 Task: Find connections with filter location Porta Westfalica with filter topic #Trainerwith filter profile language French with filter current company Lowe's India with filter school Bright School - India with filter industry Nanotechnology Research with filter service category Nature Photography with filter keywords title Sales Manager
Action: Mouse moved to (545, 89)
Screenshot: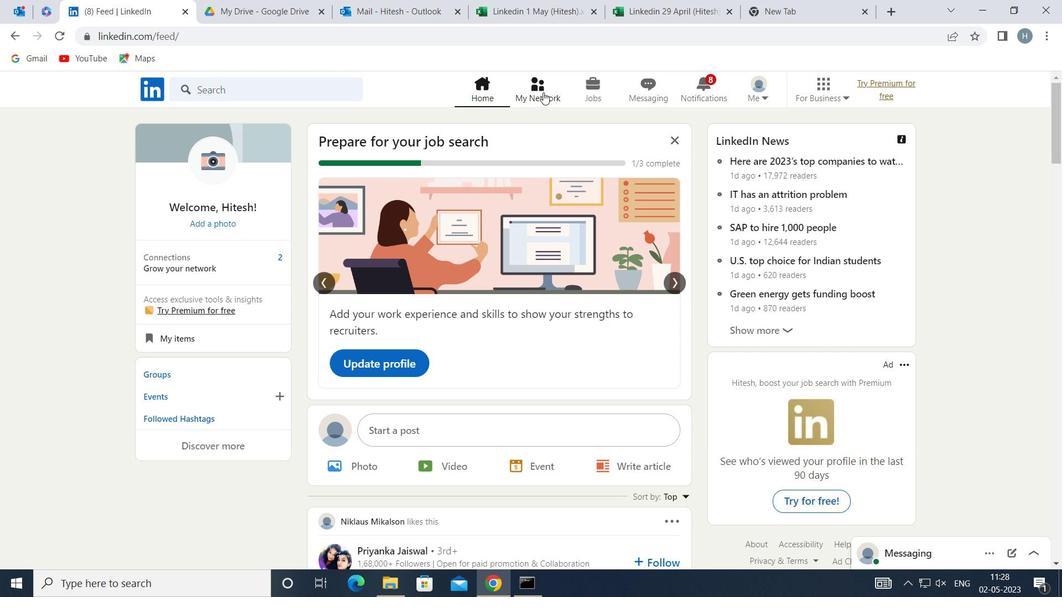 
Action: Mouse pressed left at (545, 89)
Screenshot: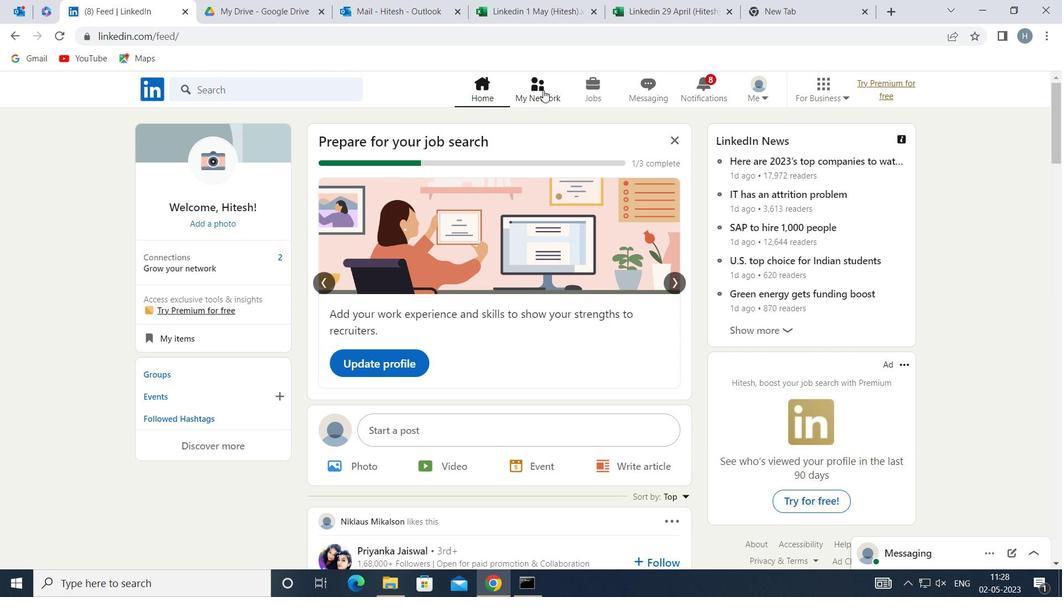 
Action: Mouse moved to (297, 159)
Screenshot: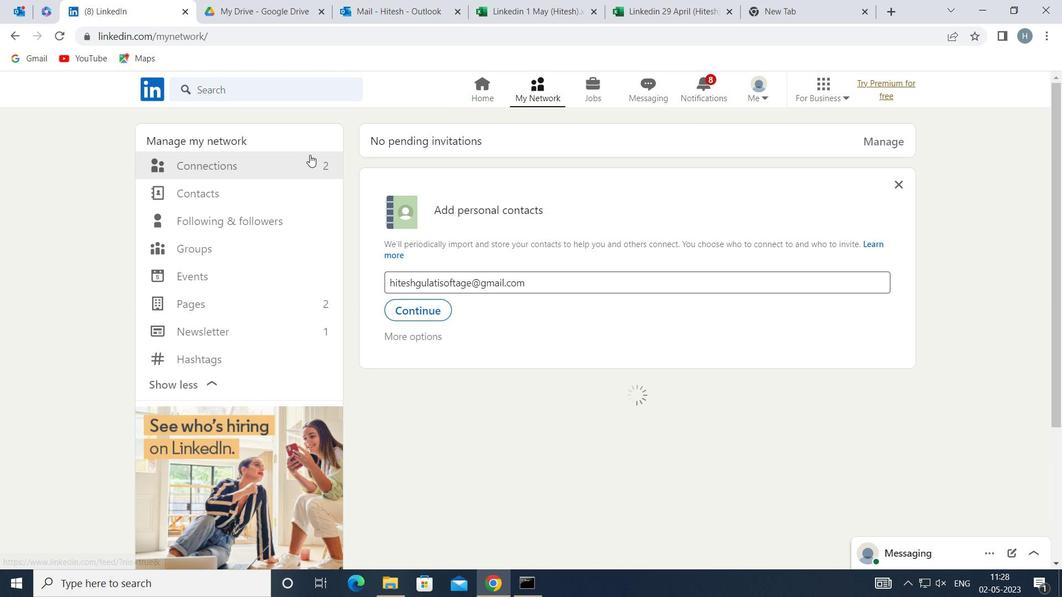 
Action: Mouse pressed left at (297, 159)
Screenshot: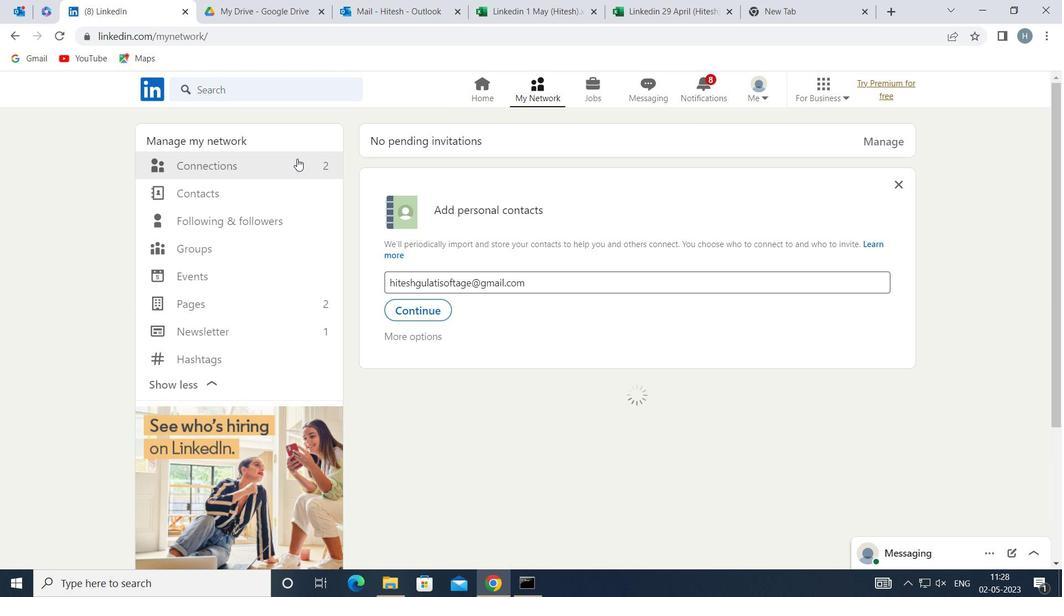 
Action: Mouse moved to (619, 167)
Screenshot: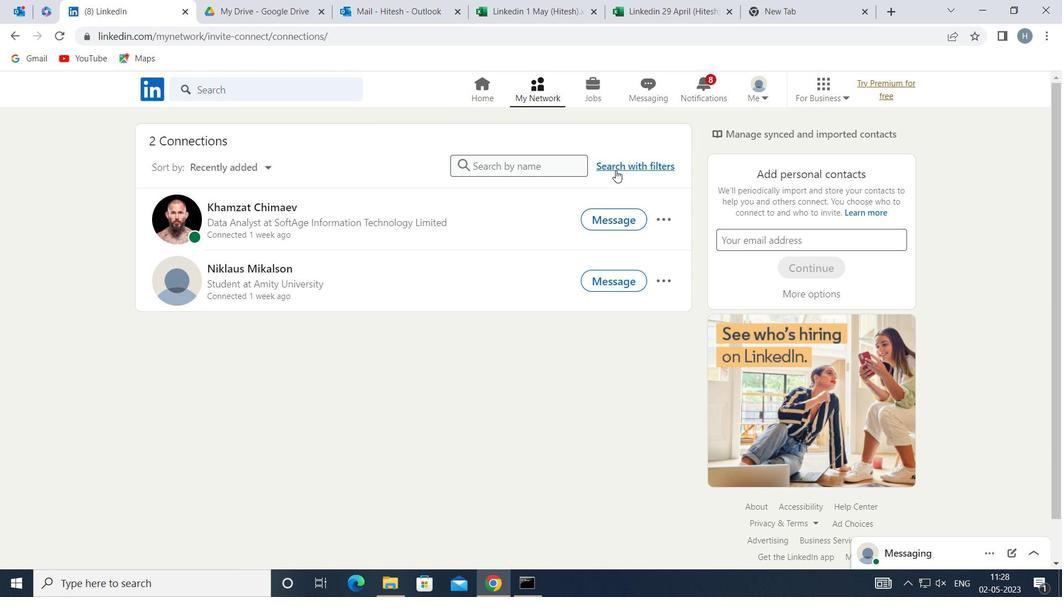 
Action: Mouse pressed left at (619, 167)
Screenshot: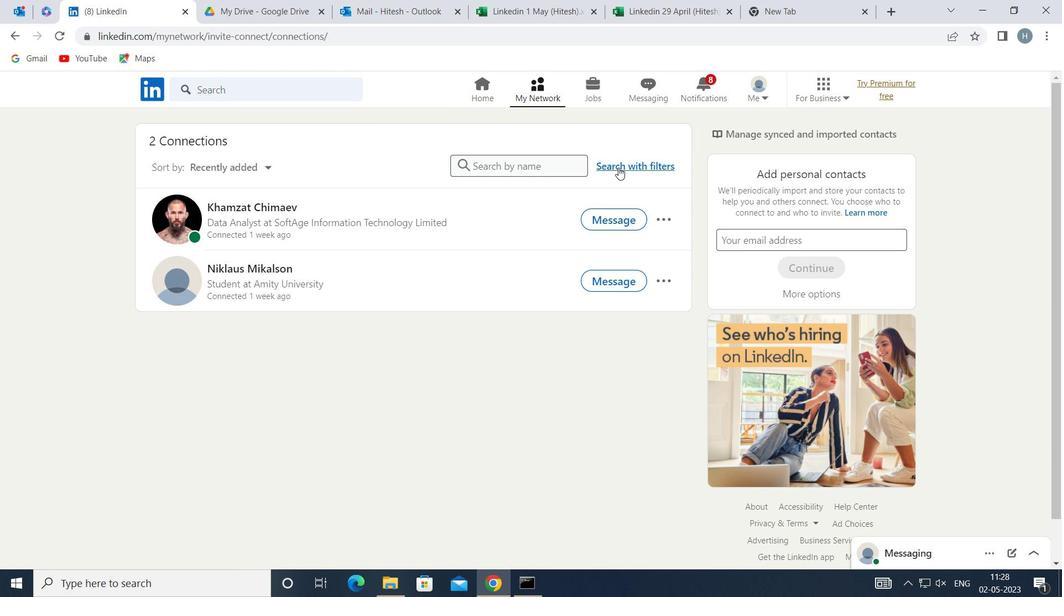 
Action: Mouse moved to (582, 127)
Screenshot: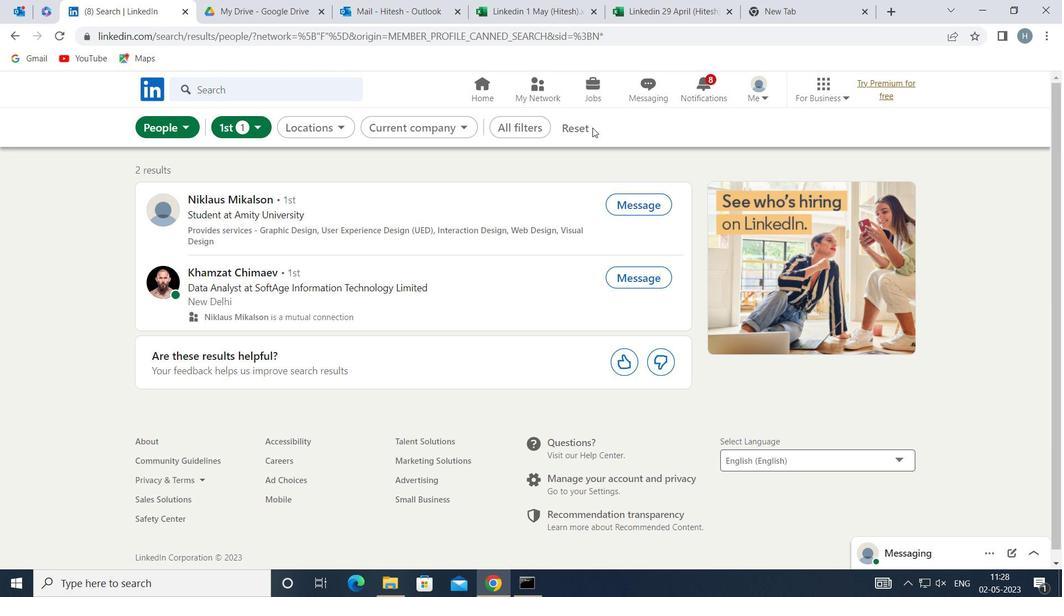
Action: Mouse pressed left at (582, 127)
Screenshot: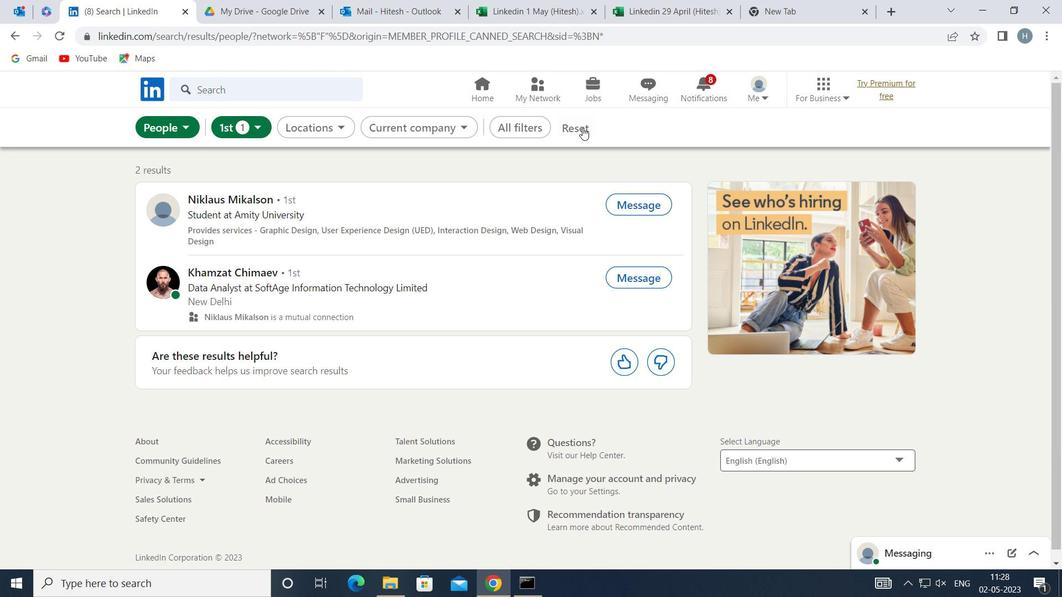 
Action: Mouse moved to (558, 128)
Screenshot: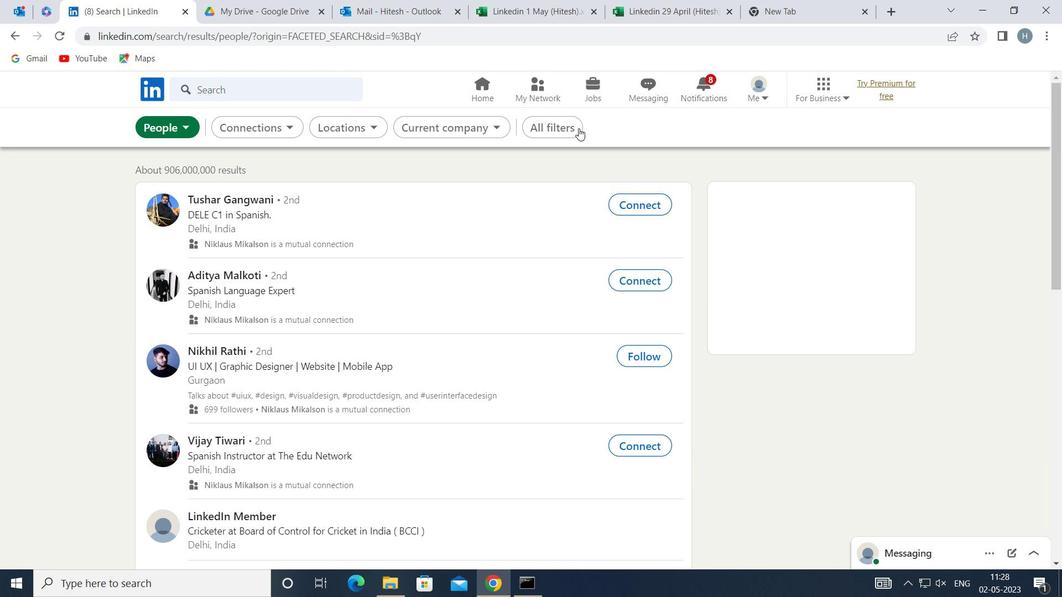 
Action: Mouse pressed left at (558, 128)
Screenshot: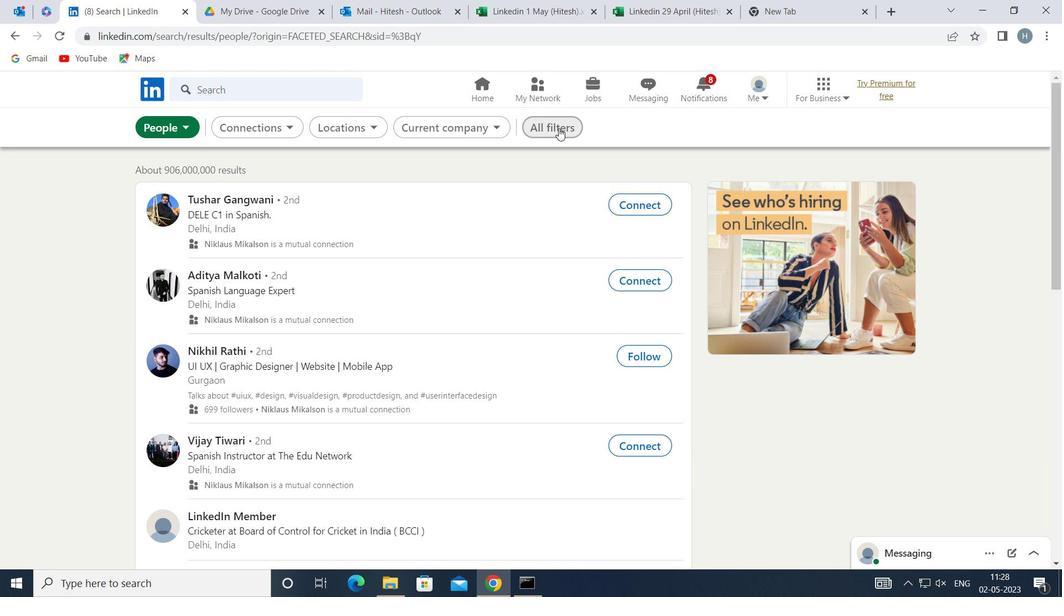 
Action: Mouse moved to (848, 272)
Screenshot: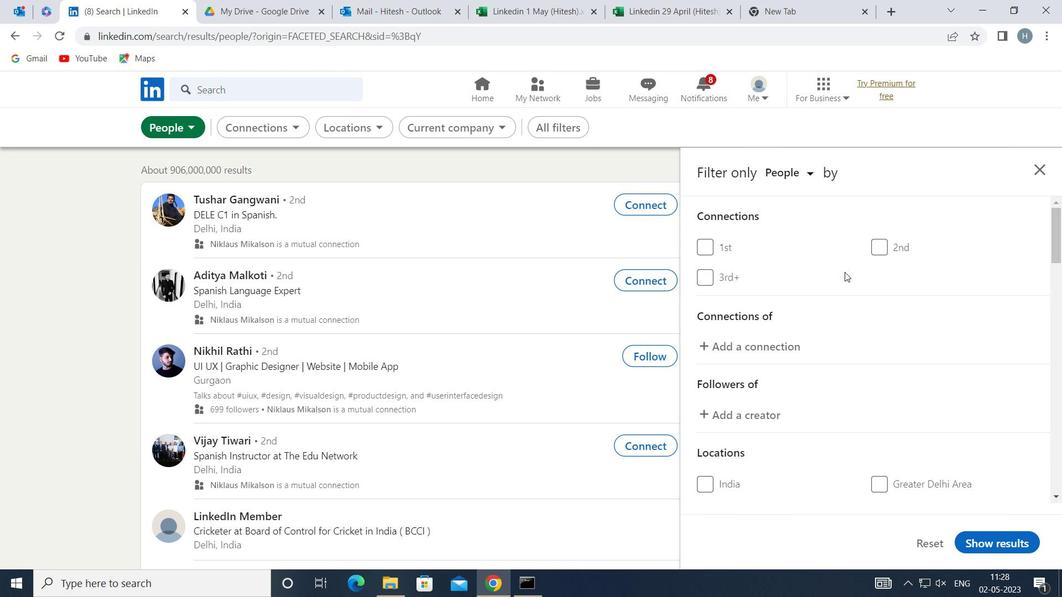 
Action: Mouse scrolled (848, 271) with delta (0, 0)
Screenshot: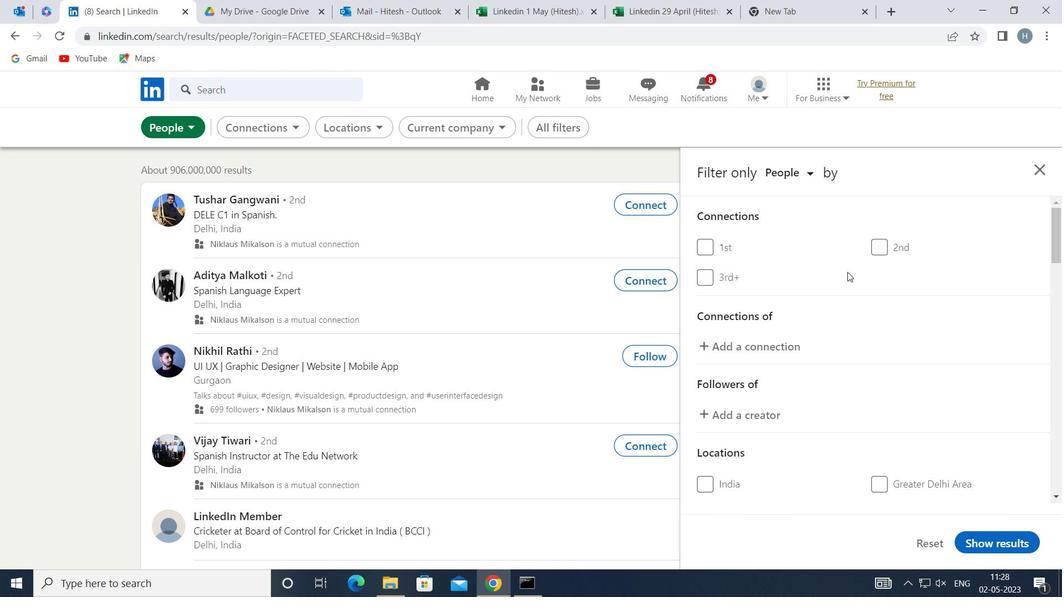 
Action: Mouse scrolled (848, 271) with delta (0, 0)
Screenshot: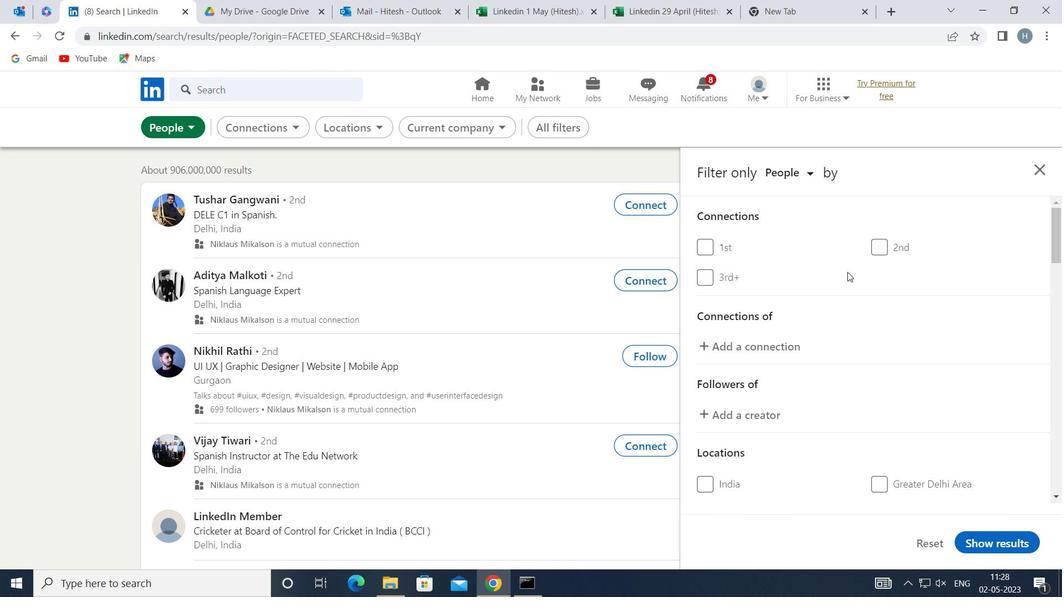 
Action: Mouse scrolled (848, 271) with delta (0, 0)
Screenshot: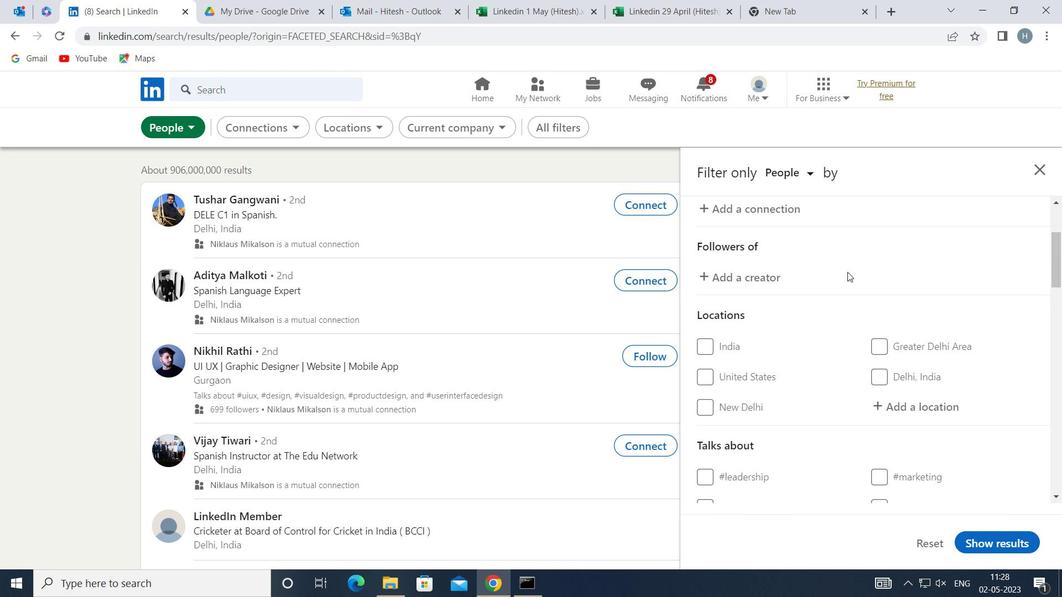 
Action: Mouse moved to (915, 337)
Screenshot: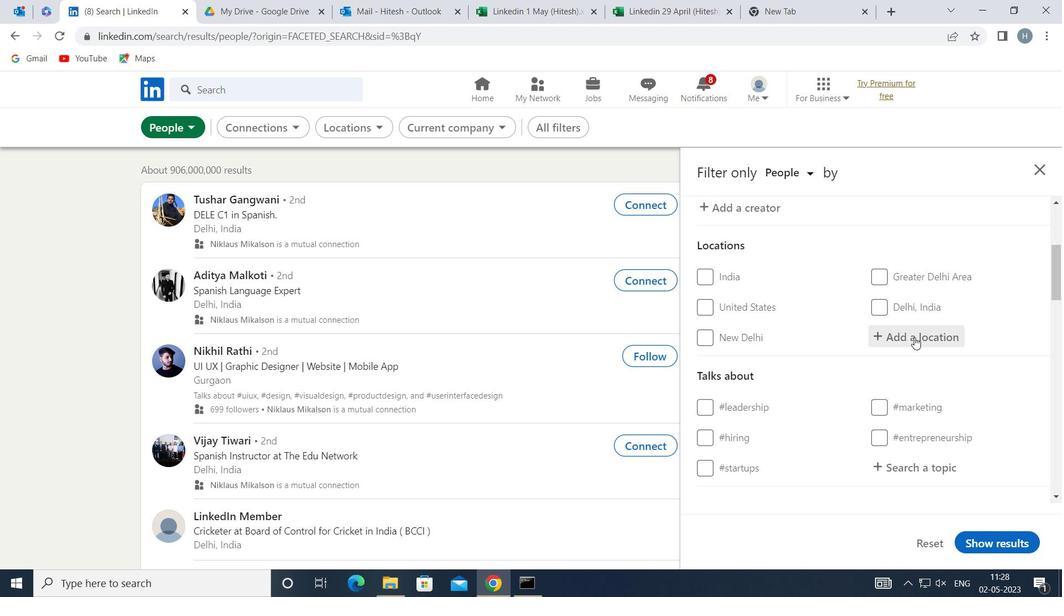 
Action: Mouse pressed left at (915, 337)
Screenshot: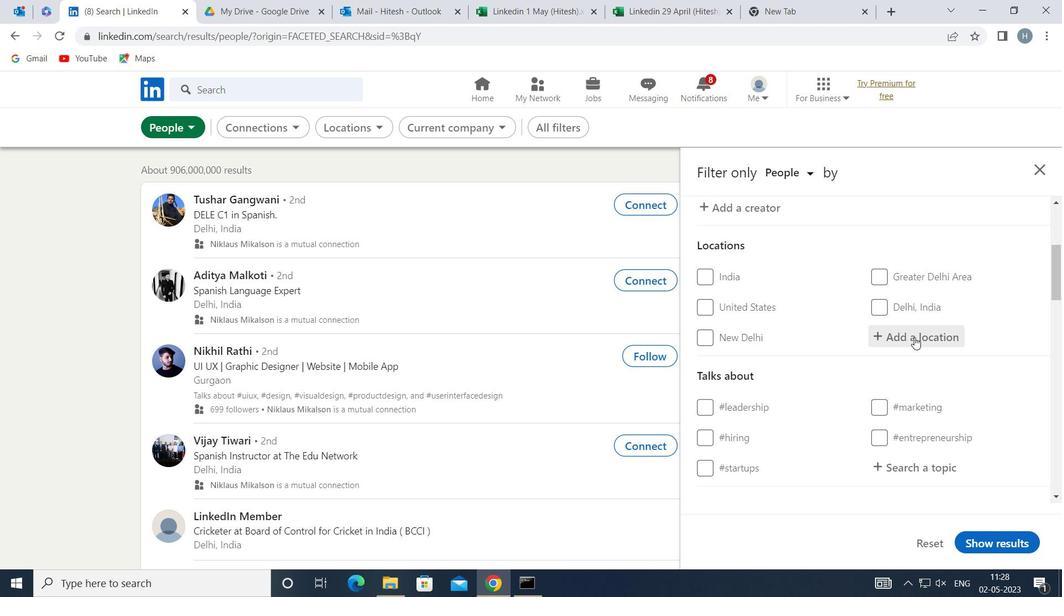 
Action: Mouse moved to (918, 335)
Screenshot: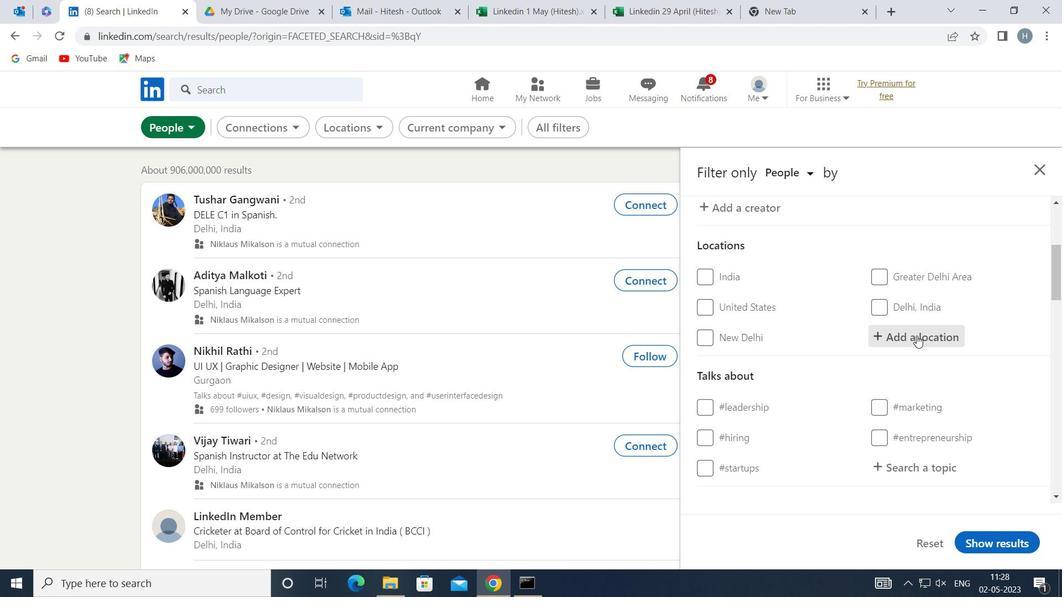 
Action: Key pressed <Key.shift>PORTA<Key.space><Key.shift>WESTFALICA
Screenshot: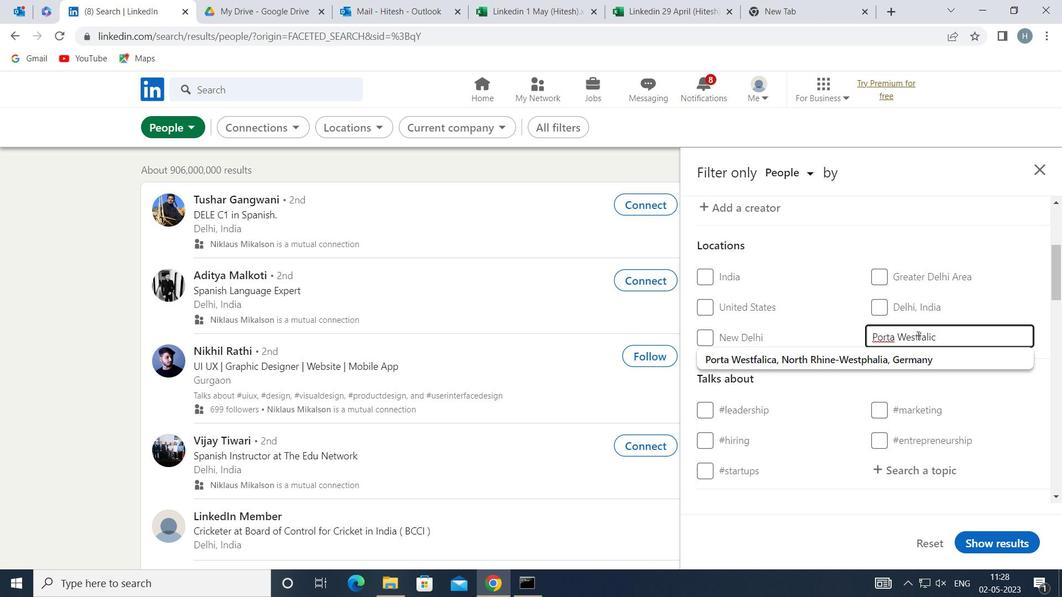 
Action: Mouse moved to (932, 353)
Screenshot: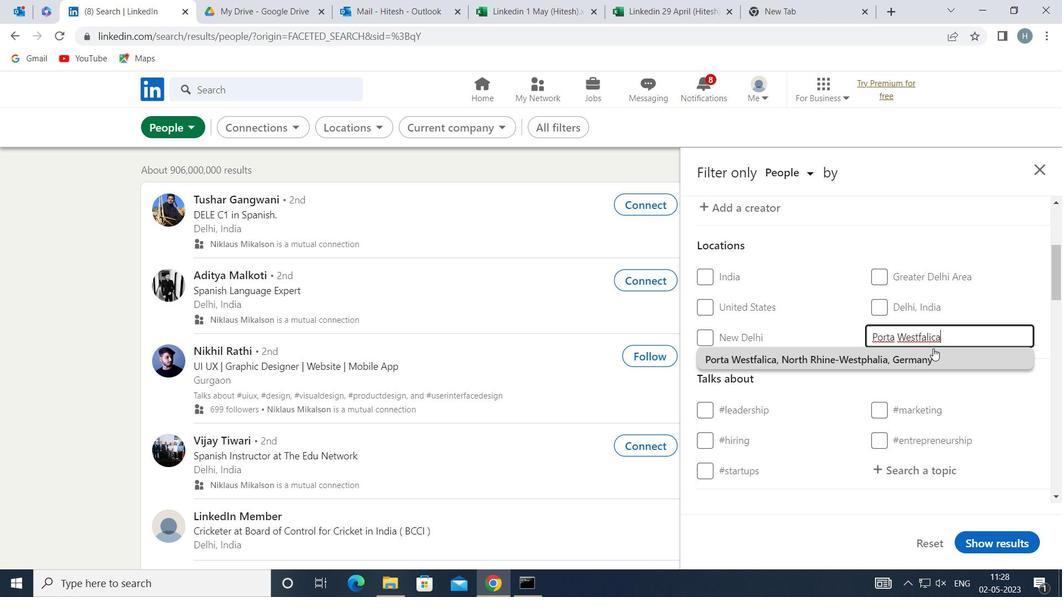 
Action: Mouse pressed left at (932, 353)
Screenshot: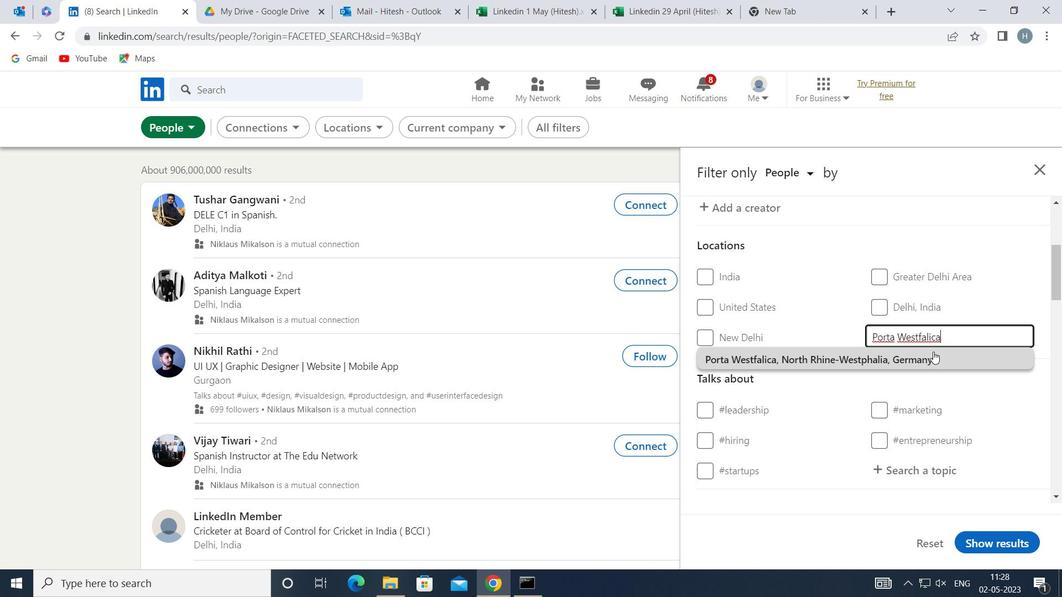 
Action: Mouse moved to (920, 353)
Screenshot: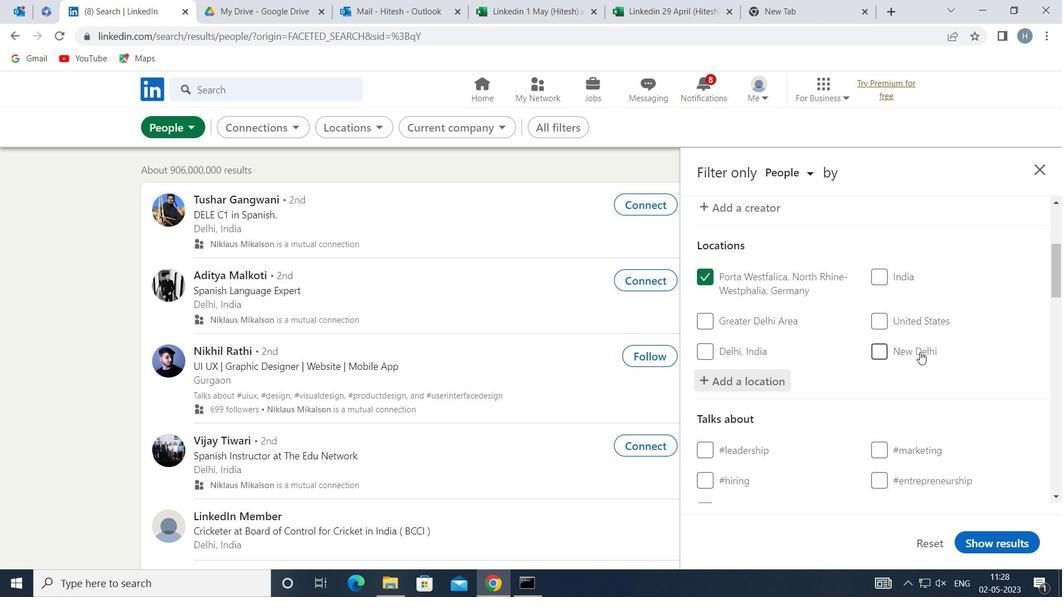 
Action: Mouse scrolled (920, 352) with delta (0, 0)
Screenshot: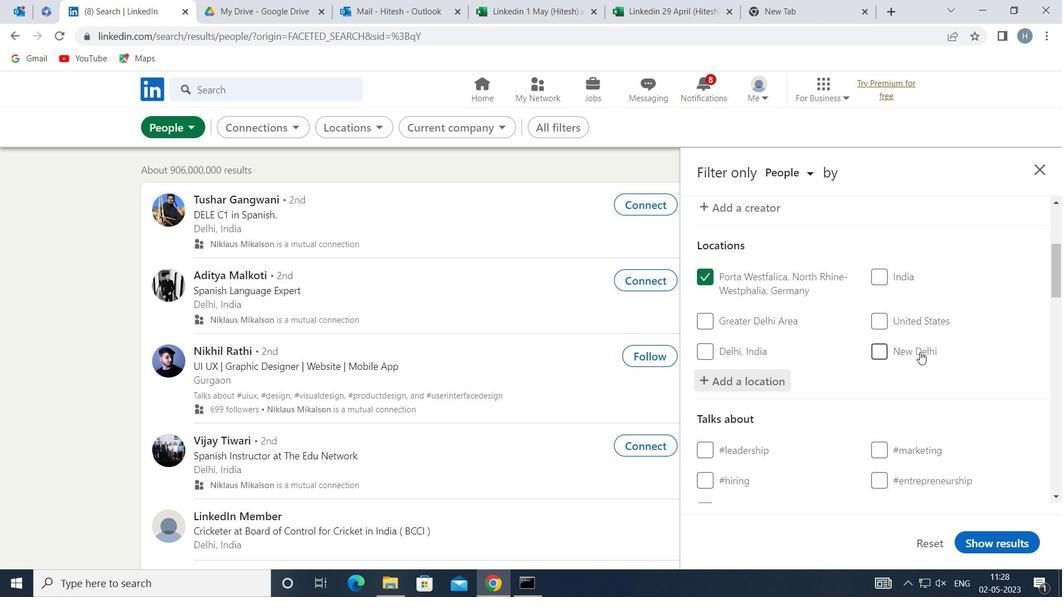 
Action: Mouse moved to (915, 357)
Screenshot: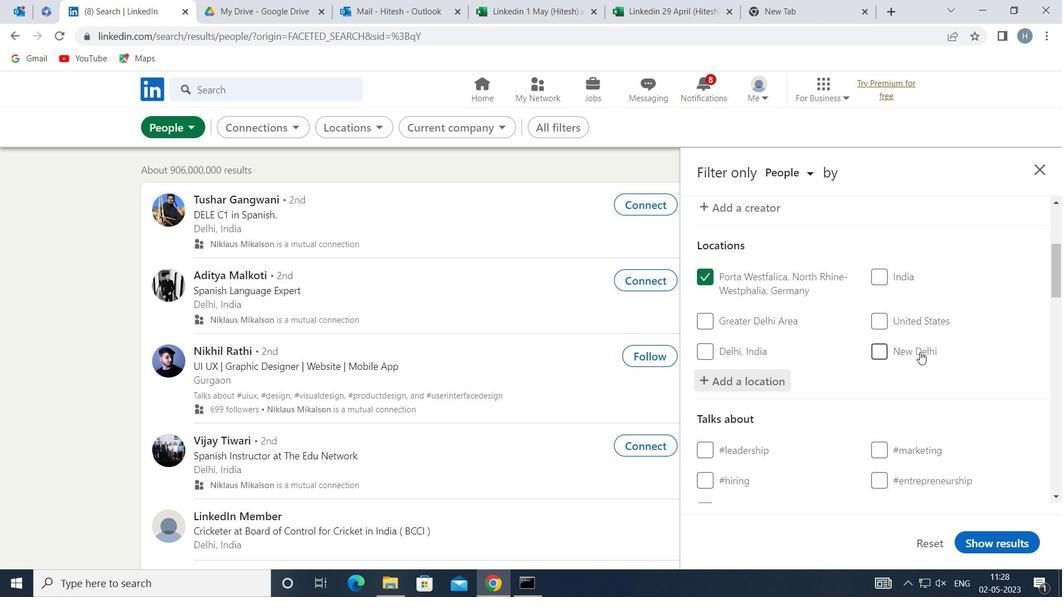 
Action: Mouse scrolled (915, 356) with delta (0, 0)
Screenshot: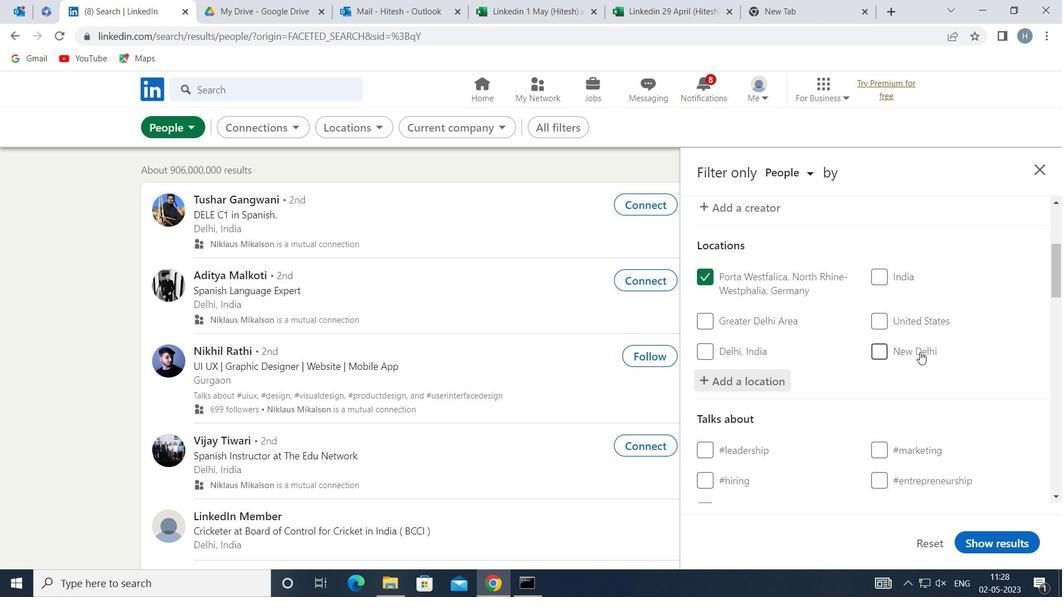 
Action: Mouse moved to (906, 362)
Screenshot: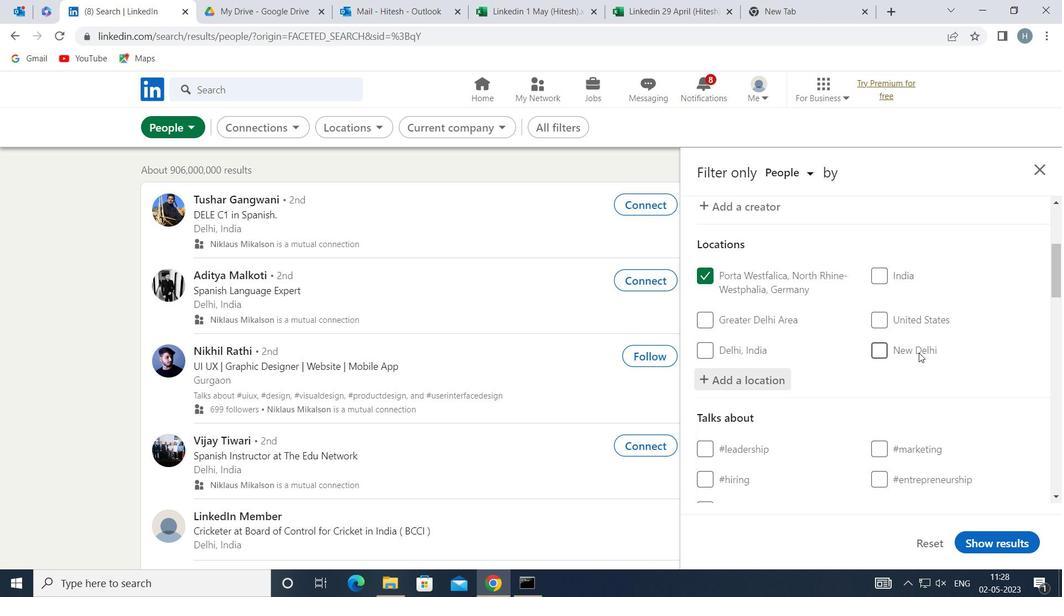 
Action: Mouse scrolled (906, 361) with delta (0, 0)
Screenshot: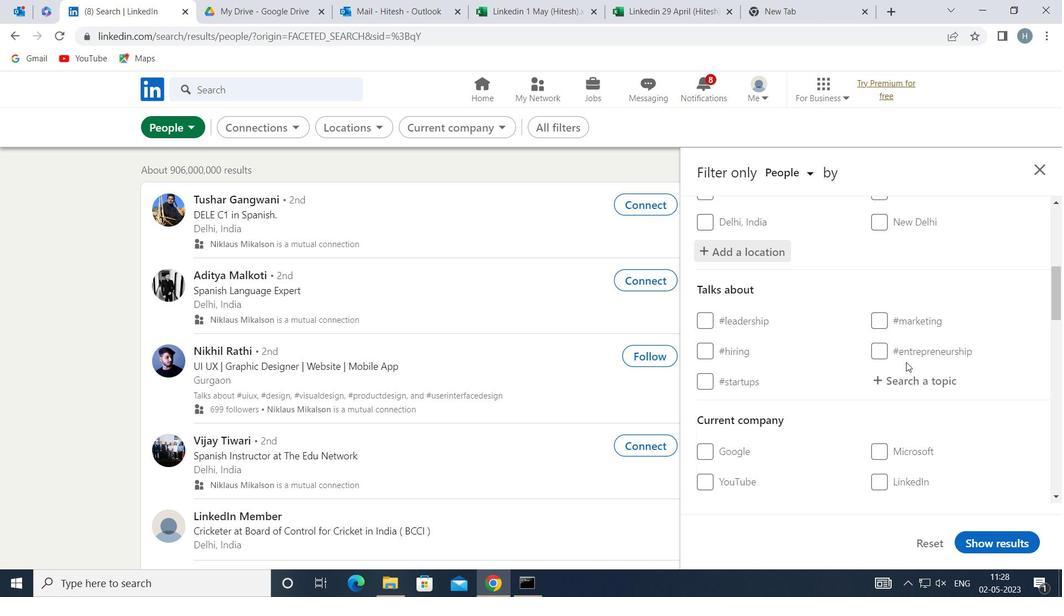 
Action: Mouse moved to (934, 304)
Screenshot: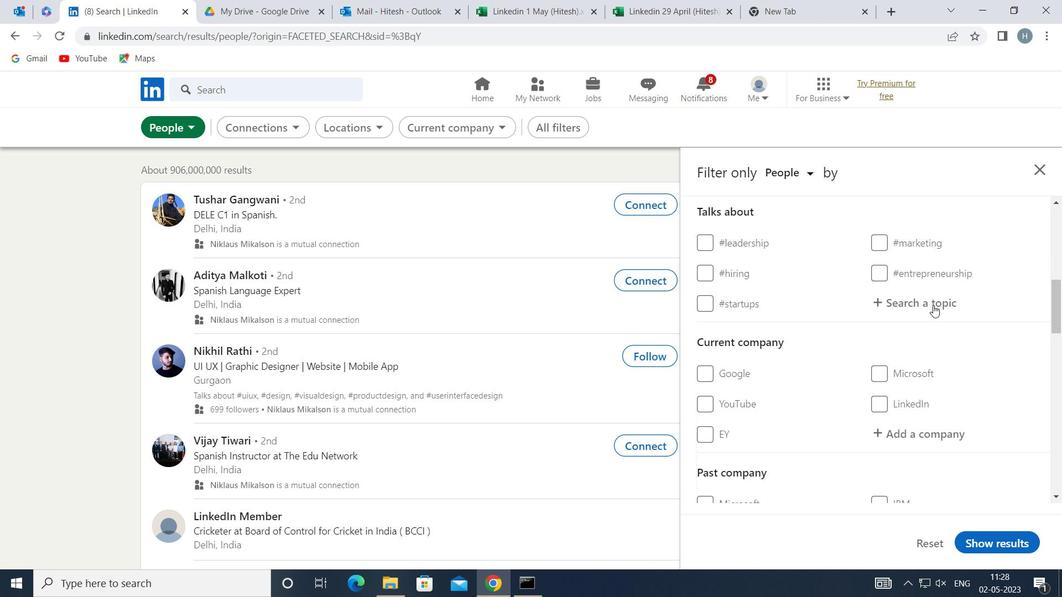 
Action: Mouse pressed left at (934, 304)
Screenshot: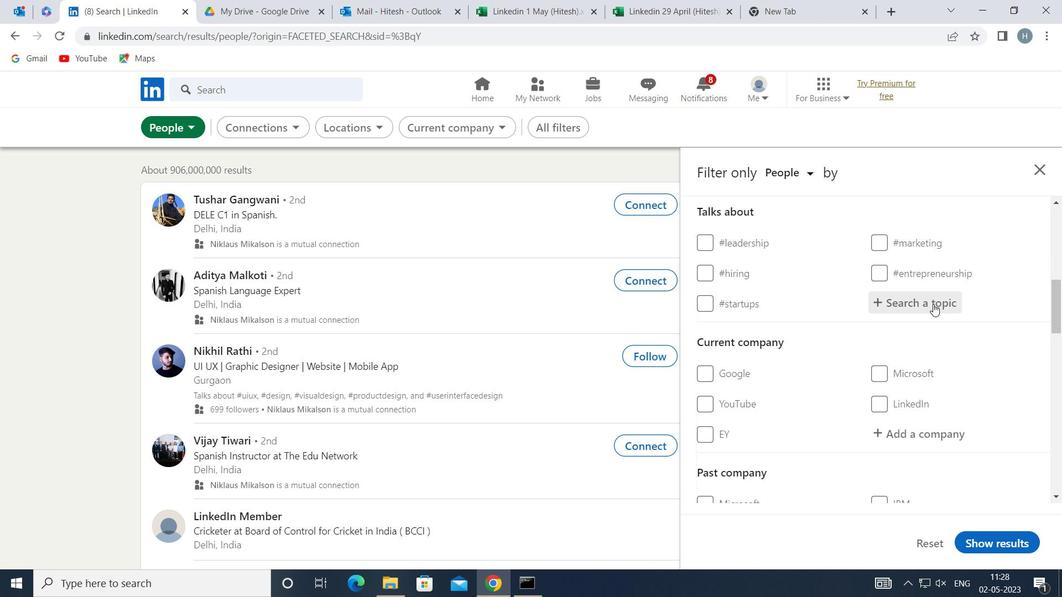 
Action: Key pressed <Key.shift>TRAINE
Screenshot: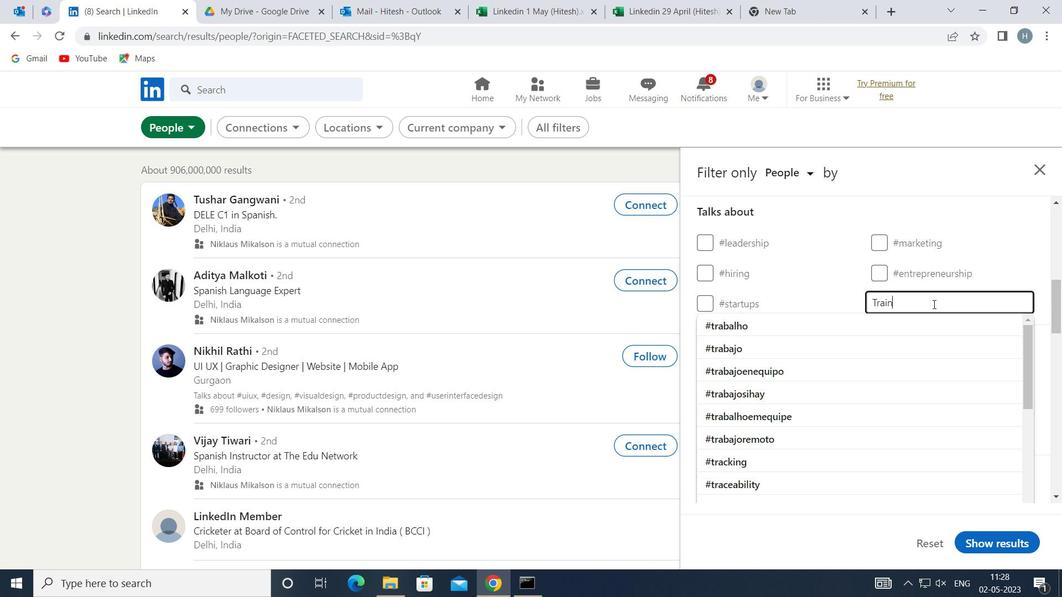
Action: Mouse moved to (888, 321)
Screenshot: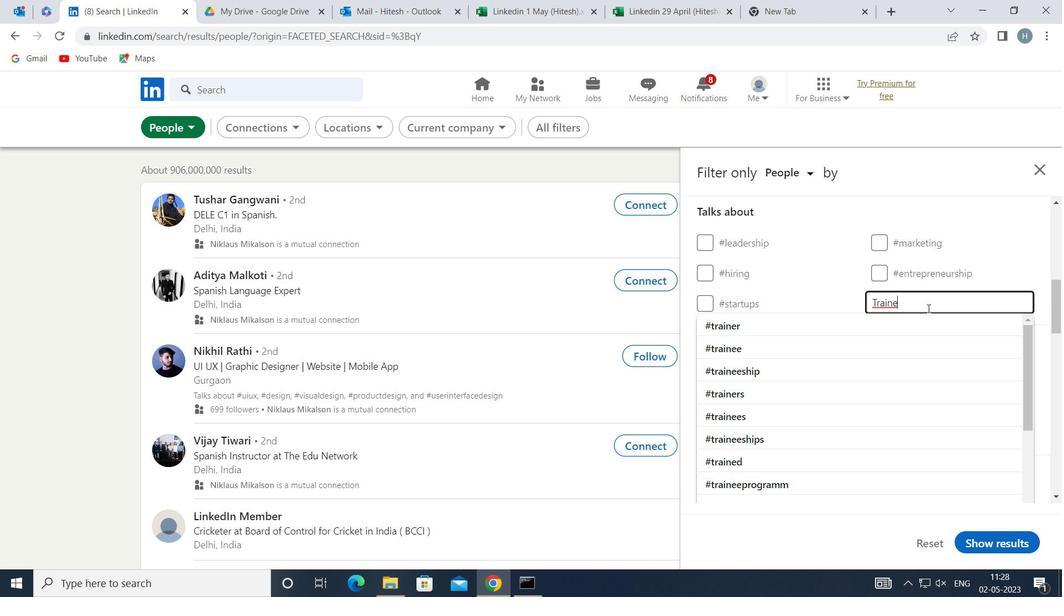 
Action: Mouse pressed left at (888, 321)
Screenshot: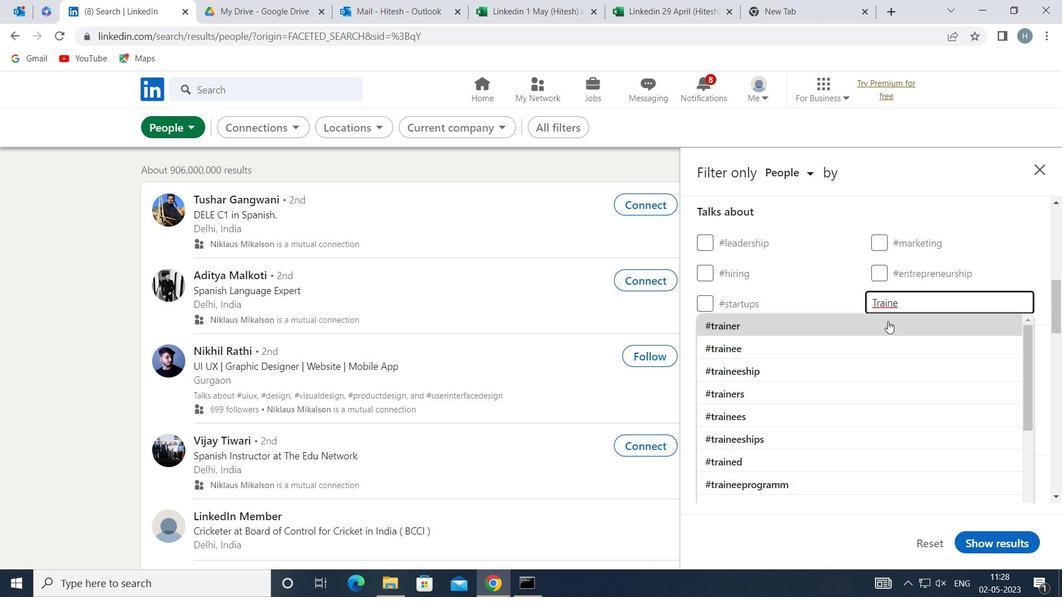
Action: Mouse moved to (863, 328)
Screenshot: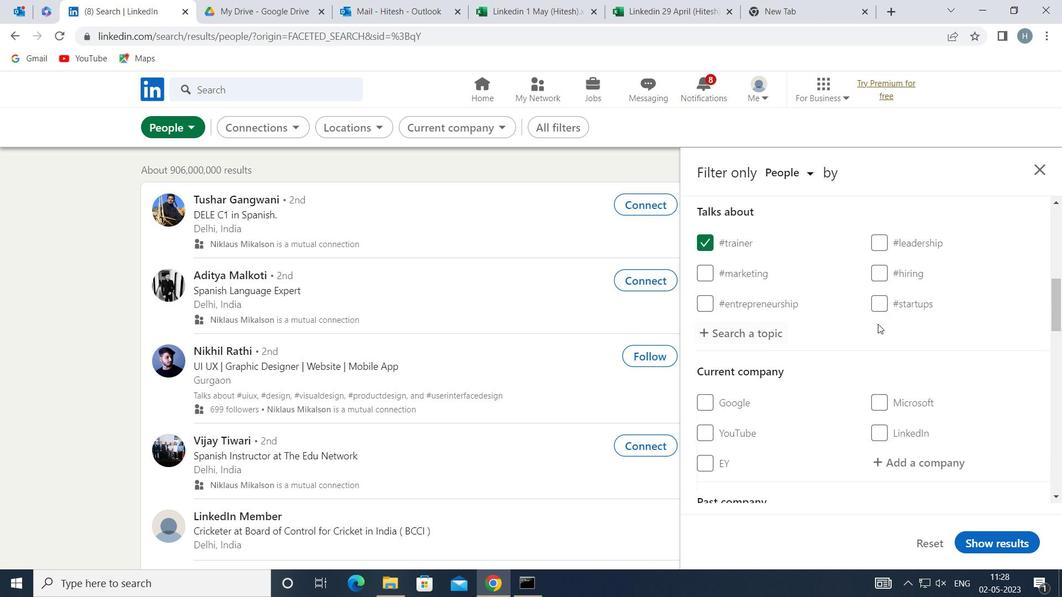 
Action: Mouse scrolled (863, 327) with delta (0, 0)
Screenshot: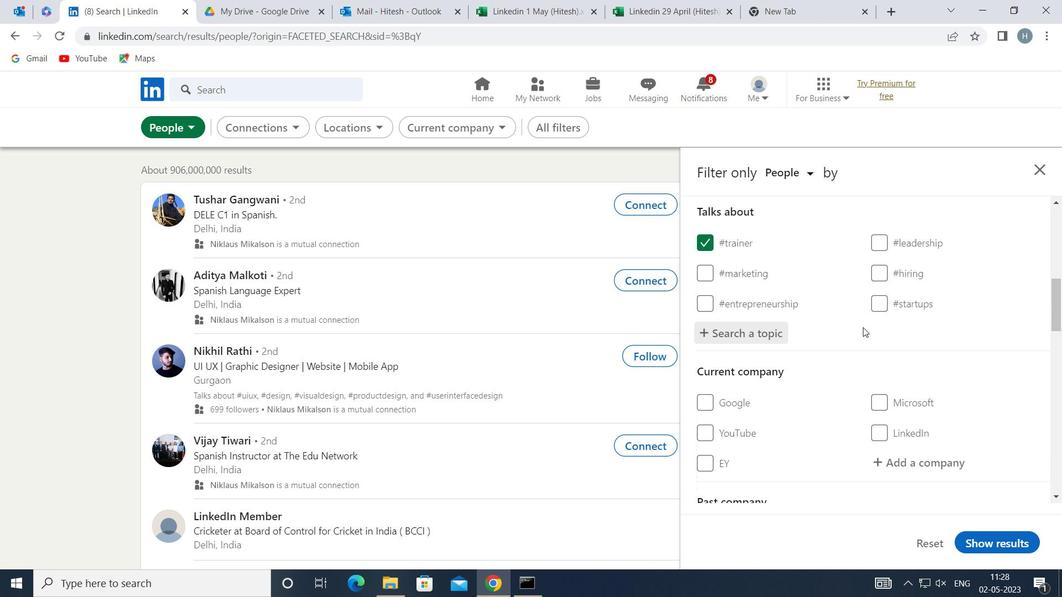 
Action: Mouse moved to (862, 328)
Screenshot: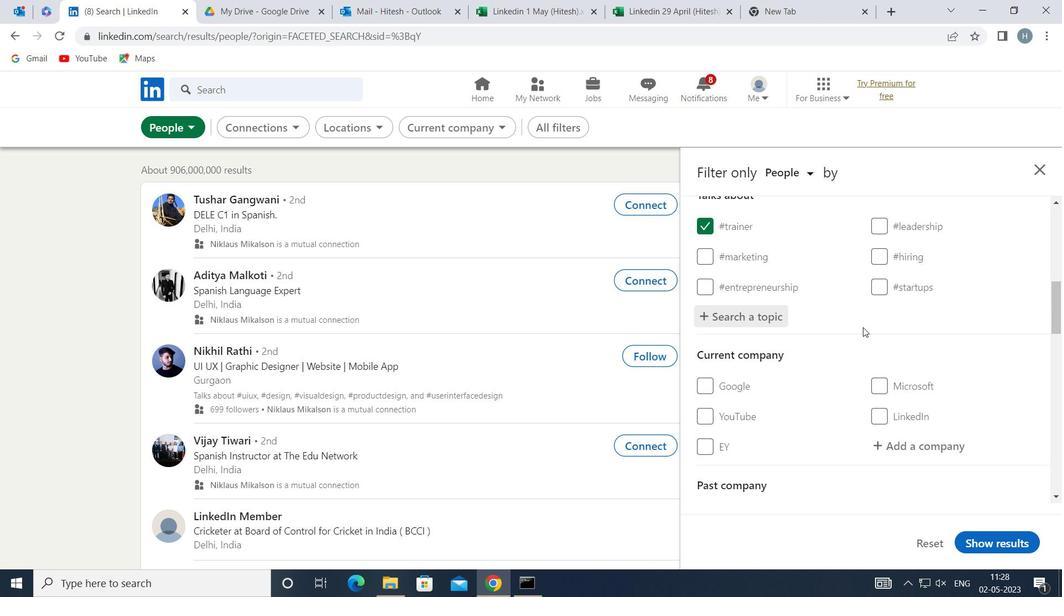 
Action: Mouse scrolled (862, 328) with delta (0, 0)
Screenshot: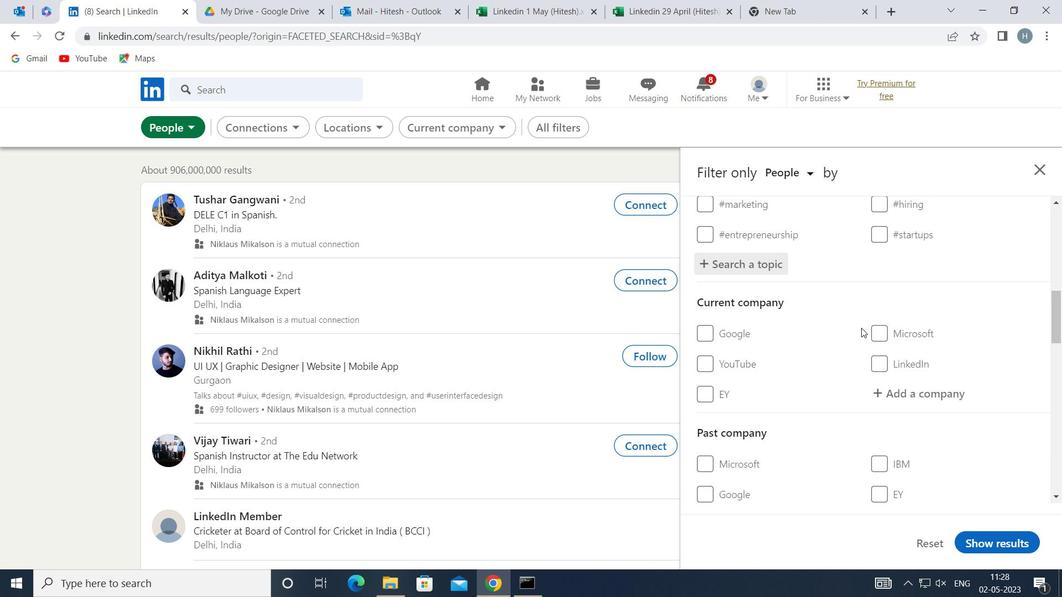 
Action: Mouse moved to (858, 328)
Screenshot: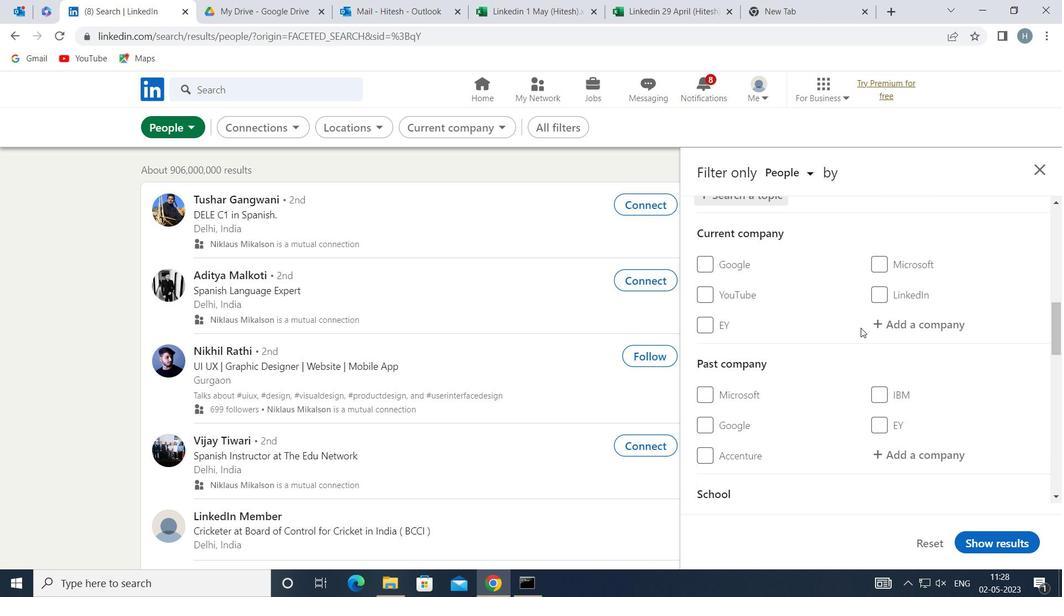 
Action: Mouse scrolled (858, 327) with delta (0, 0)
Screenshot: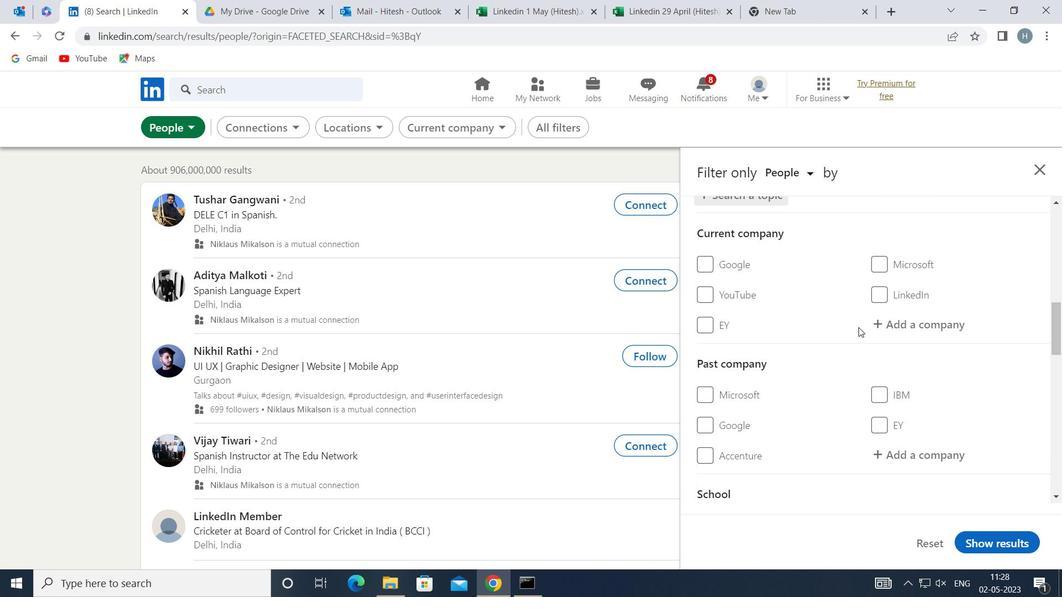
Action: Mouse scrolled (858, 327) with delta (0, 0)
Screenshot: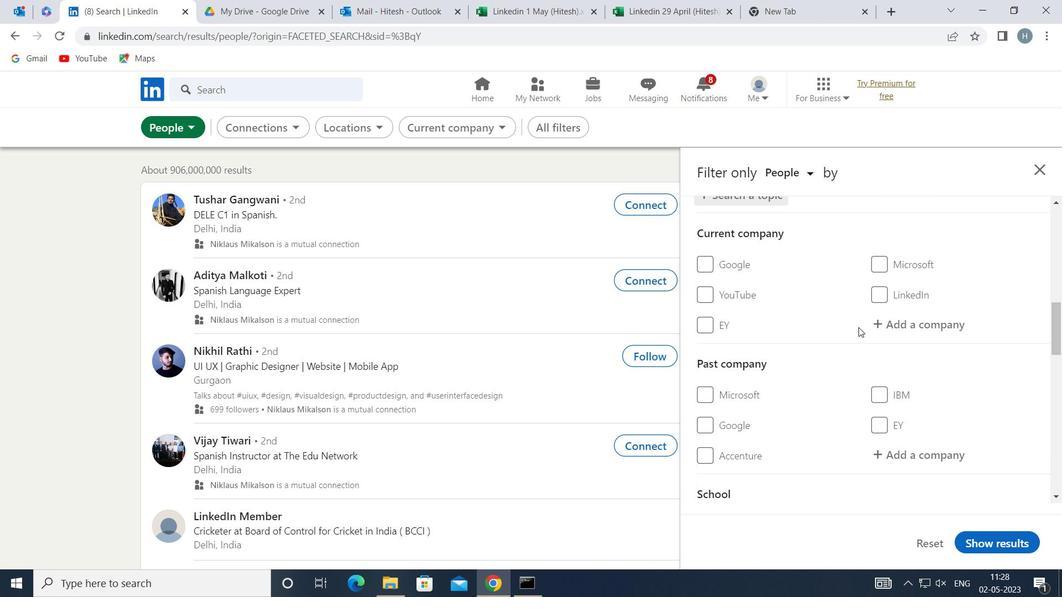 
Action: Mouse scrolled (858, 327) with delta (0, 0)
Screenshot: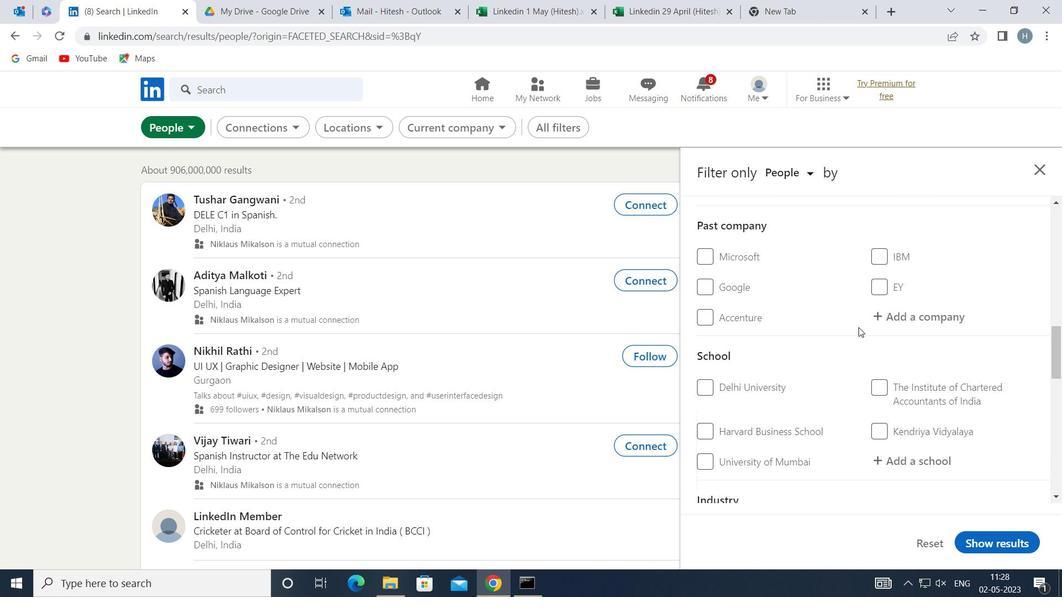 
Action: Mouse scrolled (858, 327) with delta (0, 0)
Screenshot: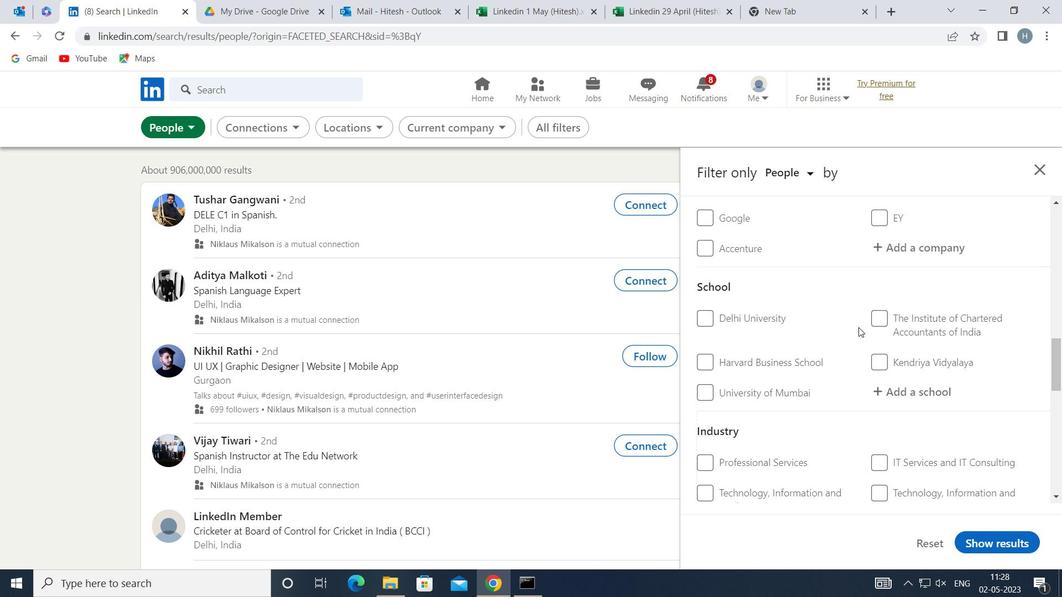 
Action: Mouse scrolled (858, 327) with delta (0, 0)
Screenshot: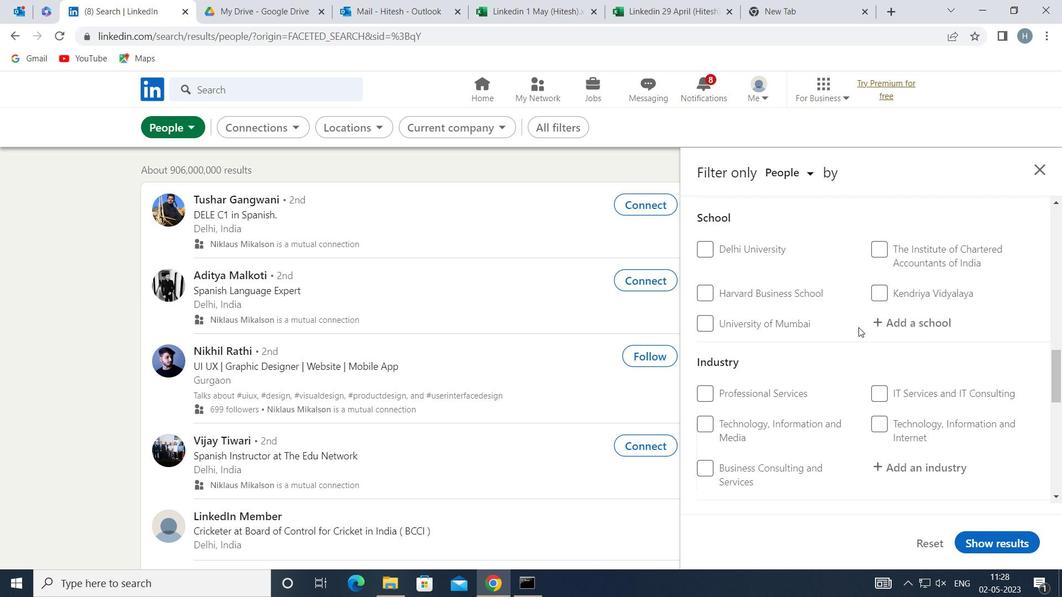
Action: Mouse moved to (858, 327)
Screenshot: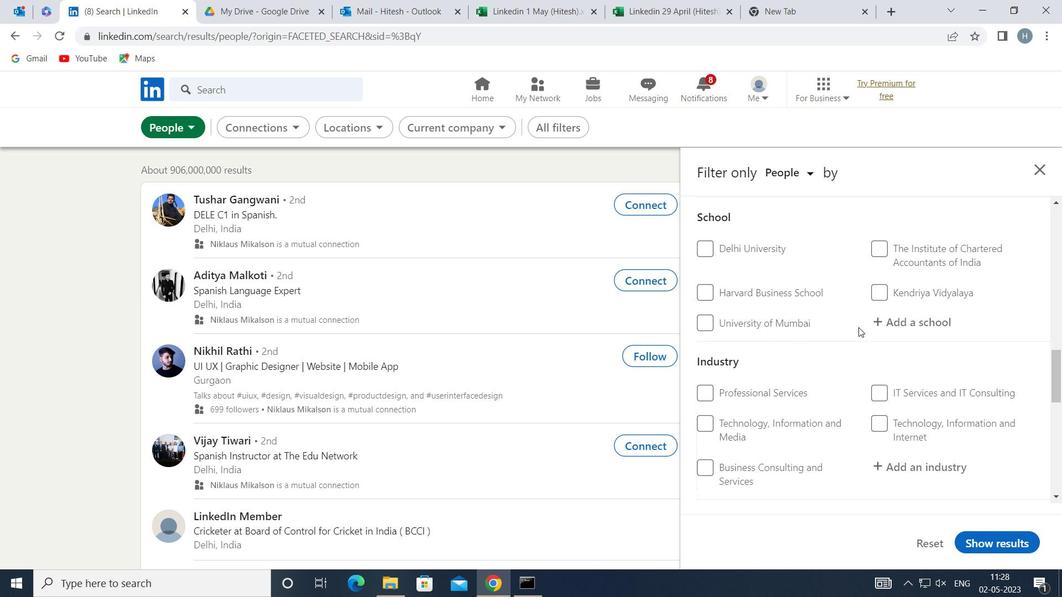 
Action: Mouse scrolled (858, 326) with delta (0, 0)
Screenshot: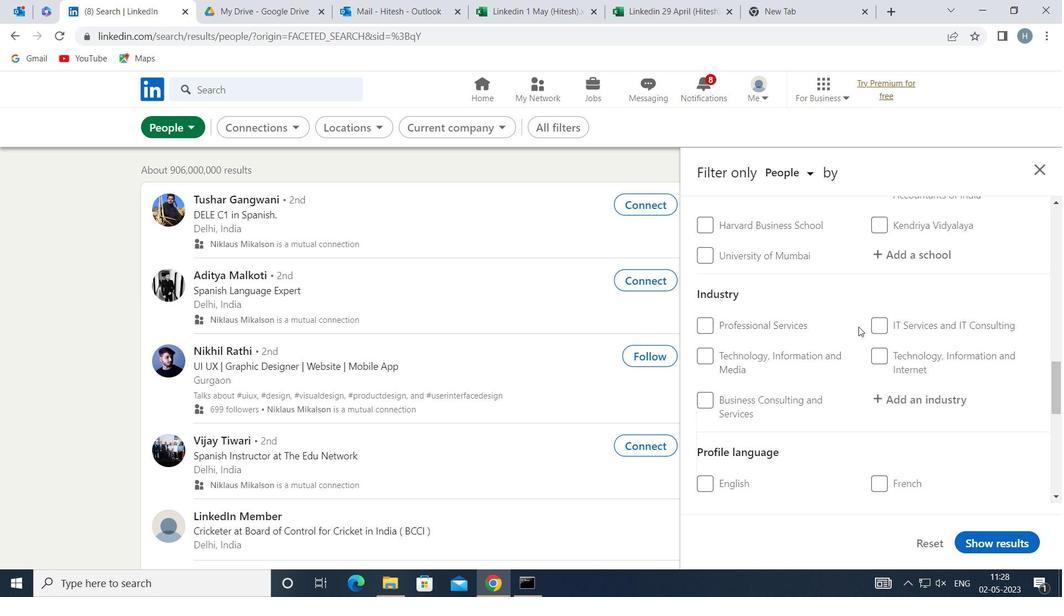 
Action: Mouse moved to (879, 409)
Screenshot: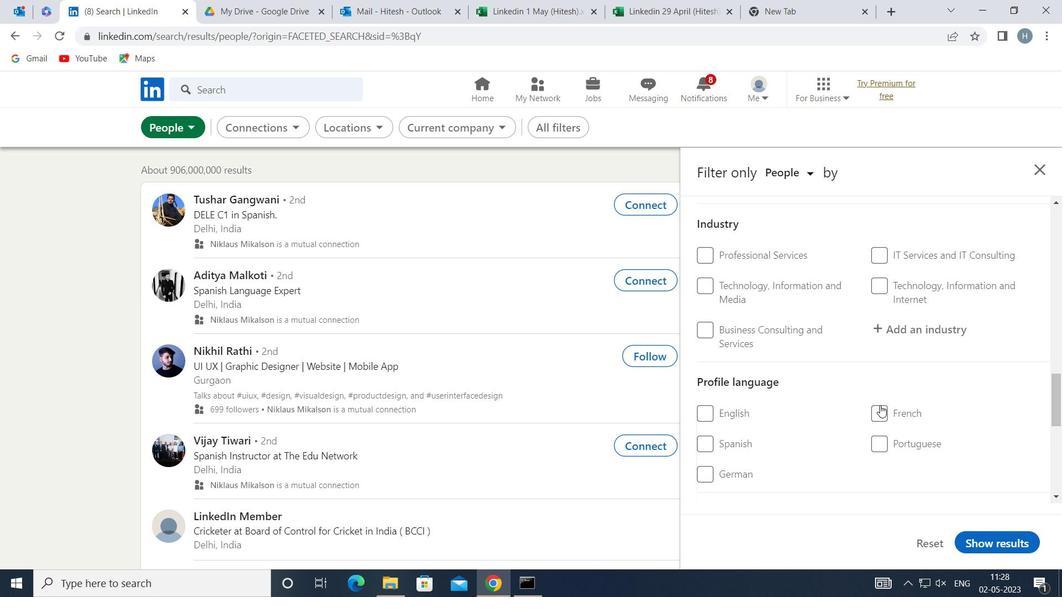 
Action: Mouse pressed left at (879, 409)
Screenshot: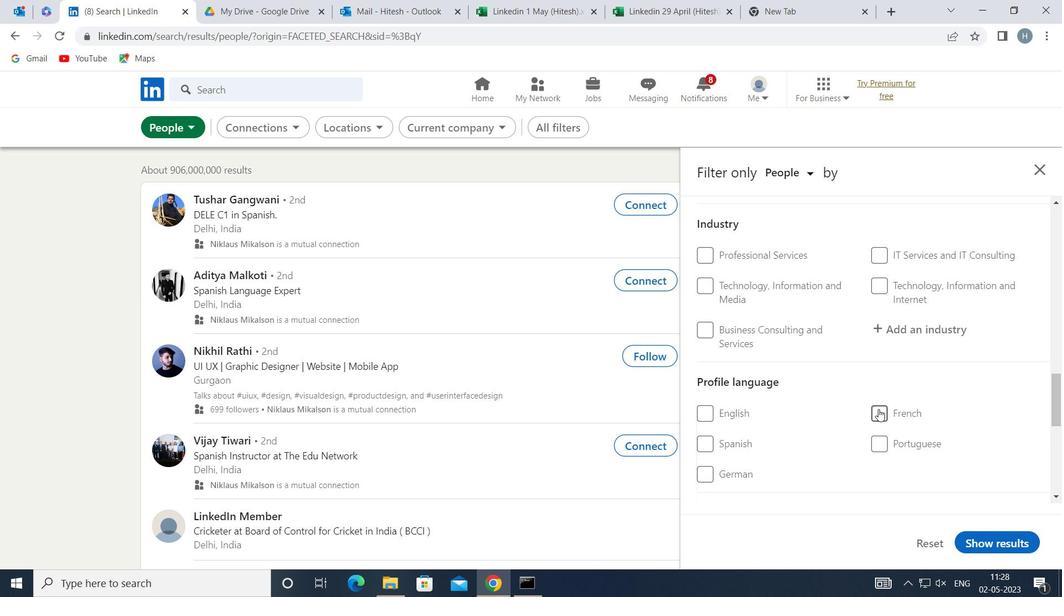 
Action: Mouse moved to (828, 381)
Screenshot: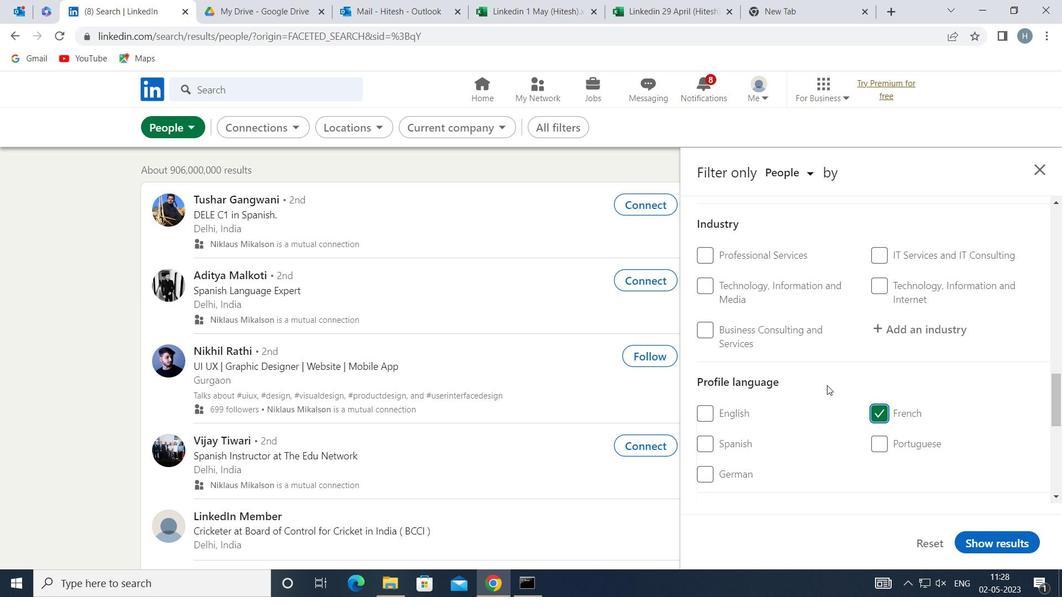 
Action: Mouse scrolled (828, 381) with delta (0, 0)
Screenshot: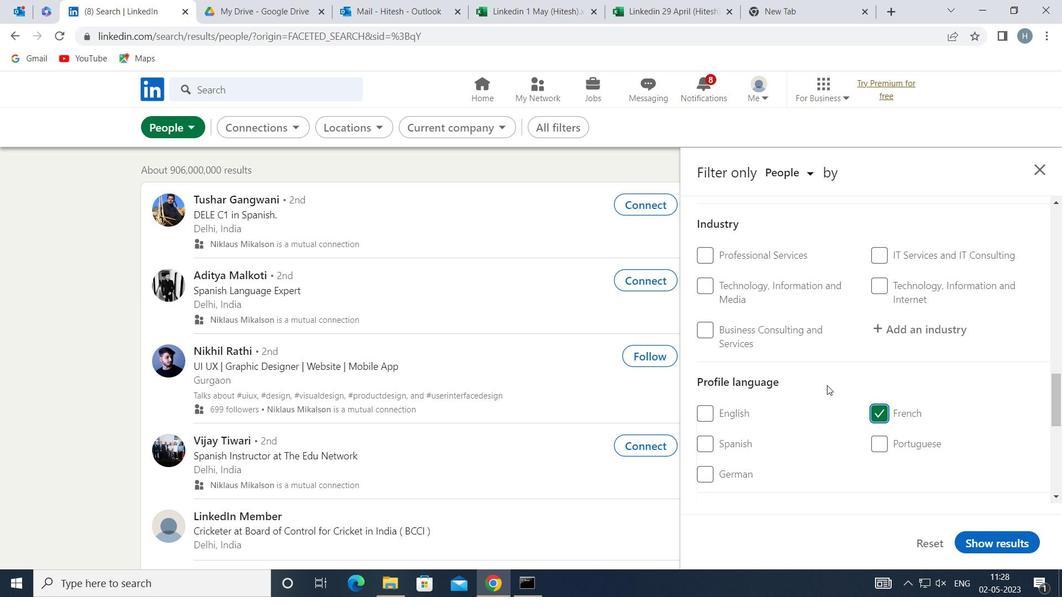
Action: Mouse moved to (830, 379)
Screenshot: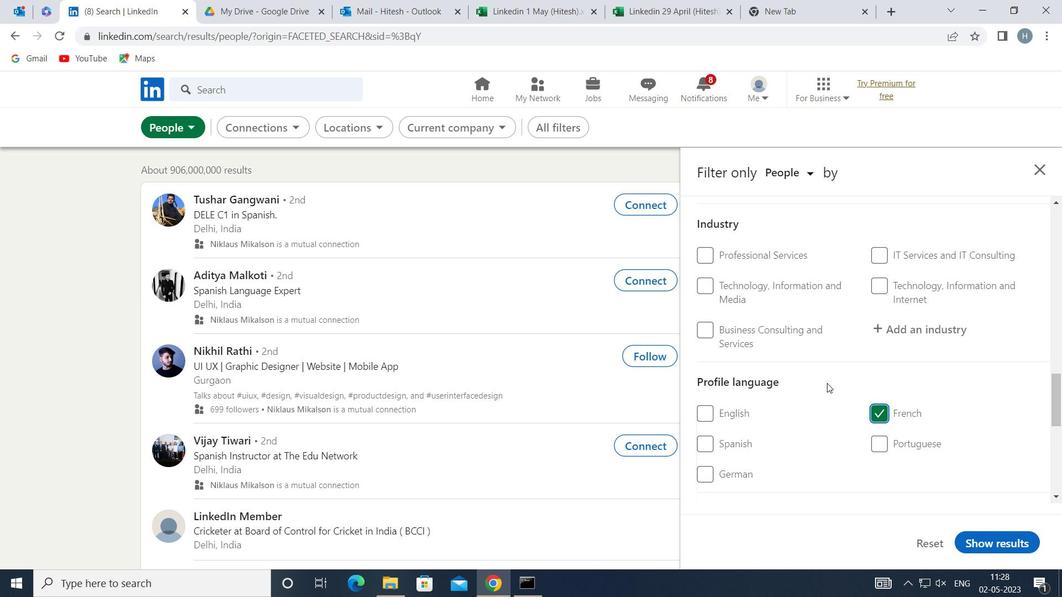 
Action: Mouse scrolled (830, 380) with delta (0, 0)
Screenshot: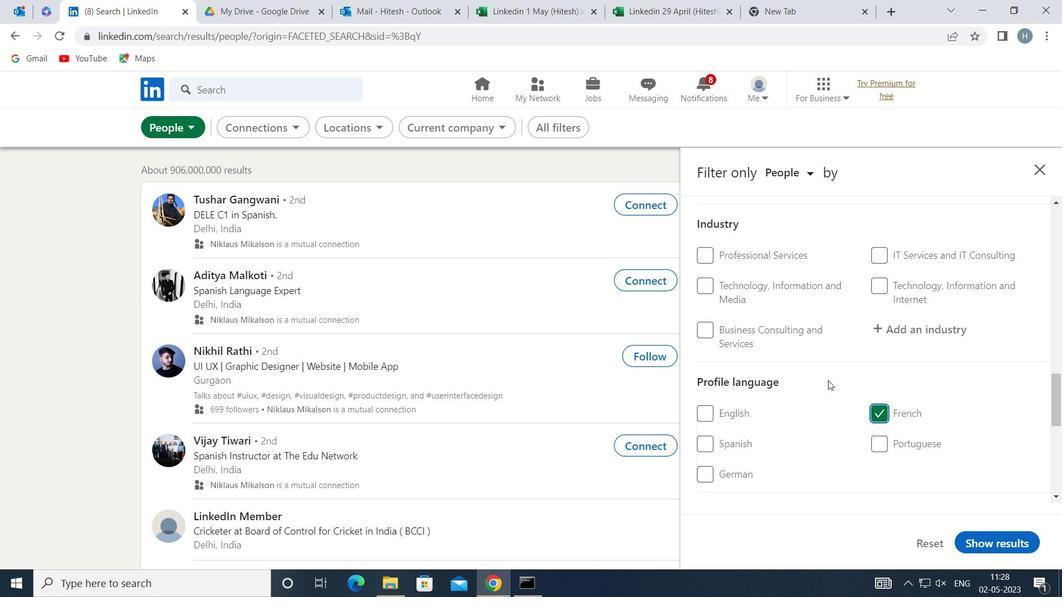 
Action: Mouse moved to (835, 367)
Screenshot: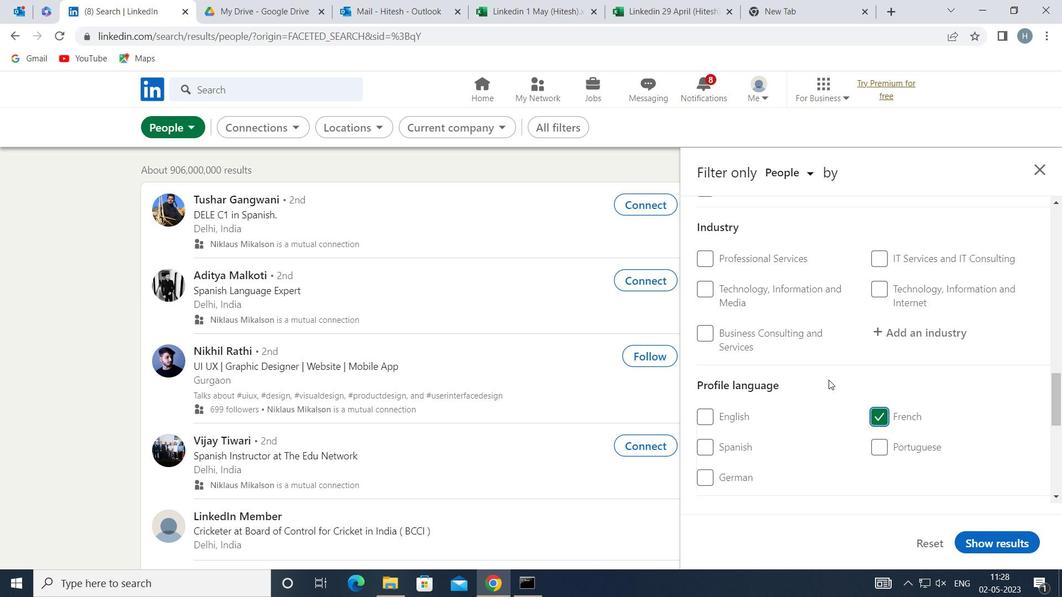 
Action: Mouse scrolled (835, 368) with delta (0, 0)
Screenshot: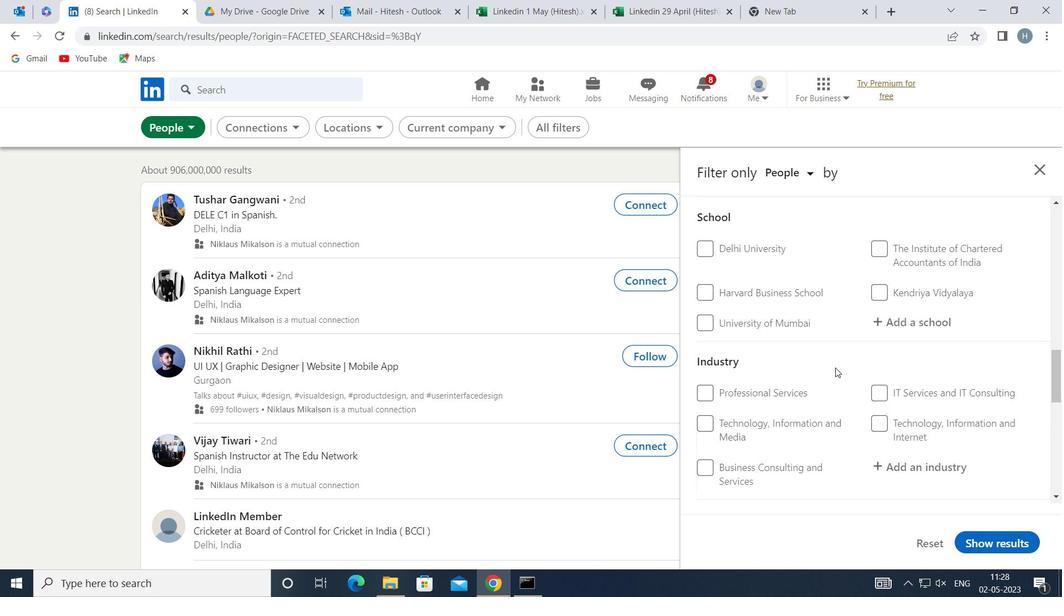 
Action: Mouse scrolled (835, 368) with delta (0, 0)
Screenshot: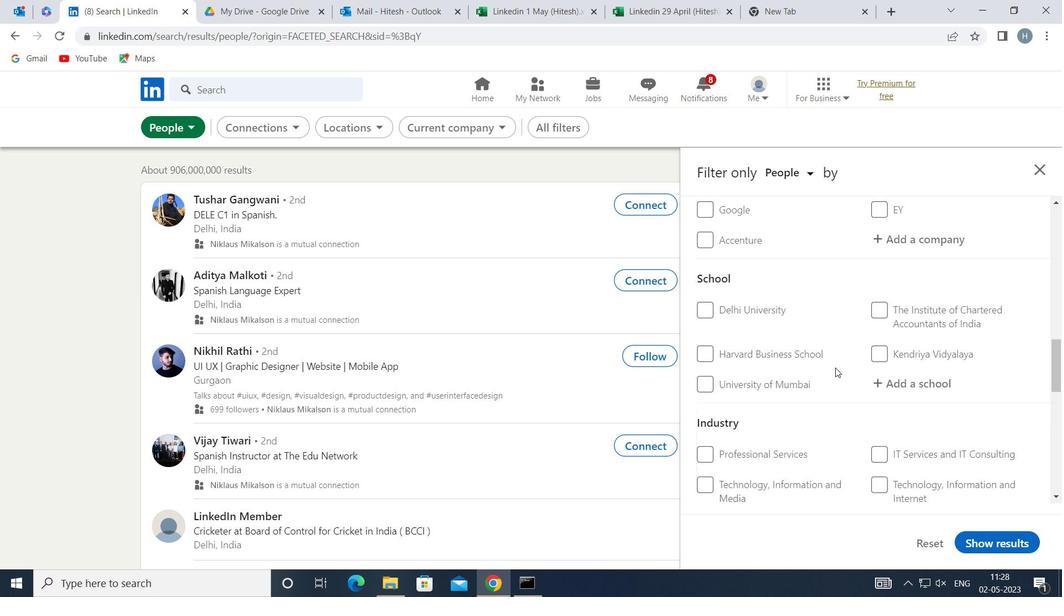 
Action: Mouse scrolled (835, 368) with delta (0, 0)
Screenshot: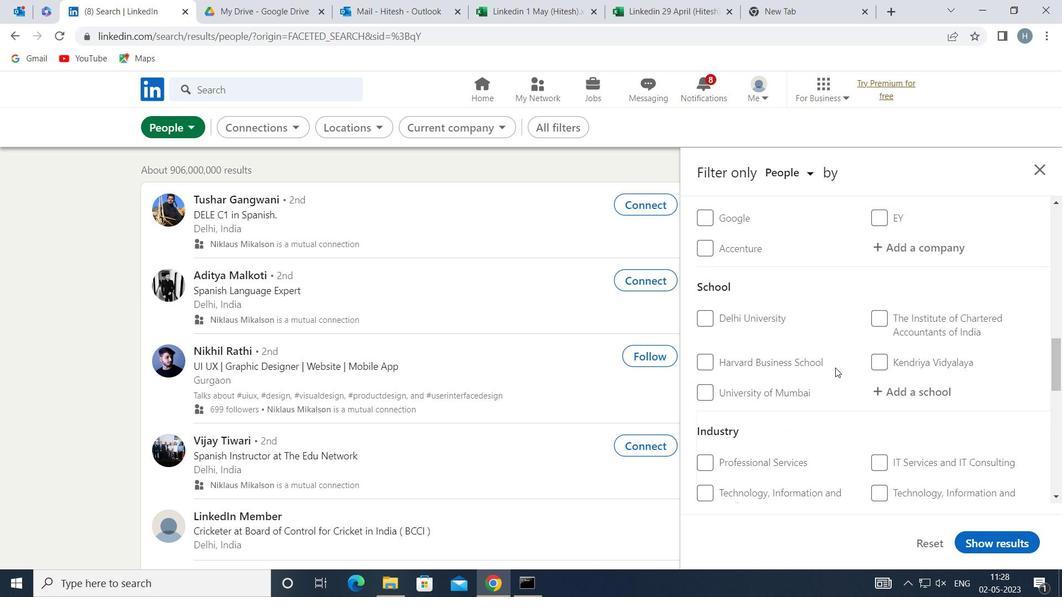 
Action: Mouse scrolled (835, 368) with delta (0, 0)
Screenshot: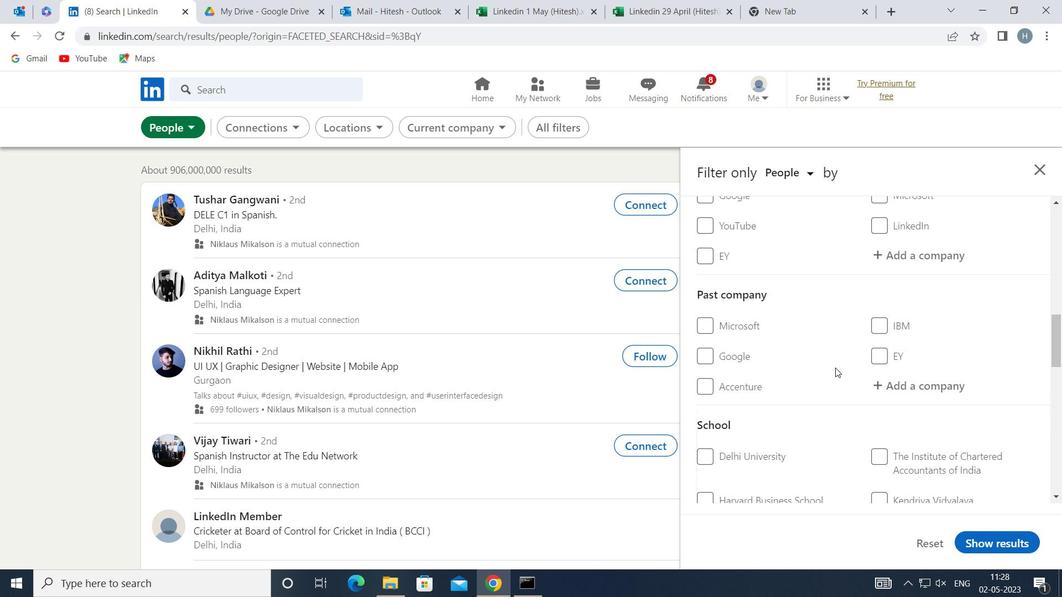 
Action: Mouse scrolled (835, 368) with delta (0, 0)
Screenshot: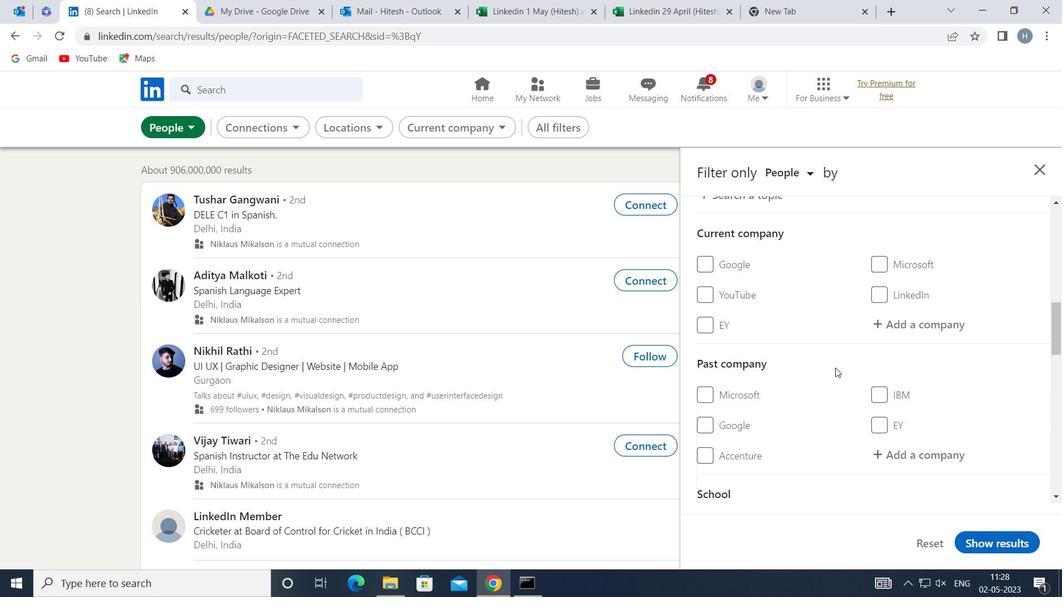 
Action: Mouse moved to (908, 392)
Screenshot: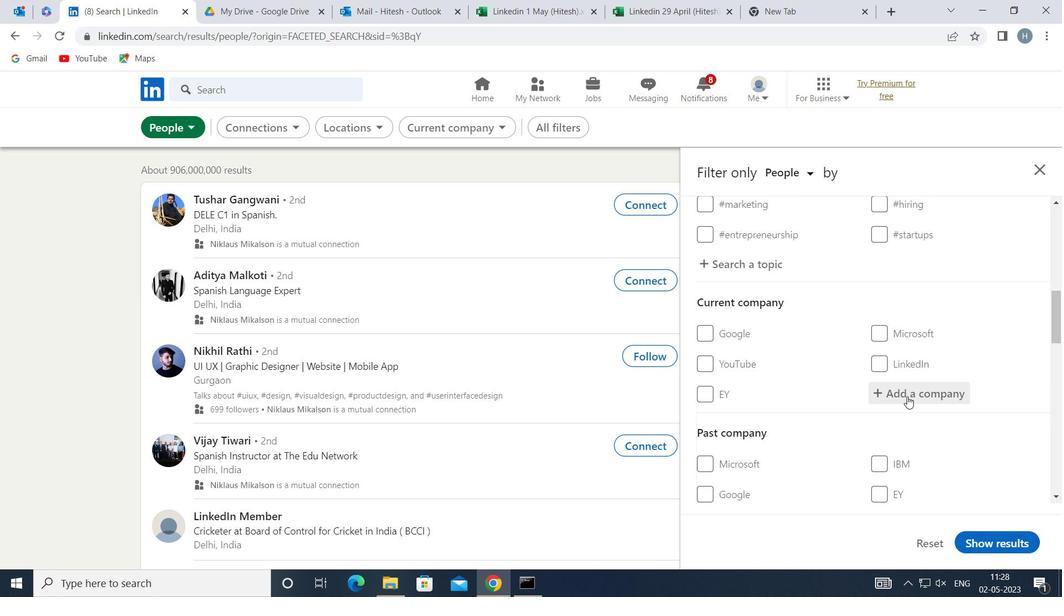 
Action: Mouse pressed left at (908, 392)
Screenshot: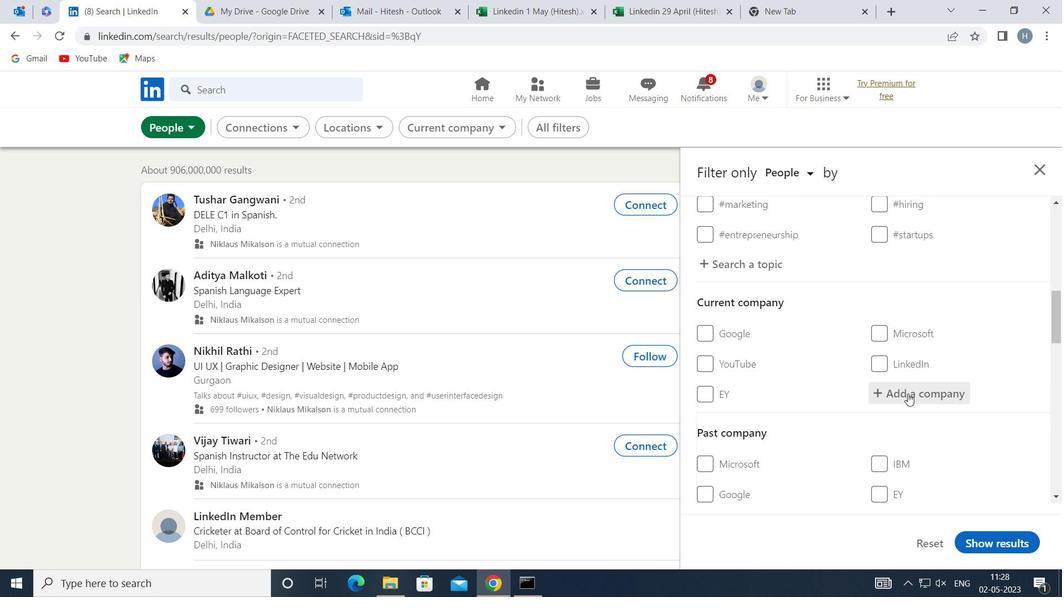
Action: Key pressed <Key.shift>LOWE'S
Screenshot: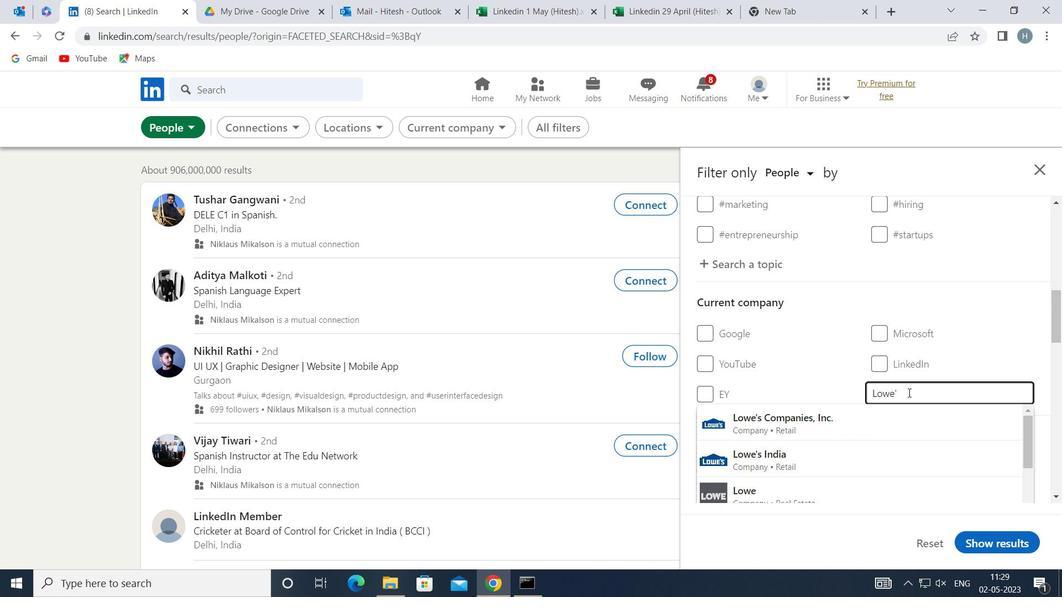
Action: Mouse moved to (863, 451)
Screenshot: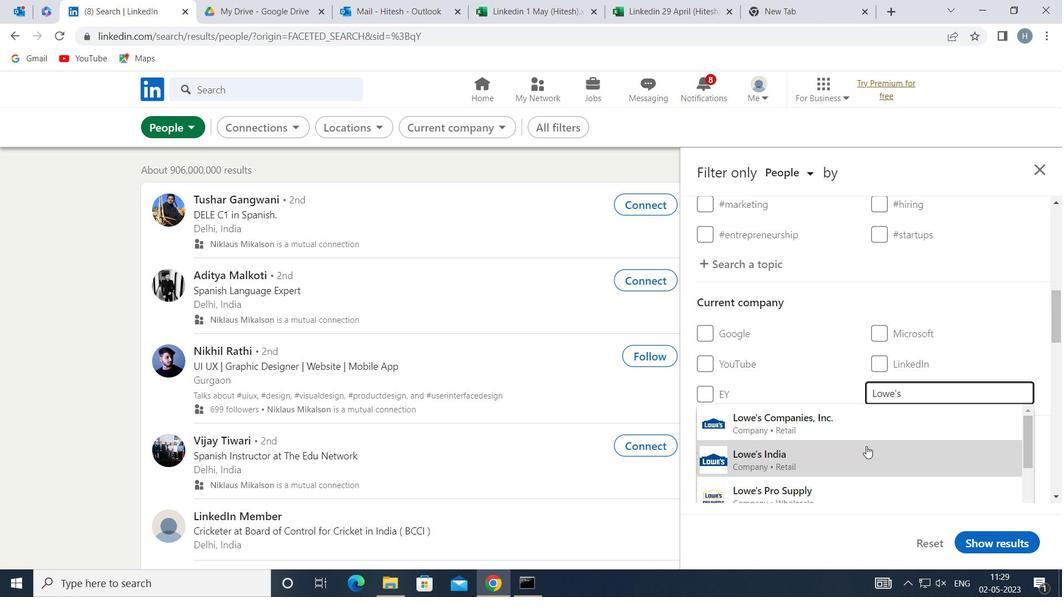 
Action: Mouse pressed left at (863, 451)
Screenshot: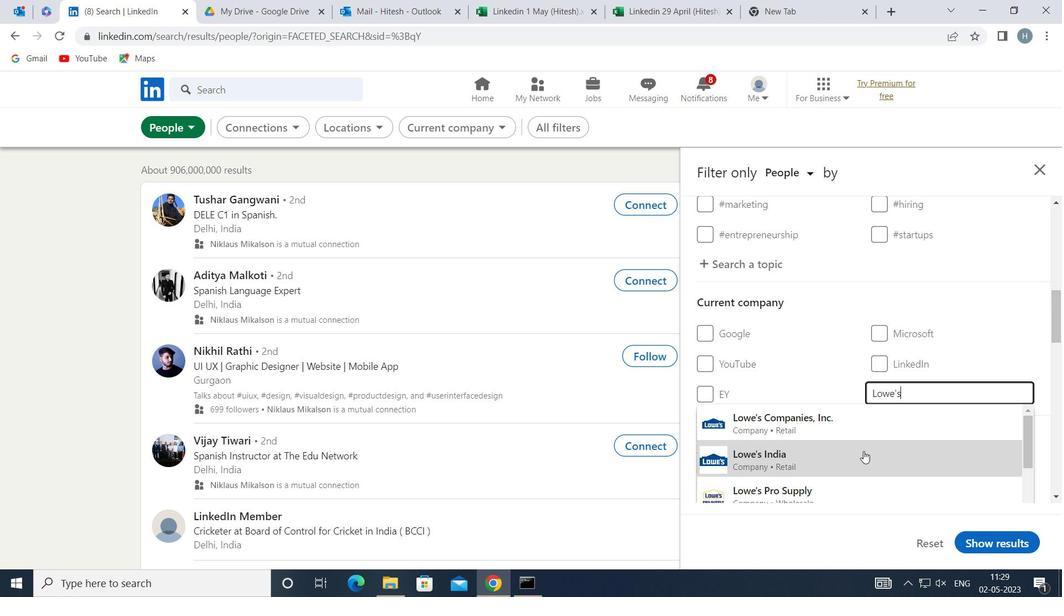 
Action: Mouse moved to (862, 439)
Screenshot: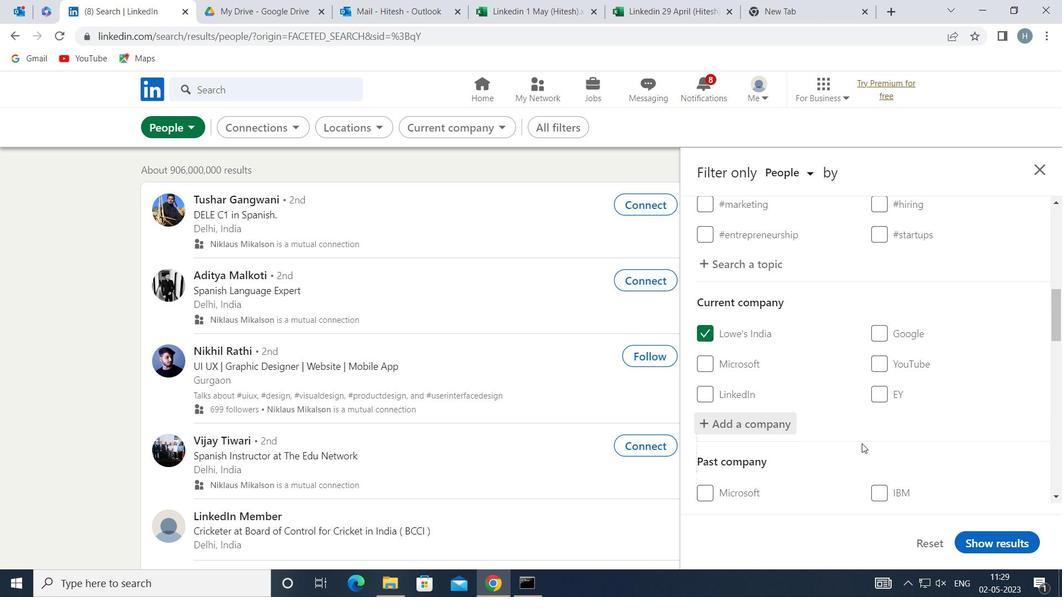 
Action: Mouse scrolled (862, 439) with delta (0, 0)
Screenshot: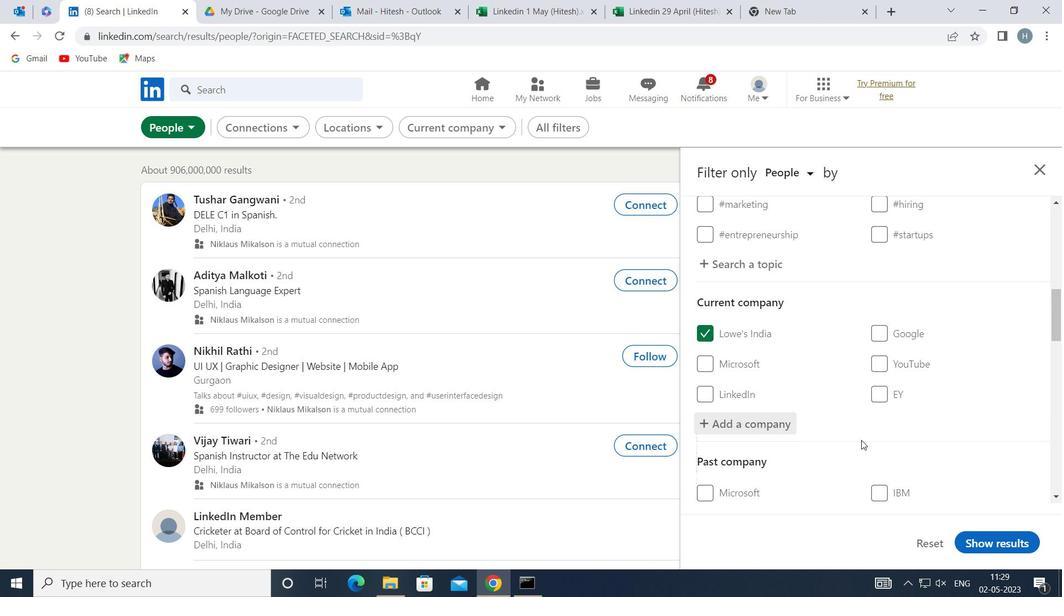 
Action: Mouse scrolled (862, 439) with delta (0, 0)
Screenshot: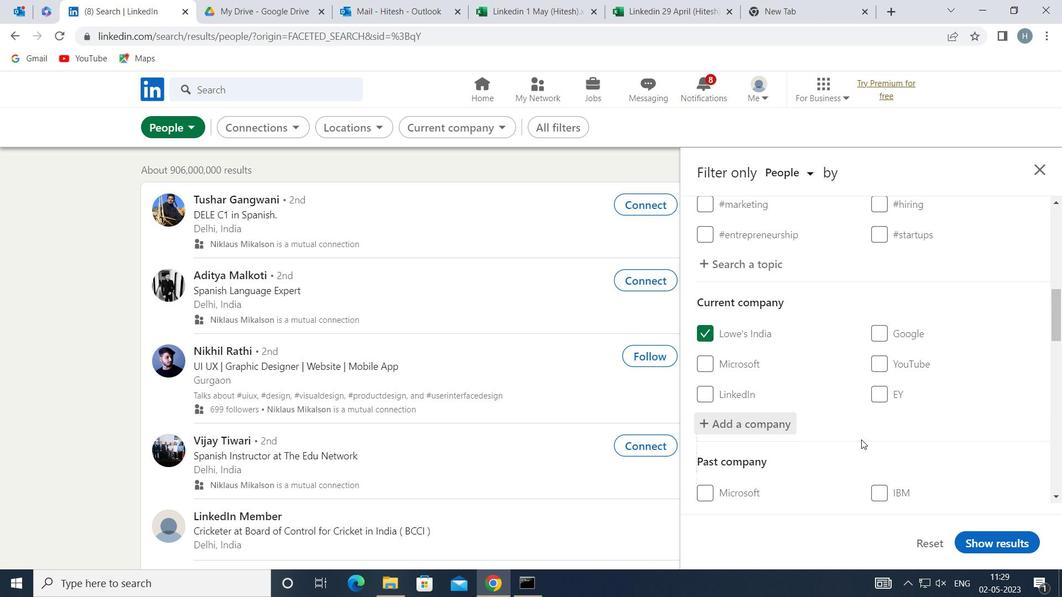
Action: Mouse scrolled (862, 439) with delta (0, 0)
Screenshot: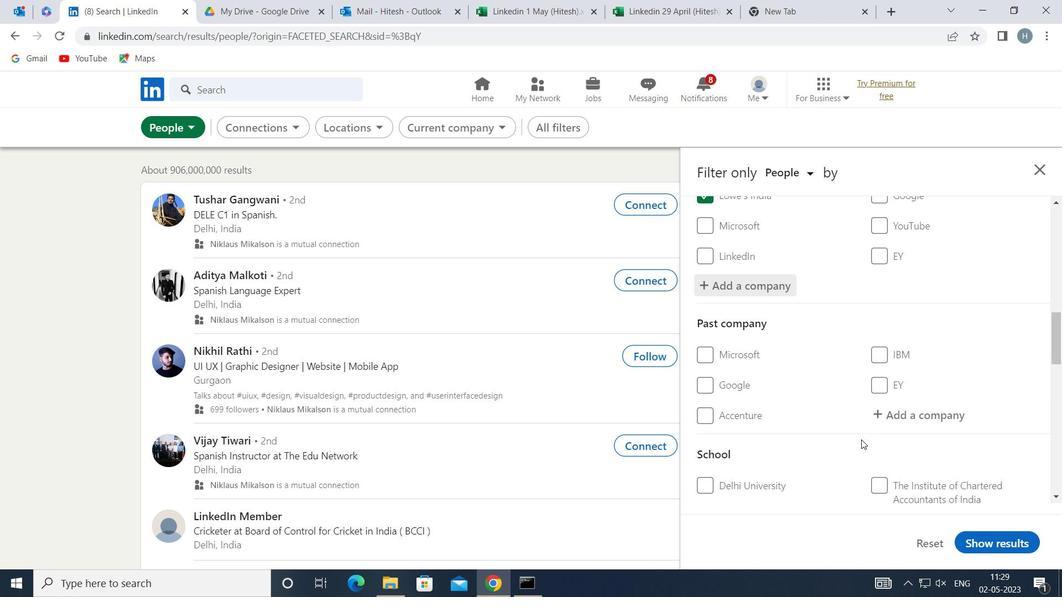 
Action: Mouse moved to (900, 465)
Screenshot: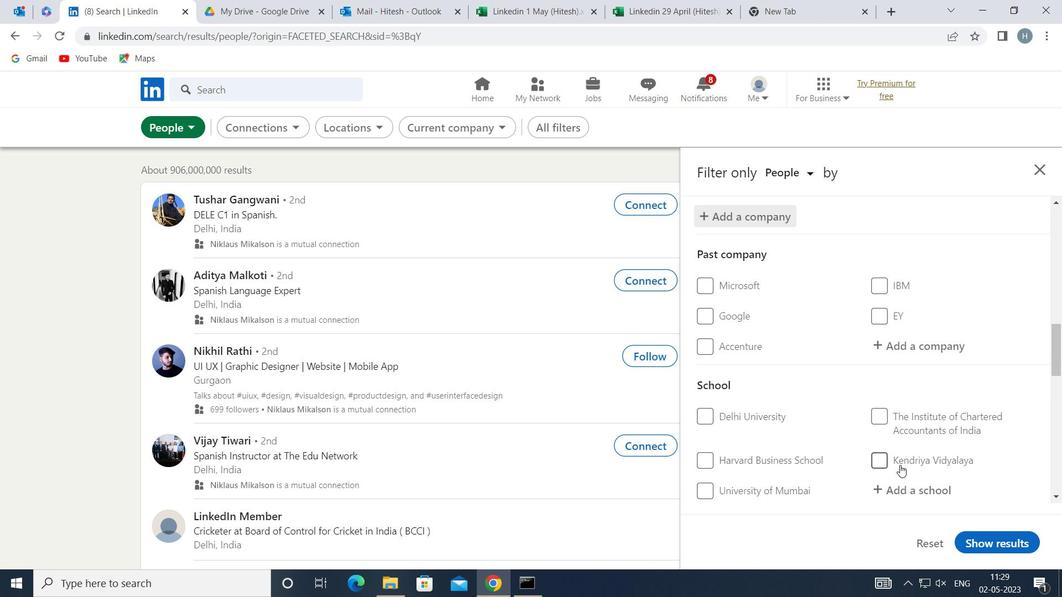 
Action: Mouse scrolled (900, 464) with delta (0, 0)
Screenshot: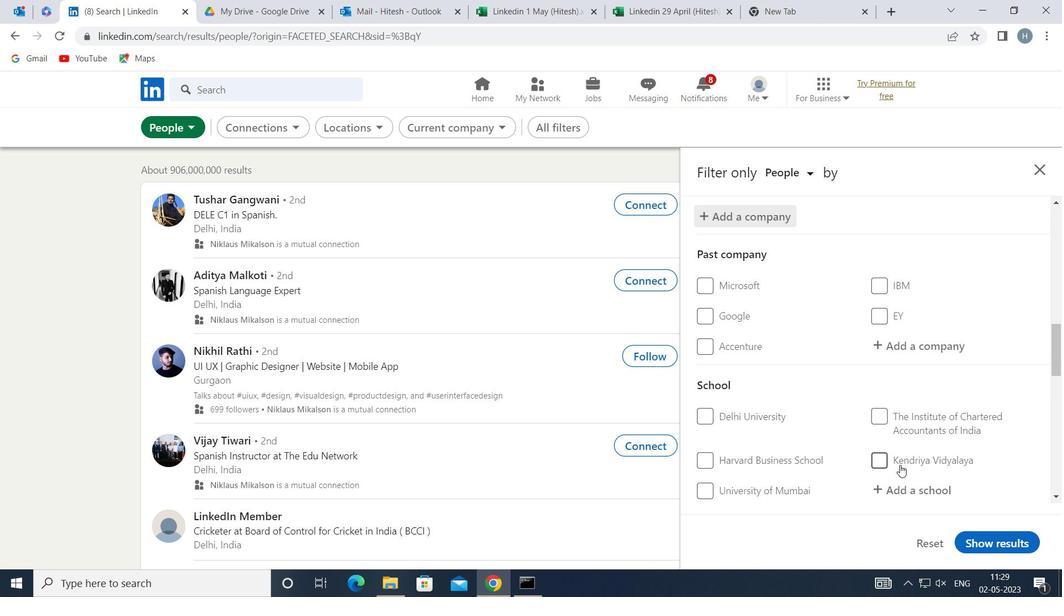 
Action: Mouse moved to (919, 422)
Screenshot: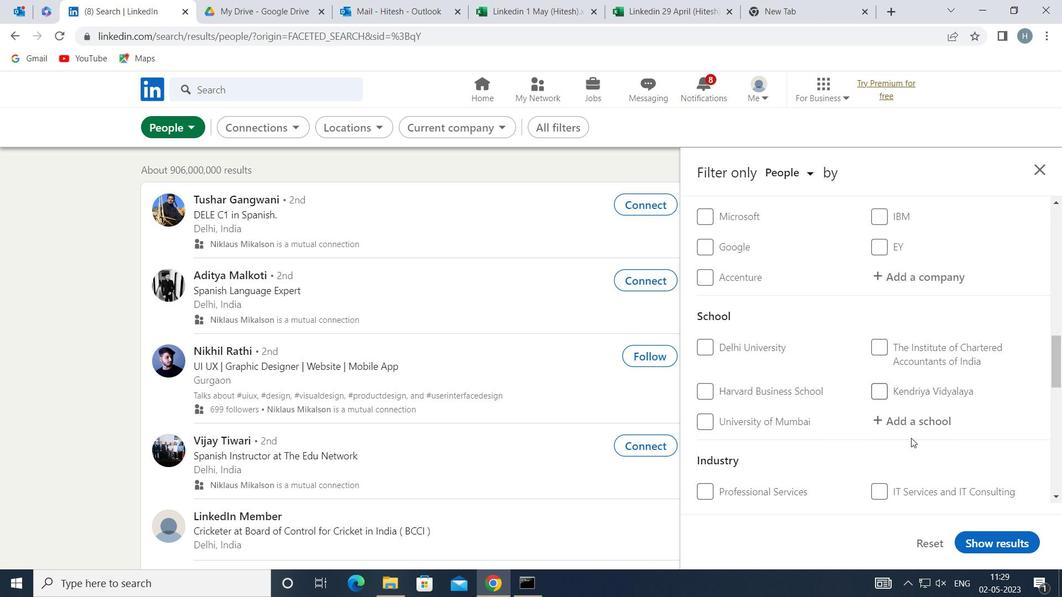 
Action: Mouse pressed left at (919, 422)
Screenshot: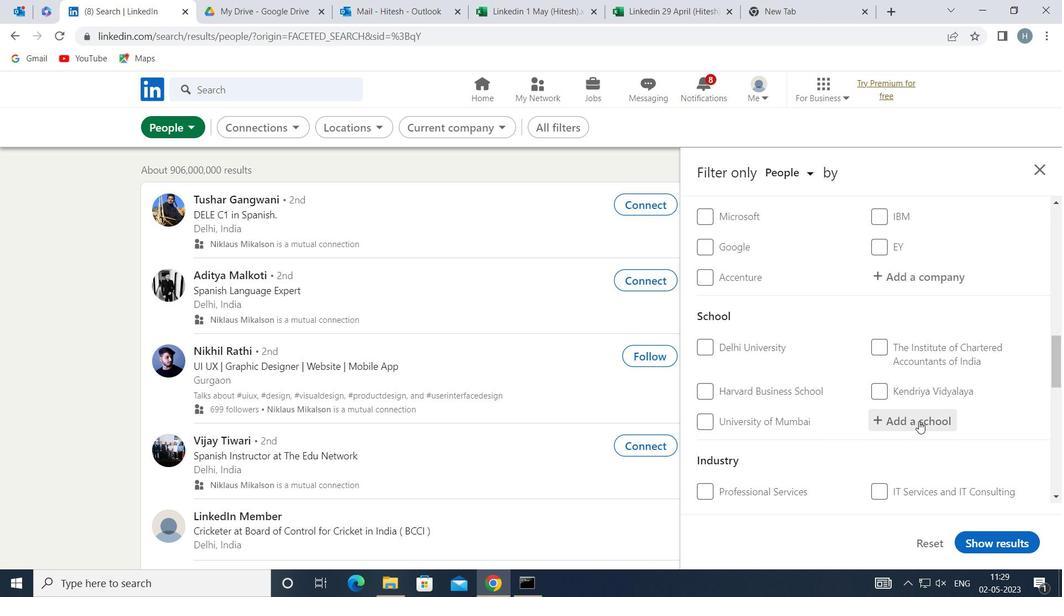 
Action: Key pressed <Key.shift>BRIGHT
Screenshot: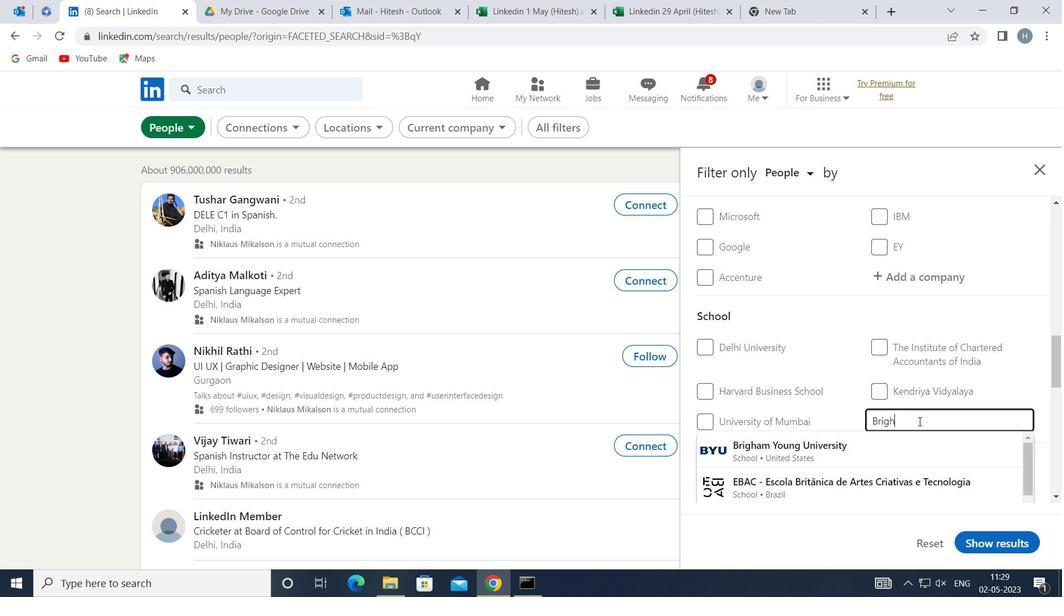 
Action: Mouse moved to (872, 442)
Screenshot: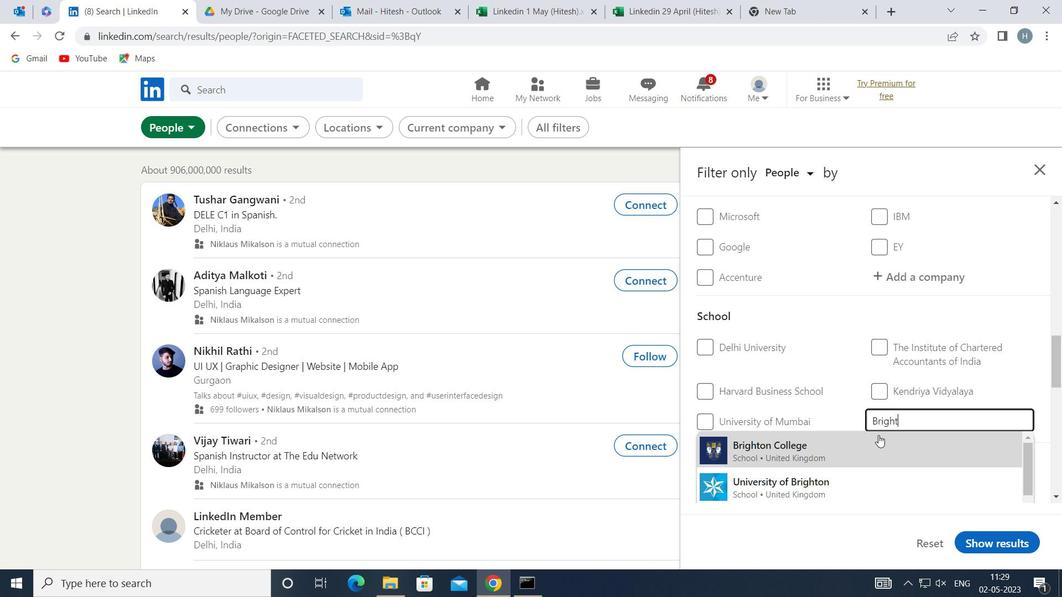 
Action: Key pressed <Key.space>
Screenshot: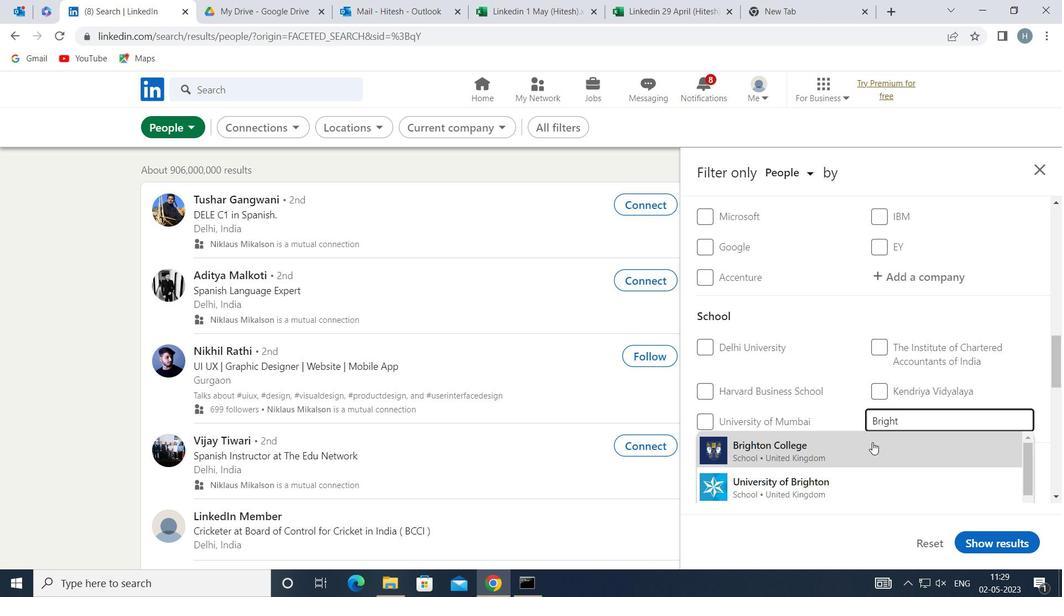 
Action: Mouse moved to (872, 443)
Screenshot: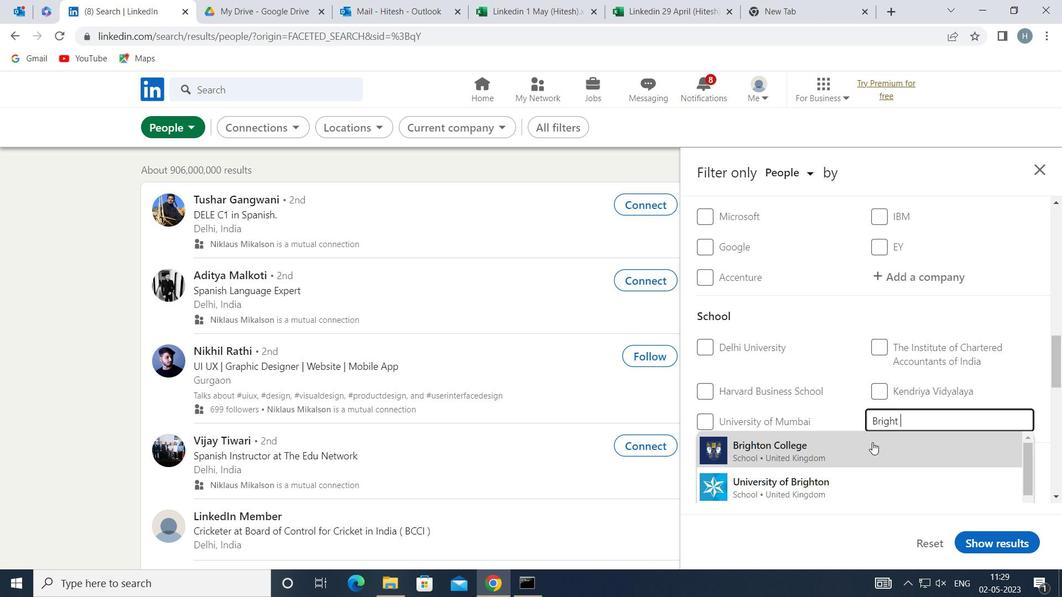 
Action: Key pressed <Key.shift>S
Screenshot: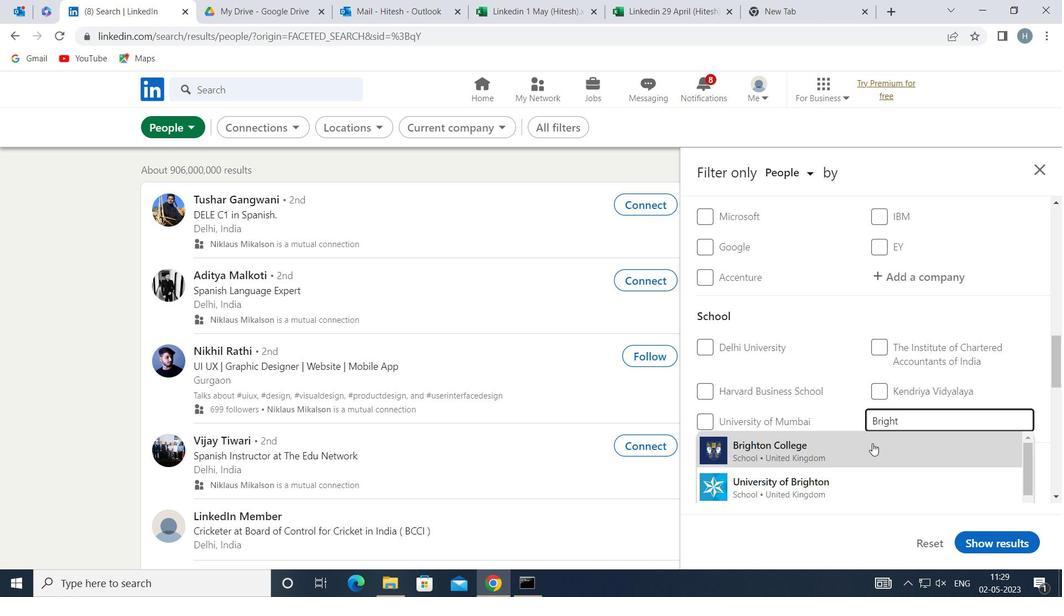 
Action: Mouse moved to (872, 443)
Screenshot: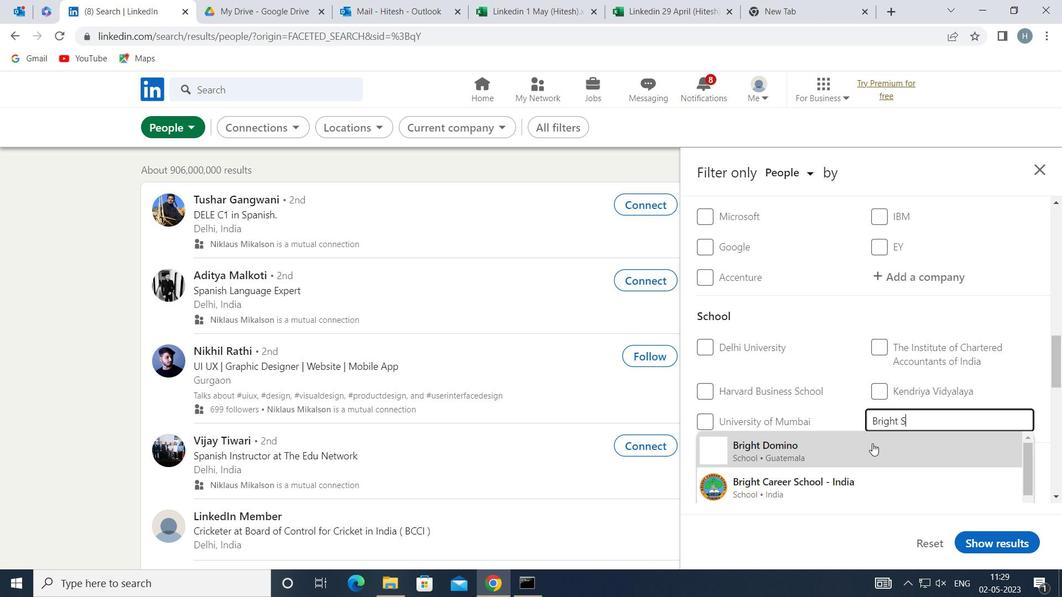 
Action: Key pressed C
Screenshot: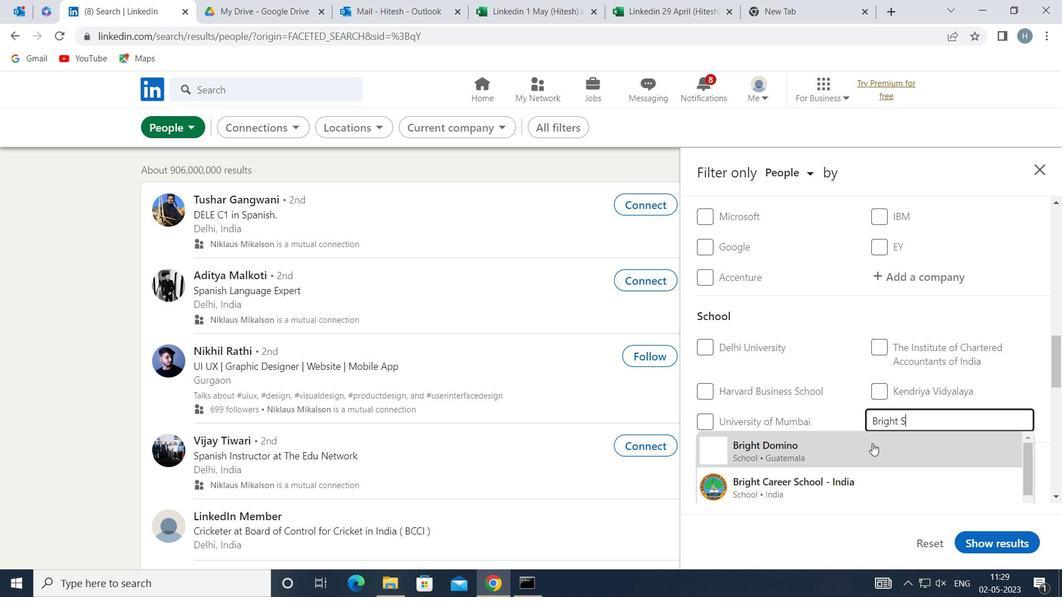 
Action: Mouse moved to (844, 449)
Screenshot: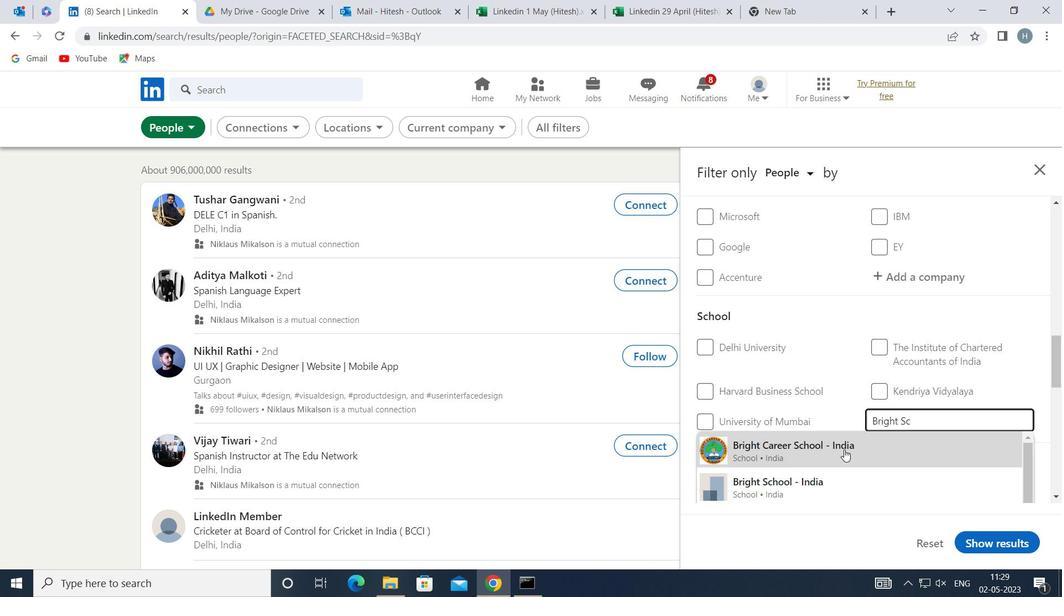 
Action: Mouse scrolled (844, 448) with delta (0, 0)
Screenshot: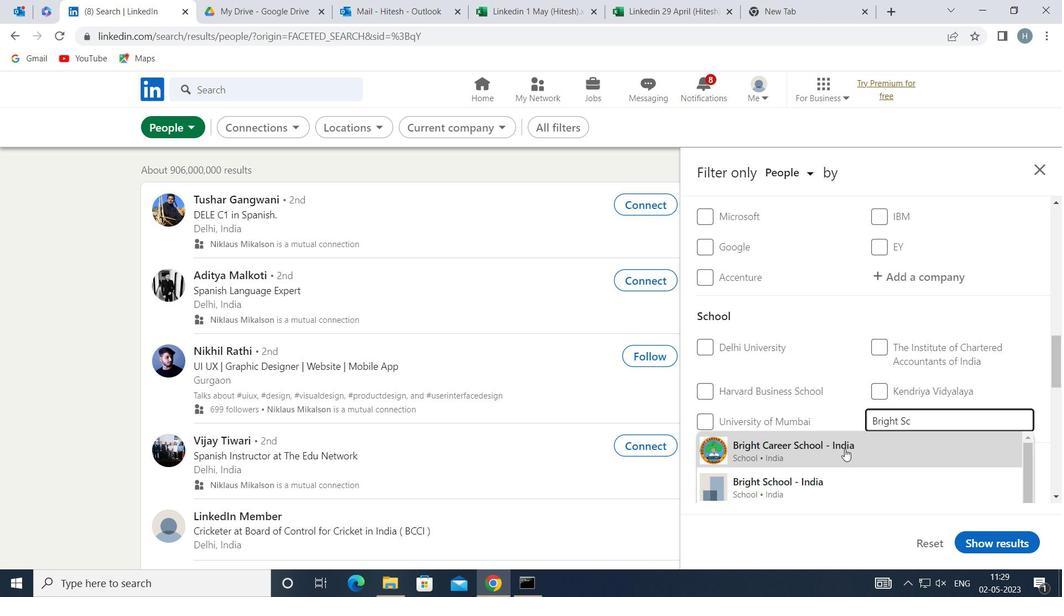 
Action: Mouse moved to (867, 450)
Screenshot: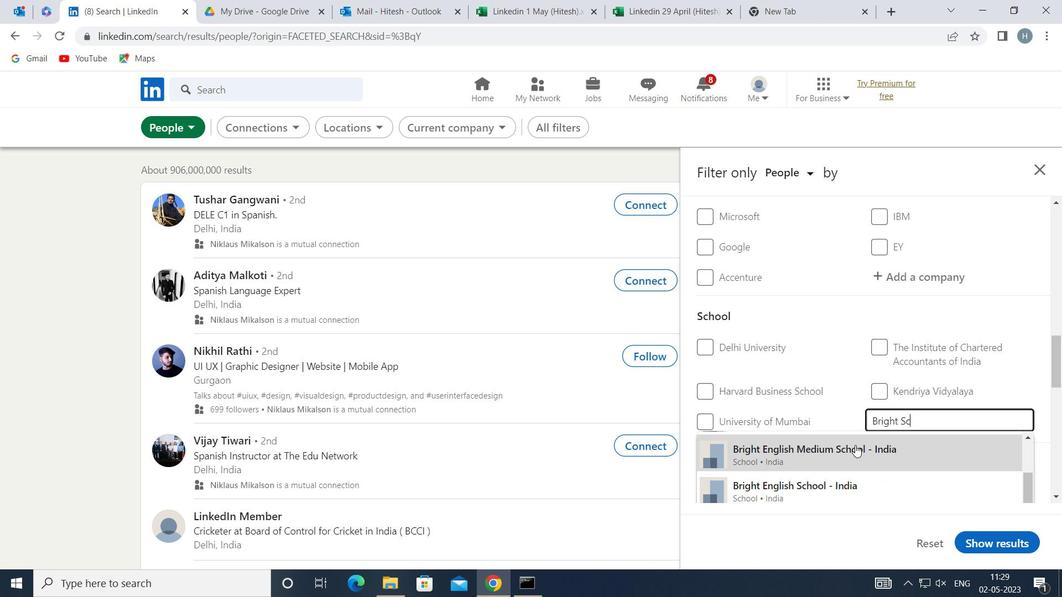 
Action: Mouse scrolled (867, 450) with delta (0, 0)
Screenshot: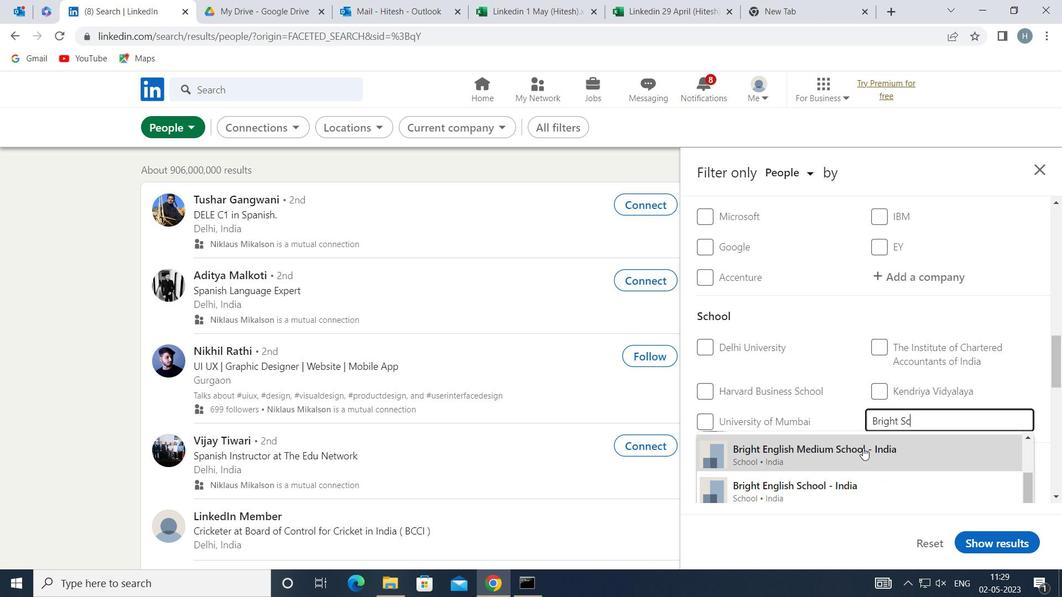 
Action: Mouse scrolled (867, 450) with delta (0, 0)
Screenshot: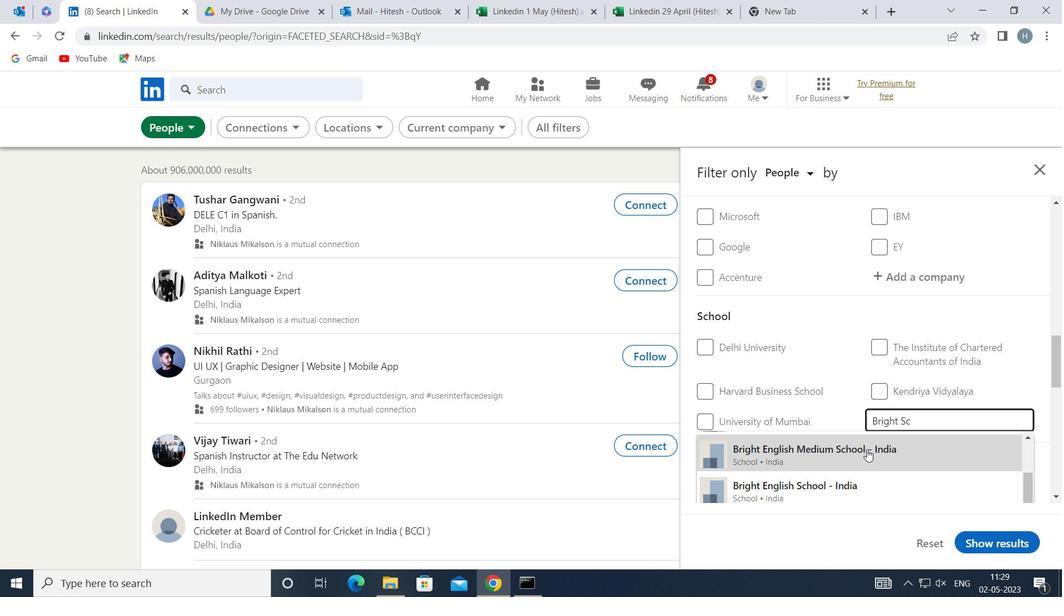 
Action: Mouse moved to (858, 457)
Screenshot: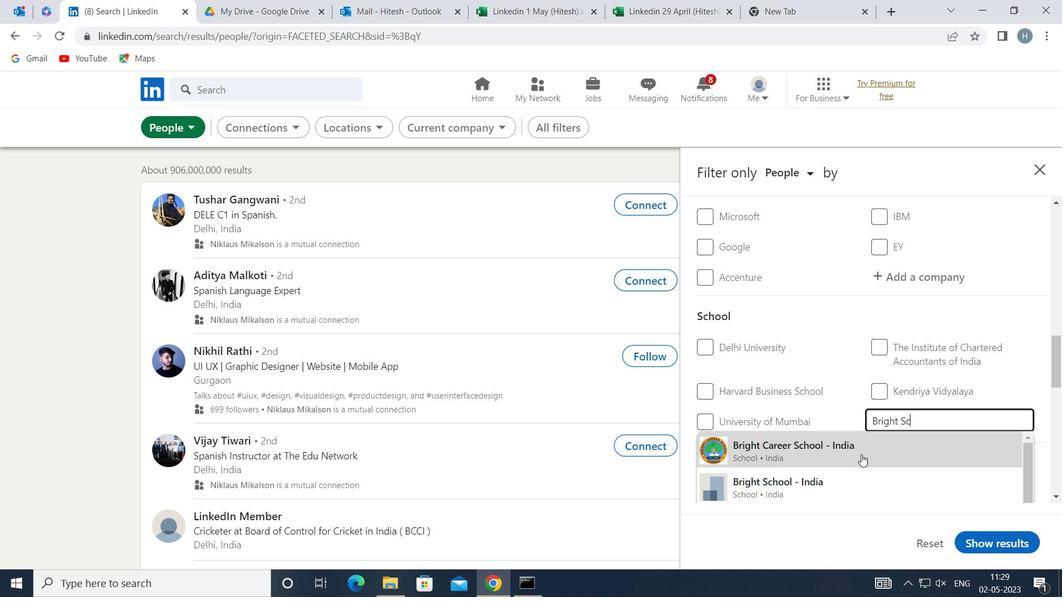
Action: Mouse scrolled (858, 456) with delta (0, 0)
Screenshot: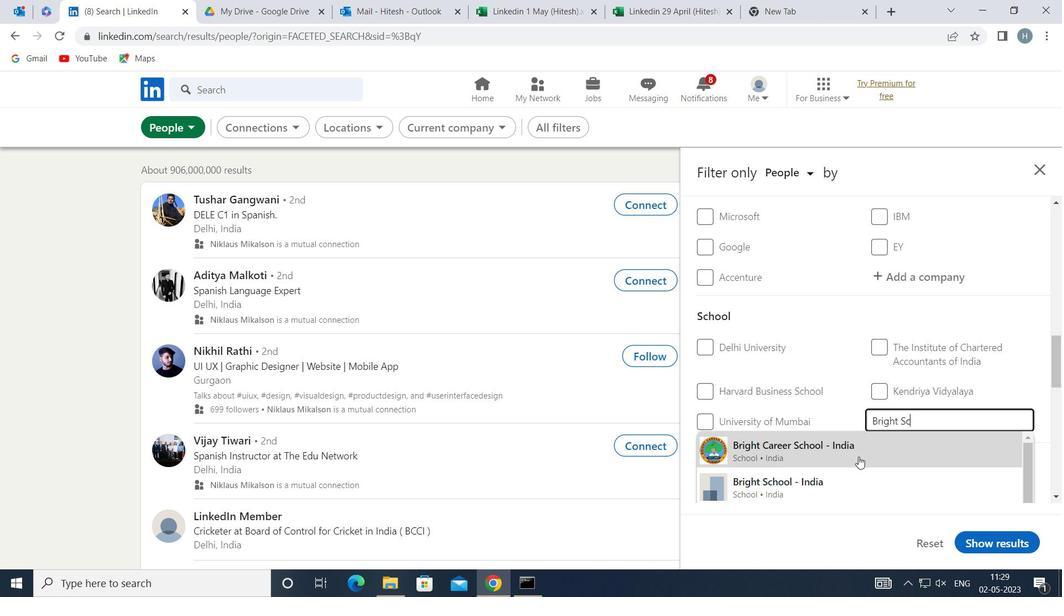 
Action: Mouse moved to (857, 455)
Screenshot: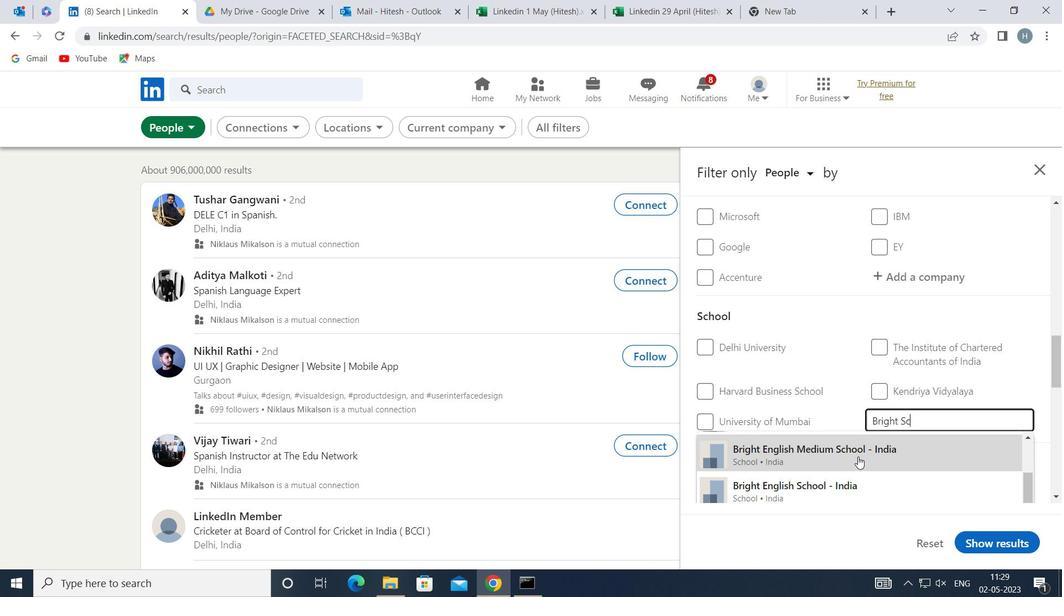 
Action: Mouse scrolled (857, 456) with delta (0, 0)
Screenshot: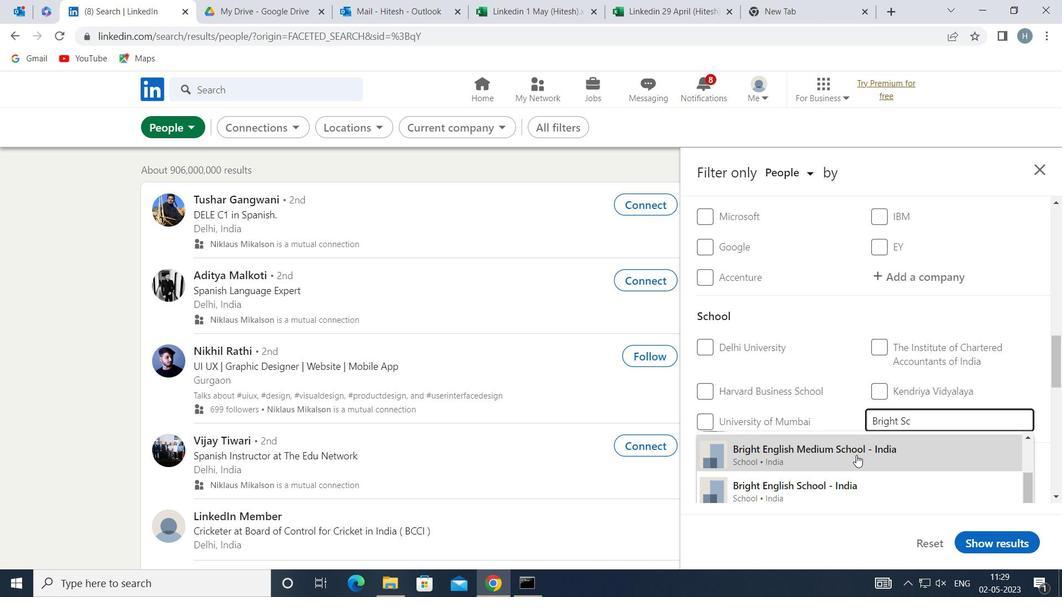 
Action: Mouse moved to (847, 475)
Screenshot: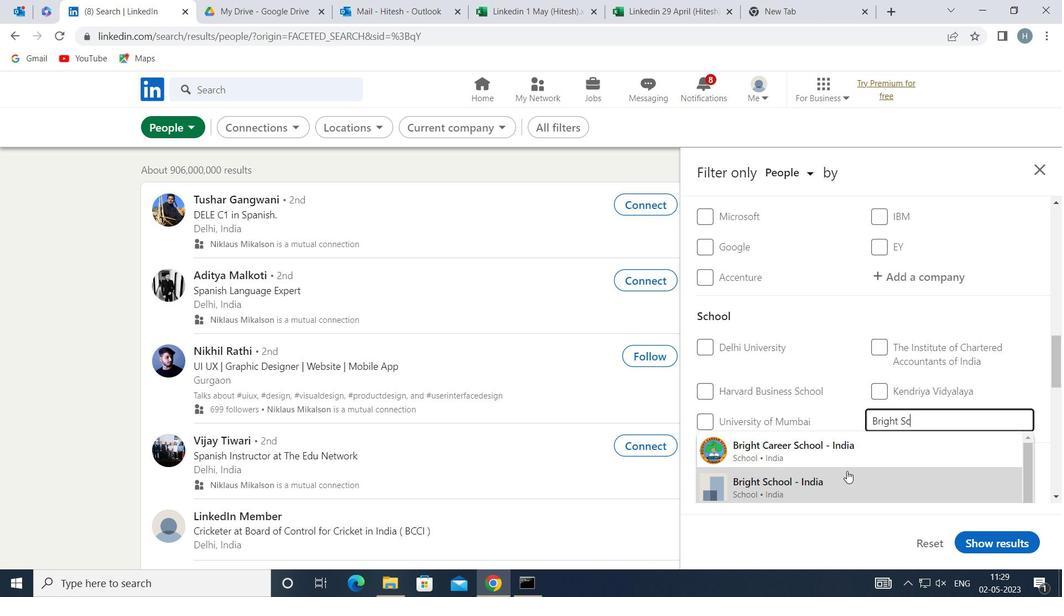 
Action: Mouse pressed left at (847, 475)
Screenshot: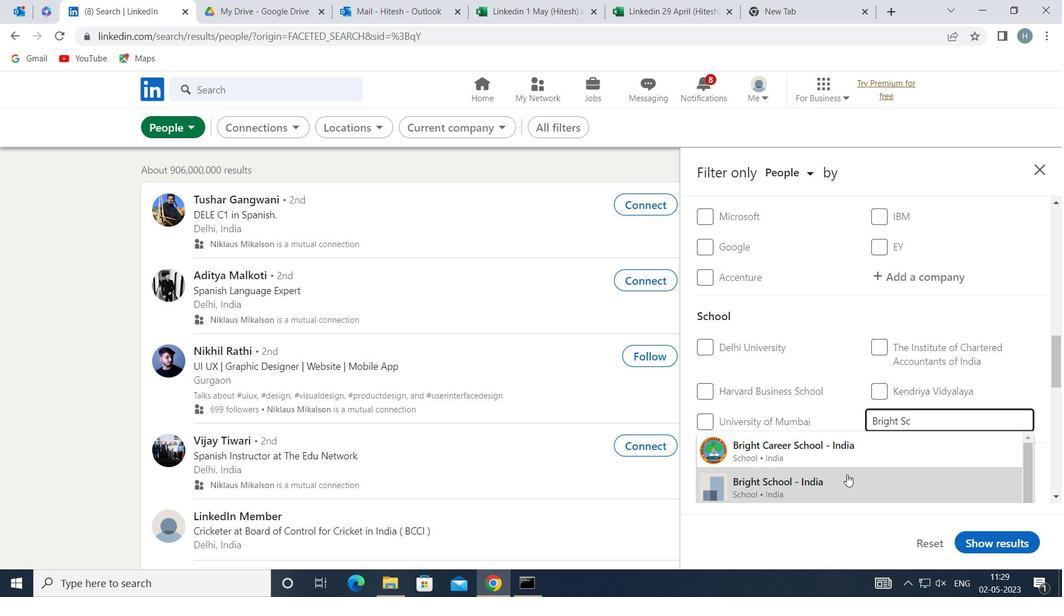 
Action: Mouse moved to (834, 408)
Screenshot: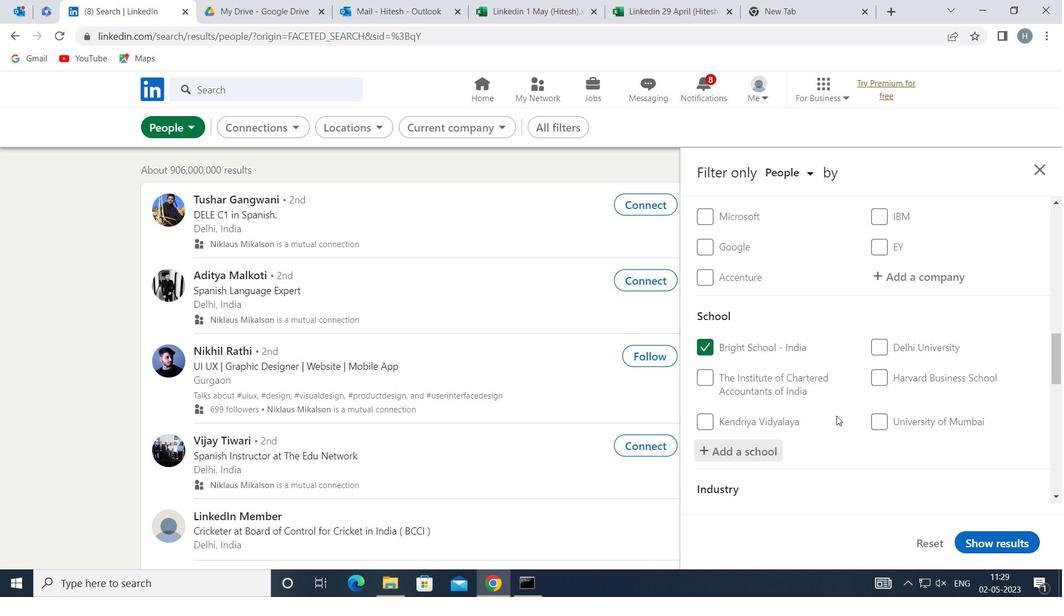 
Action: Mouse scrolled (834, 407) with delta (0, 0)
Screenshot: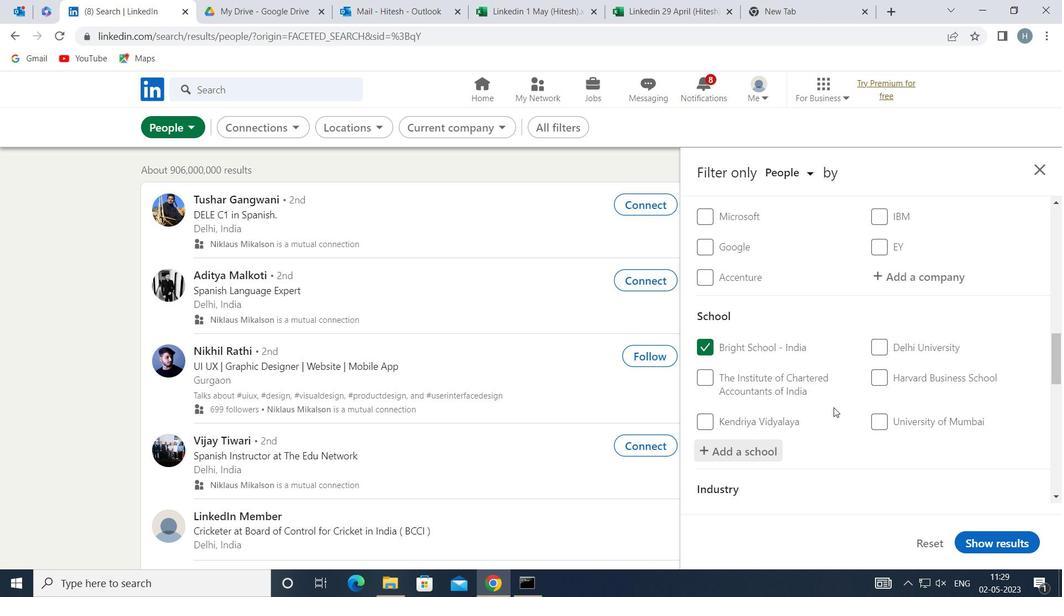 
Action: Mouse scrolled (834, 407) with delta (0, 0)
Screenshot: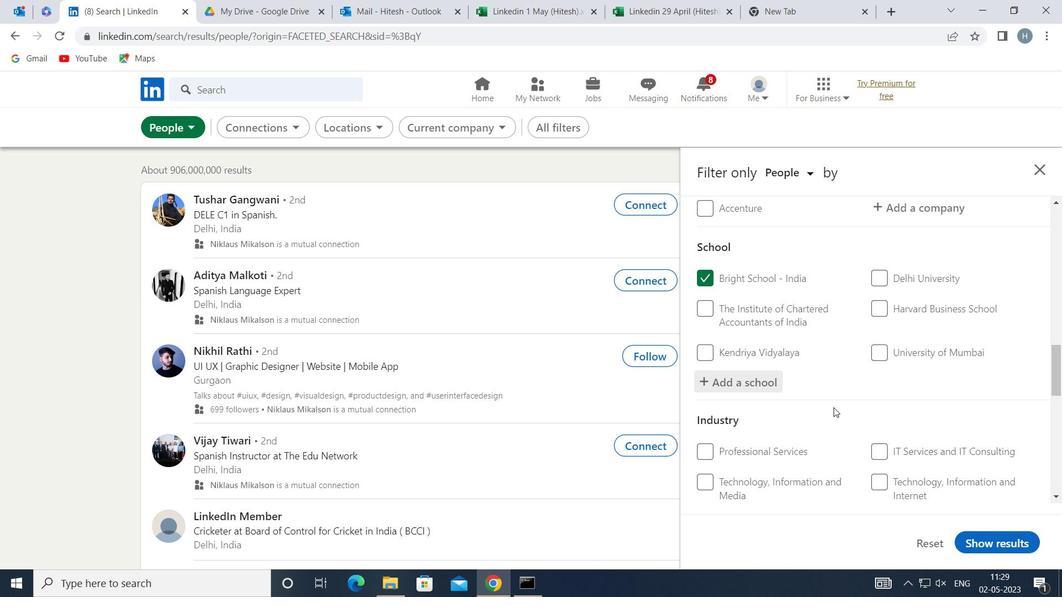
Action: Mouse moved to (834, 408)
Screenshot: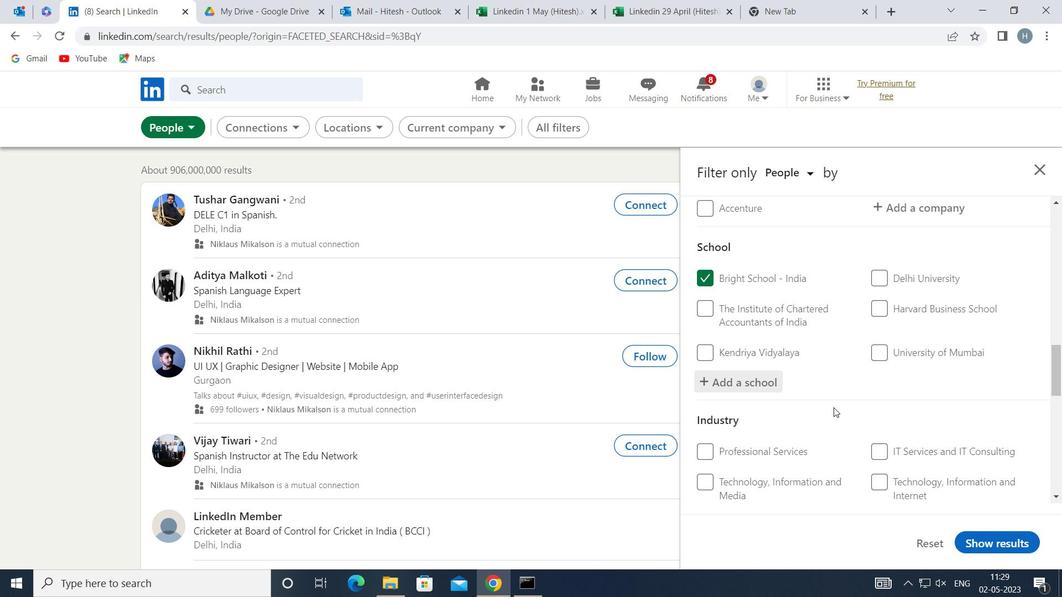 
Action: Mouse scrolled (834, 407) with delta (0, 0)
Screenshot: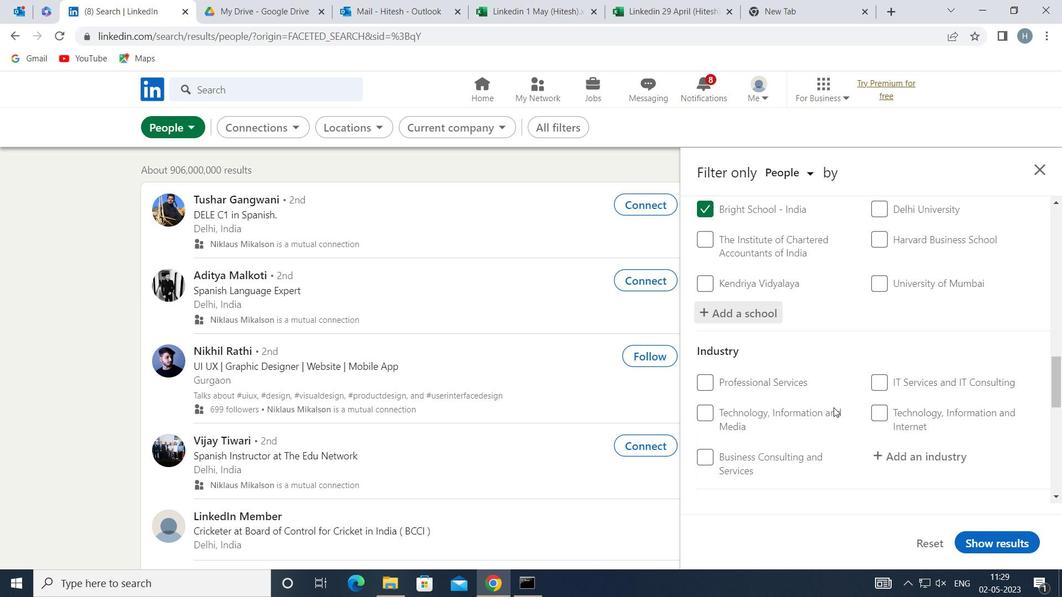 
Action: Mouse moved to (903, 384)
Screenshot: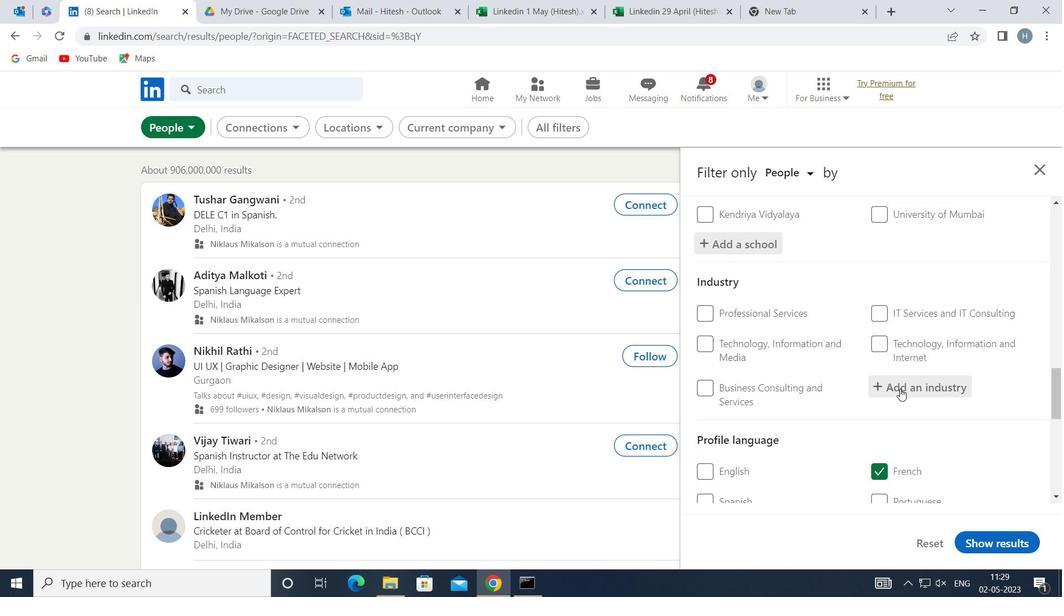 
Action: Mouse pressed left at (903, 384)
Screenshot: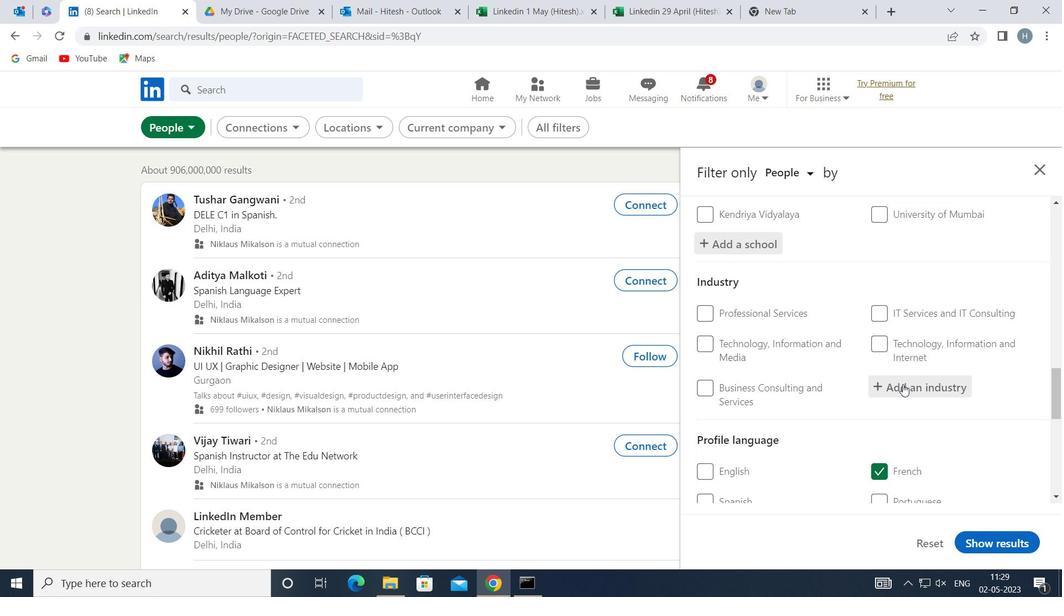 
Action: Key pressed <Key.shift>NANOT
Screenshot: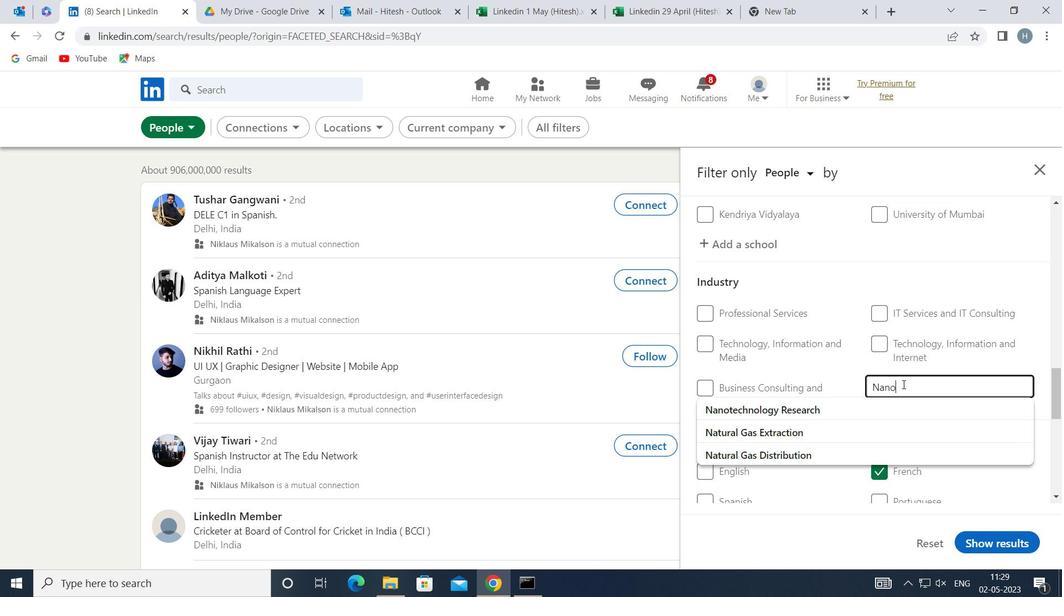 
Action: Mouse moved to (889, 403)
Screenshot: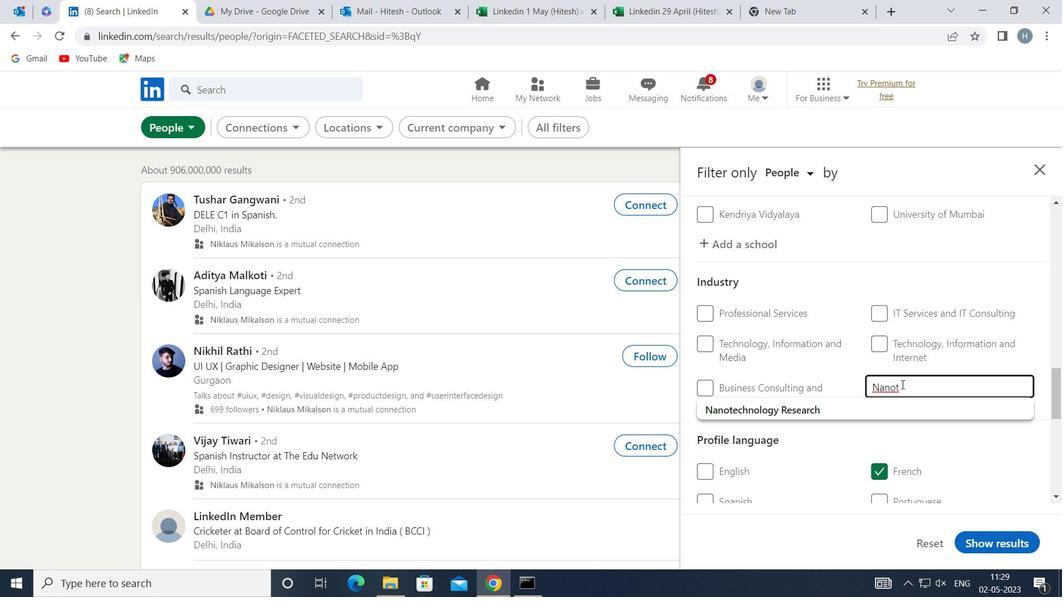 
Action: Mouse pressed left at (889, 403)
Screenshot: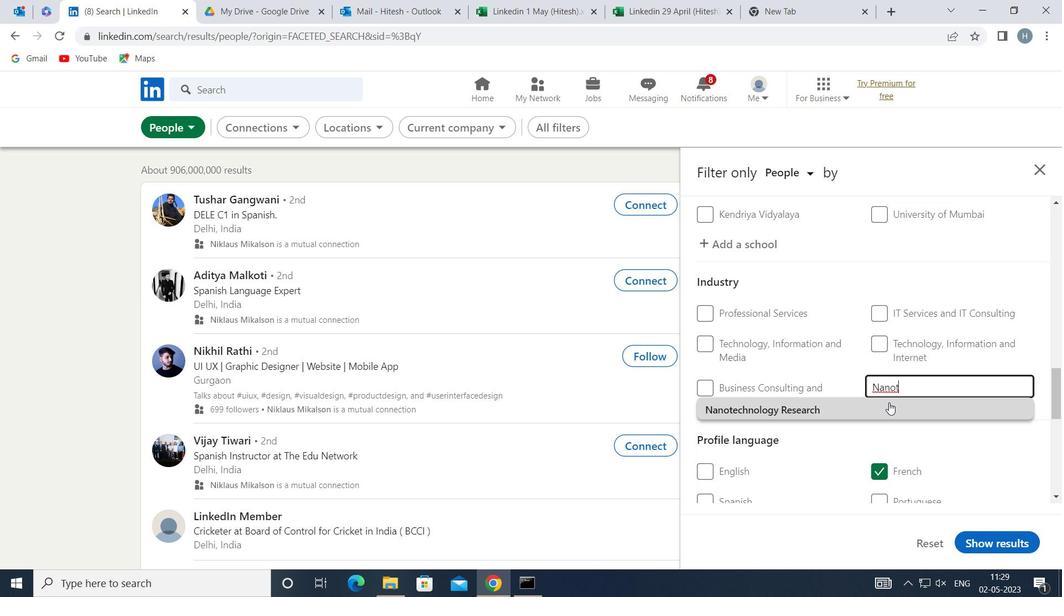 
Action: Mouse moved to (861, 403)
Screenshot: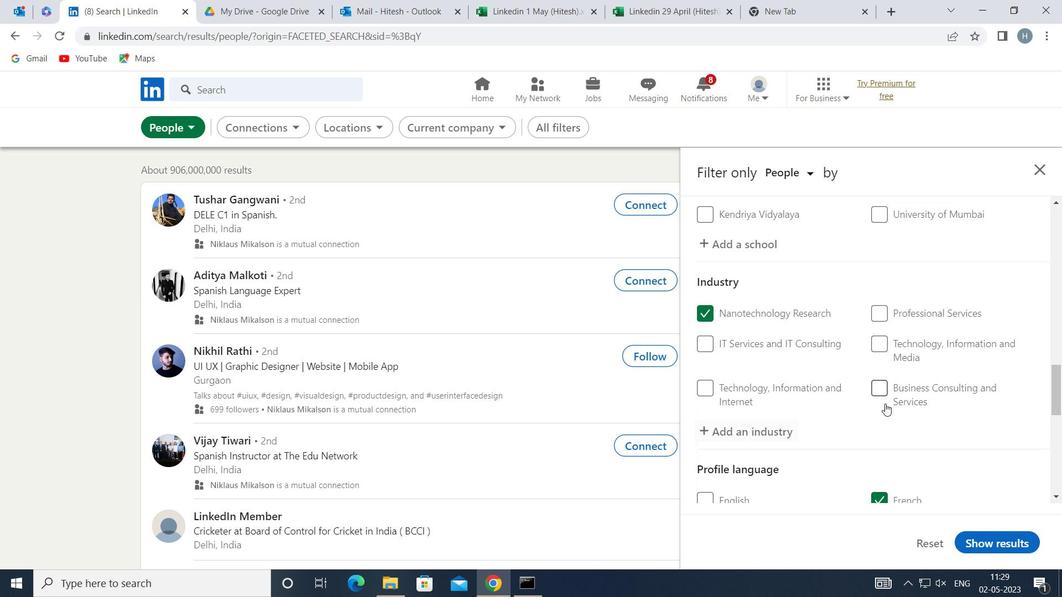 
Action: Mouse scrolled (861, 403) with delta (0, 0)
Screenshot: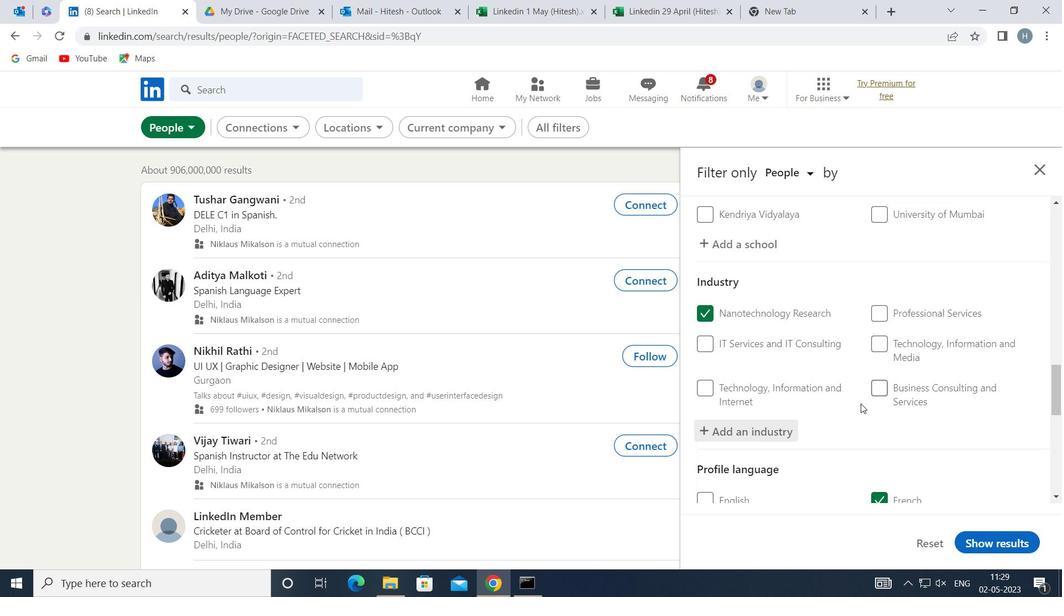 
Action: Mouse scrolled (861, 403) with delta (0, 0)
Screenshot: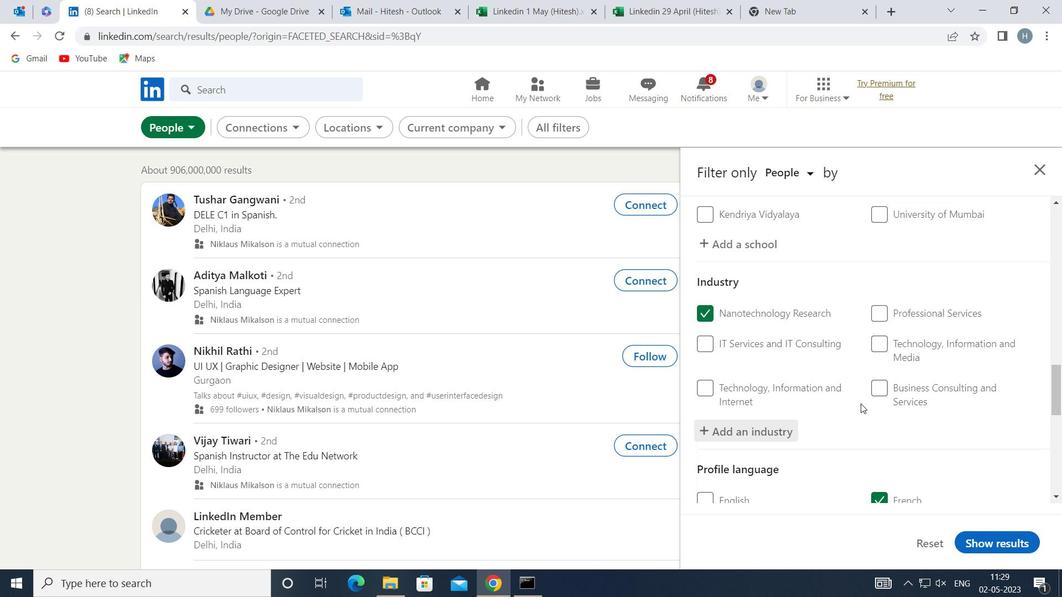
Action: Mouse moved to (853, 398)
Screenshot: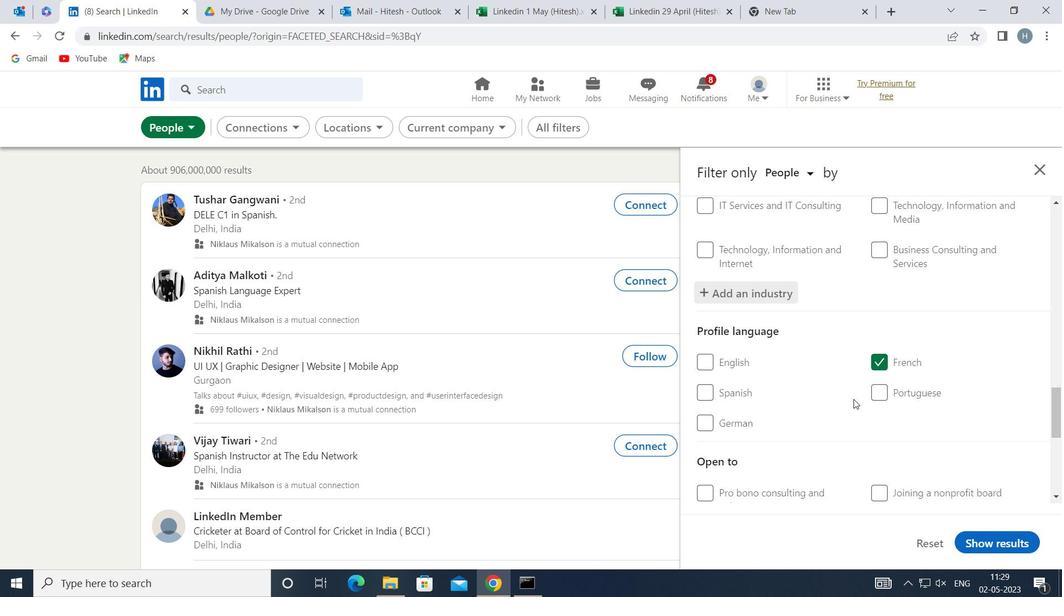 
Action: Mouse scrolled (853, 397) with delta (0, 0)
Screenshot: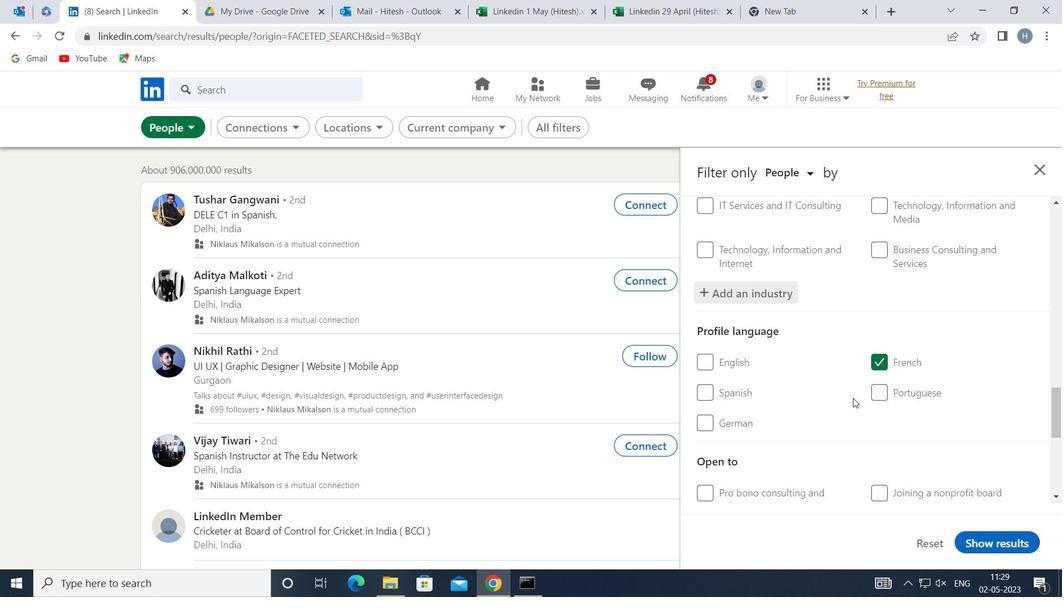 
Action: Mouse scrolled (853, 397) with delta (0, 0)
Screenshot: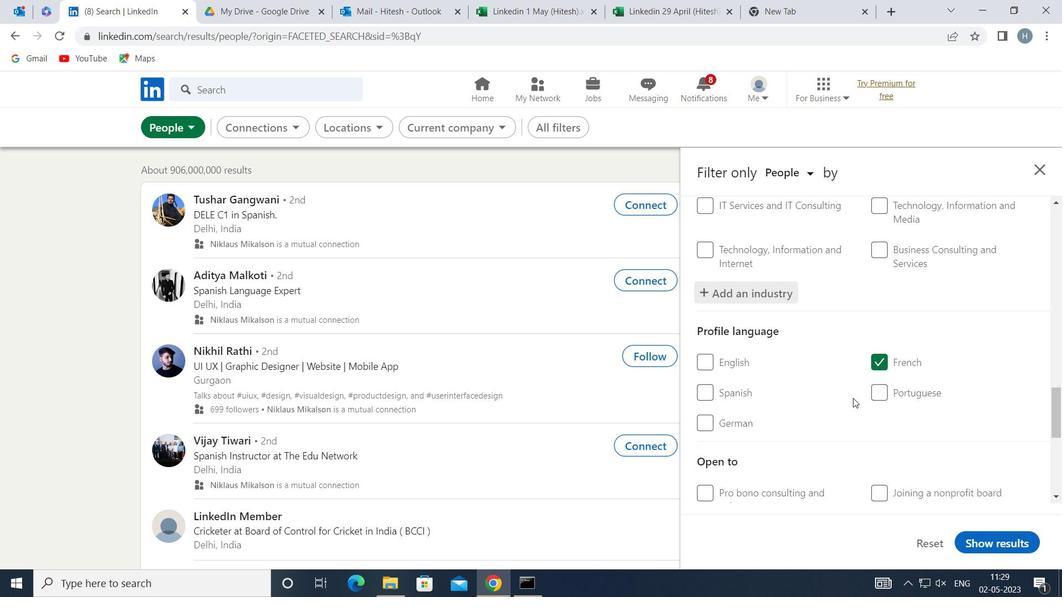 
Action: Mouse scrolled (853, 397) with delta (0, 0)
Screenshot: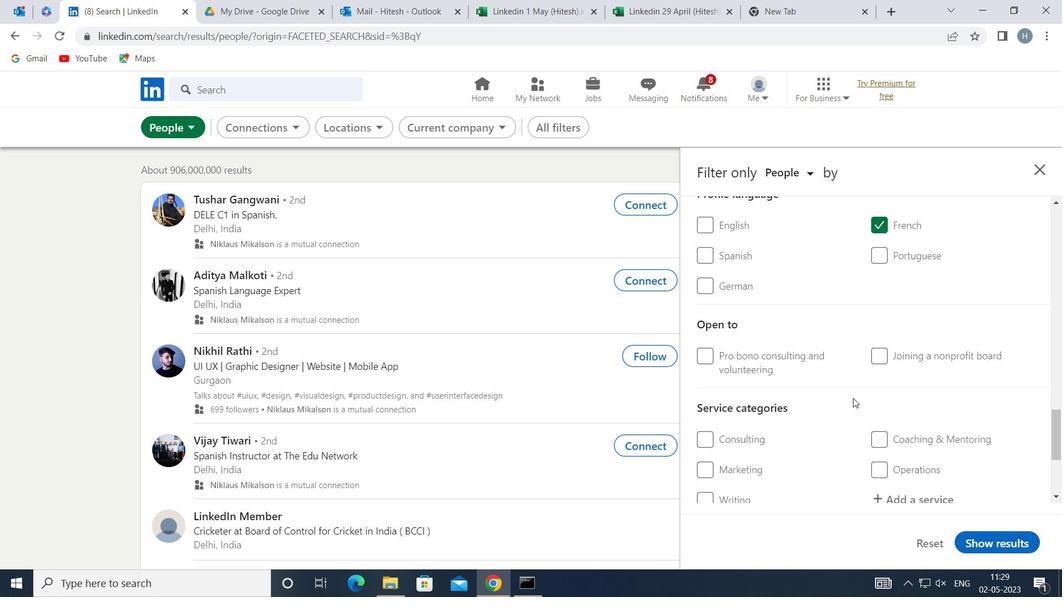 
Action: Mouse moved to (892, 420)
Screenshot: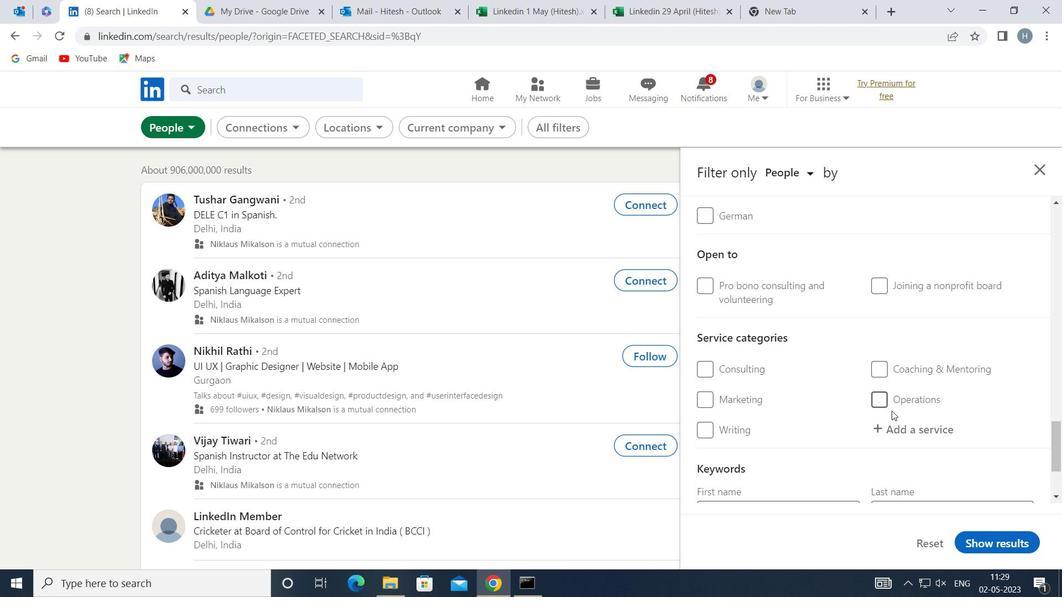 
Action: Mouse pressed left at (892, 420)
Screenshot: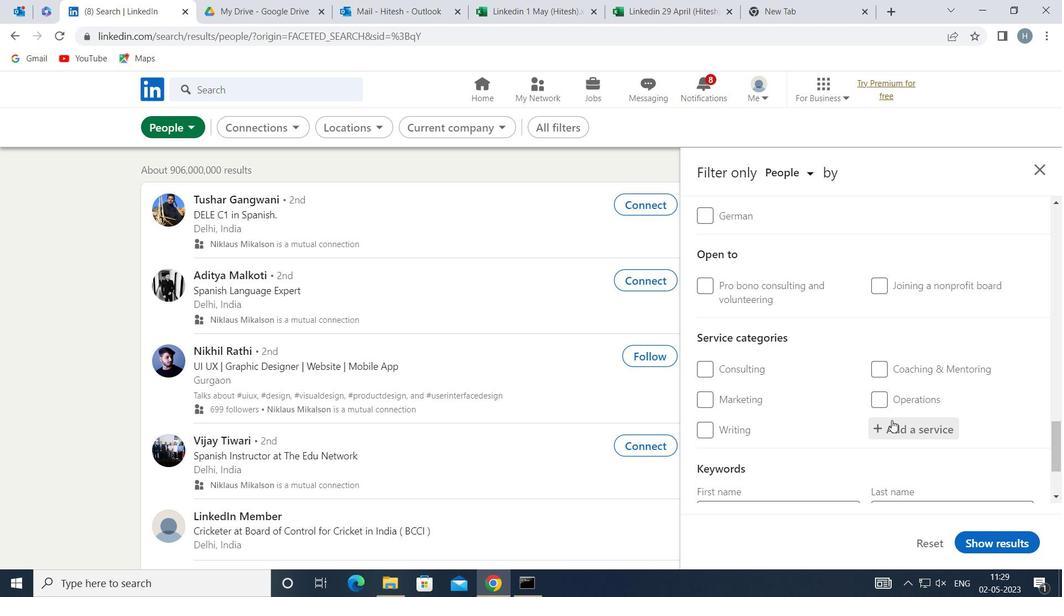 
Action: Mouse moved to (891, 420)
Screenshot: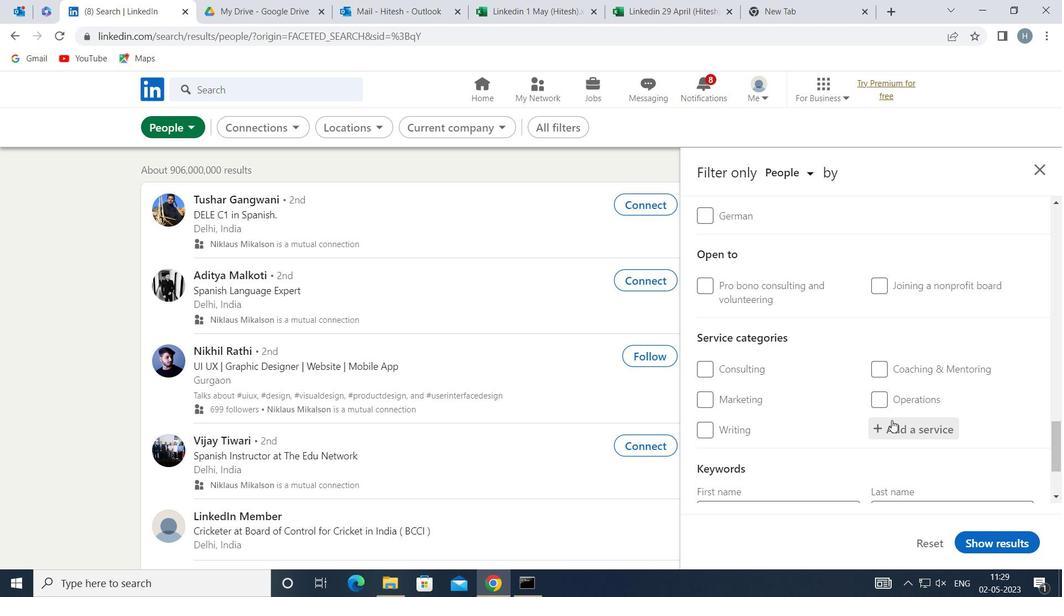 
Action: Key pressed <Key.shift>NATURE<Key.space>
Screenshot: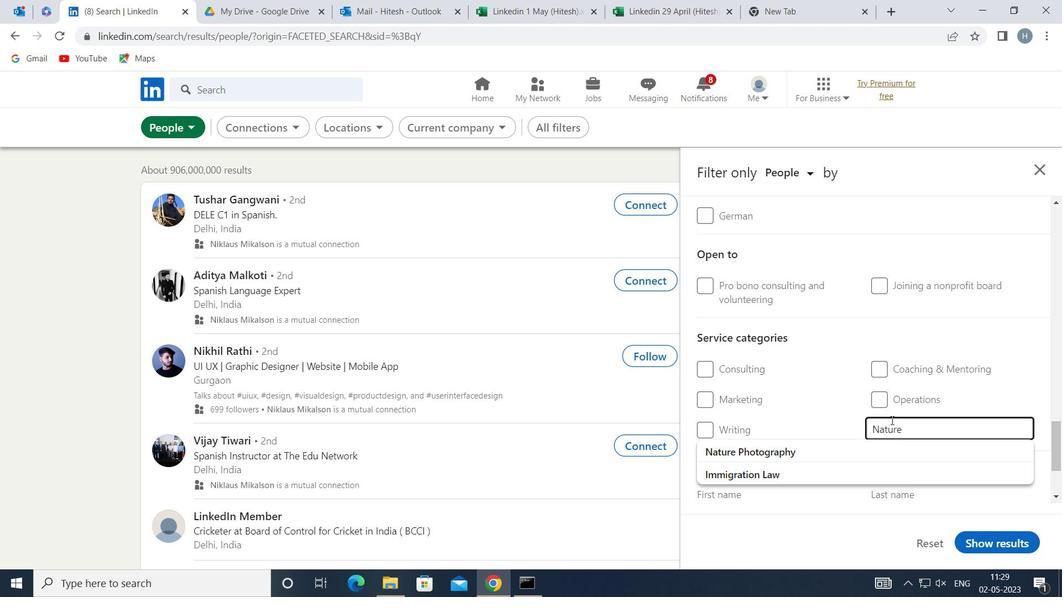 
Action: Mouse moved to (820, 447)
Screenshot: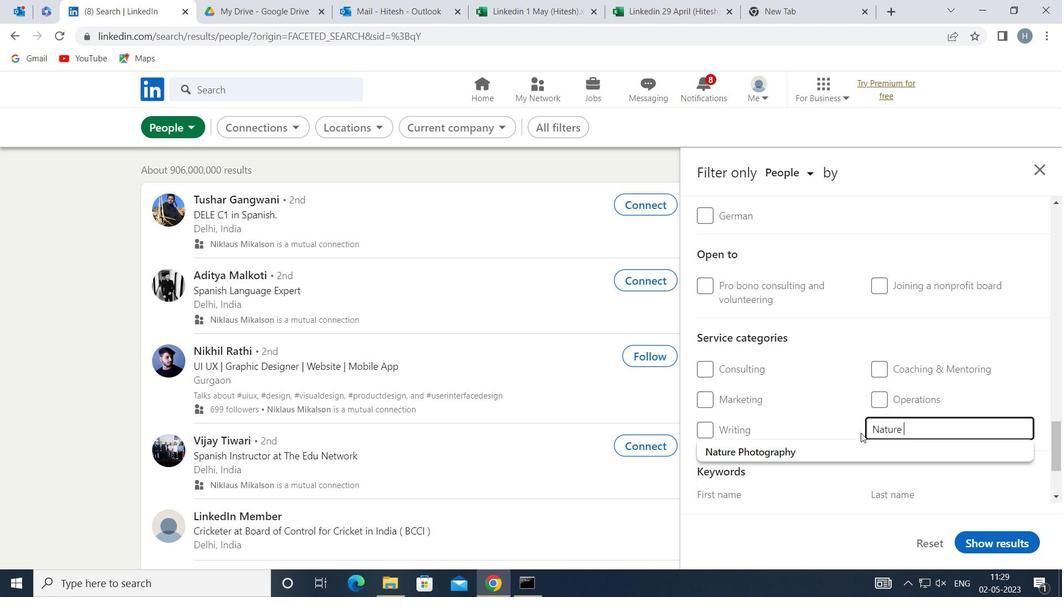 
Action: Mouse pressed left at (820, 447)
Screenshot: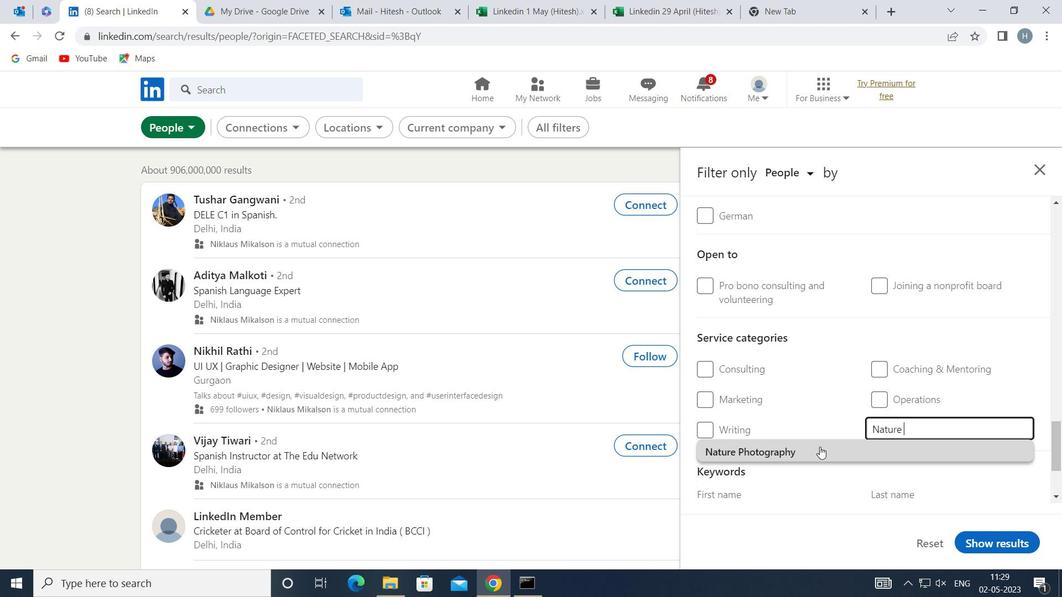 
Action: Mouse moved to (816, 444)
Screenshot: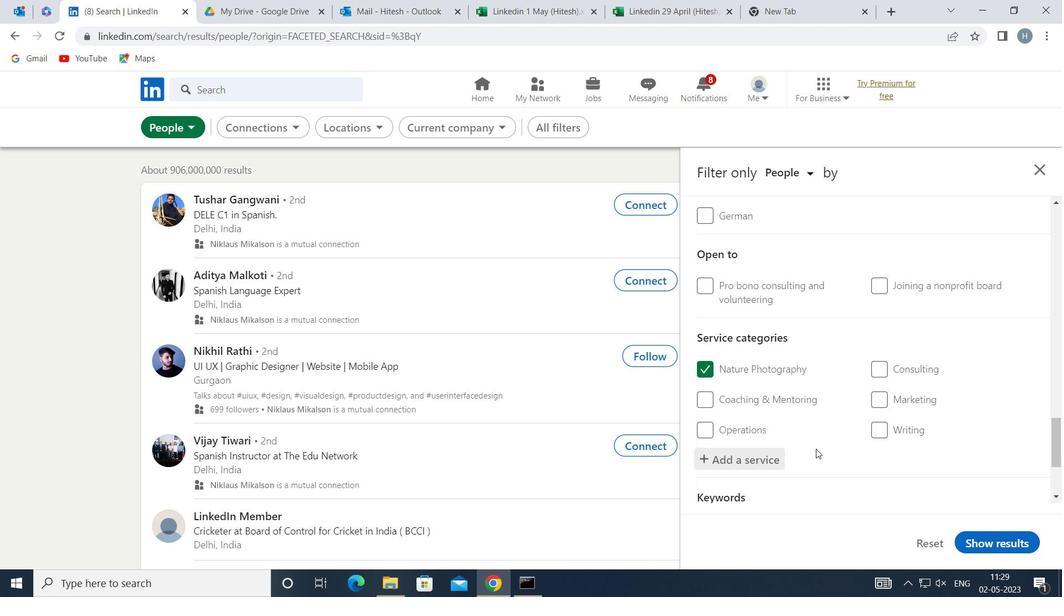 
Action: Mouse scrolled (816, 443) with delta (0, 0)
Screenshot: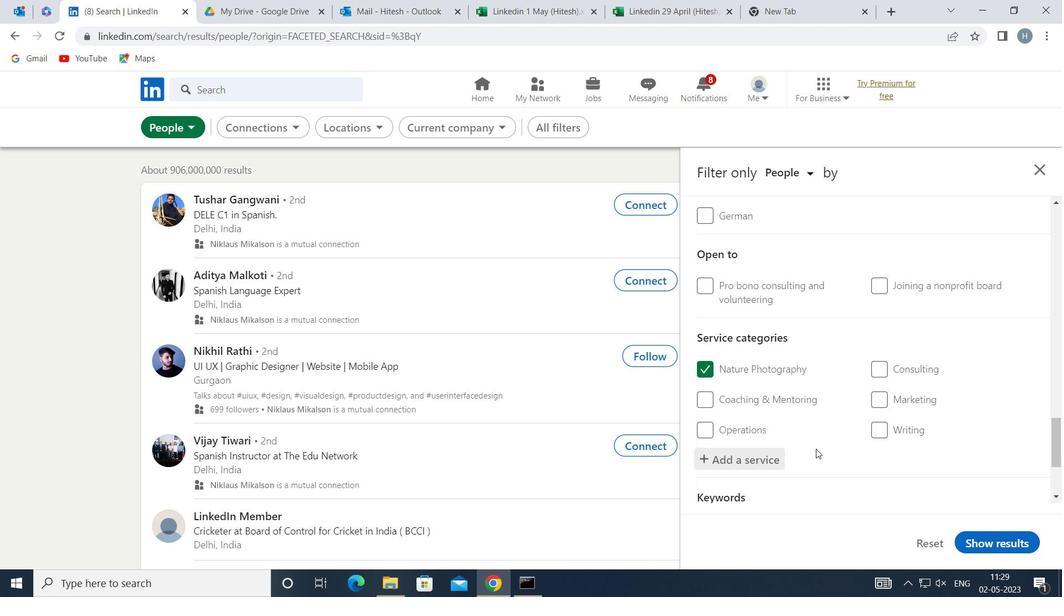 
Action: Mouse scrolled (816, 443) with delta (0, 0)
Screenshot: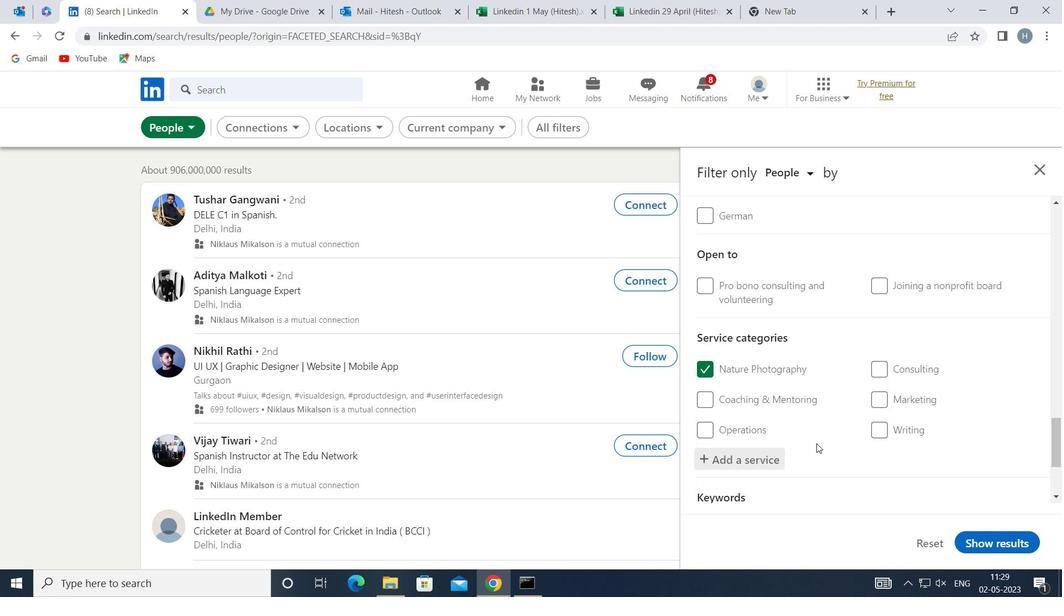 
Action: Mouse moved to (821, 433)
Screenshot: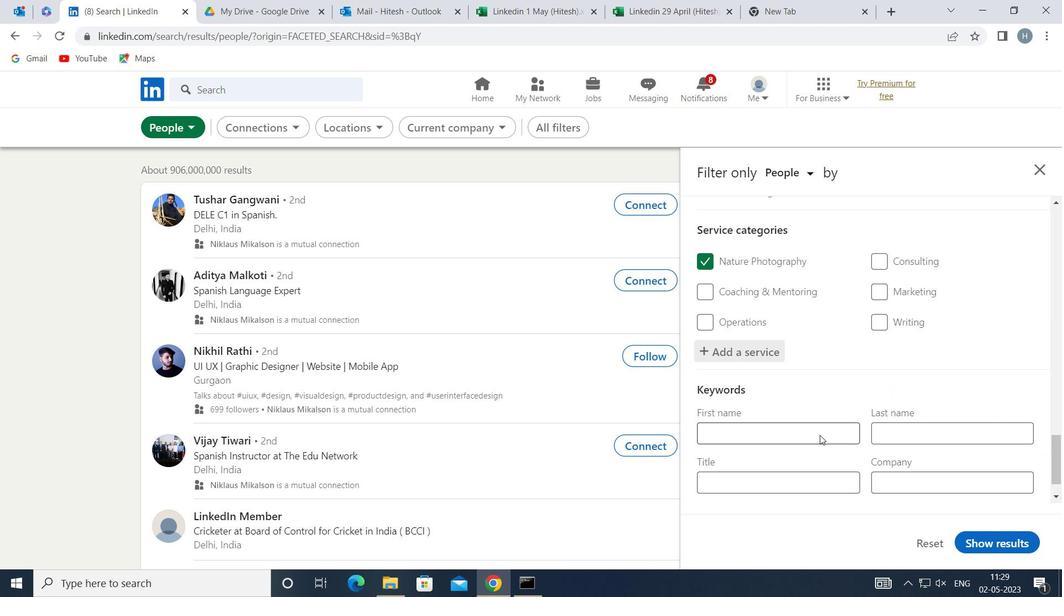 
Action: Mouse scrolled (821, 433) with delta (0, 0)
Screenshot: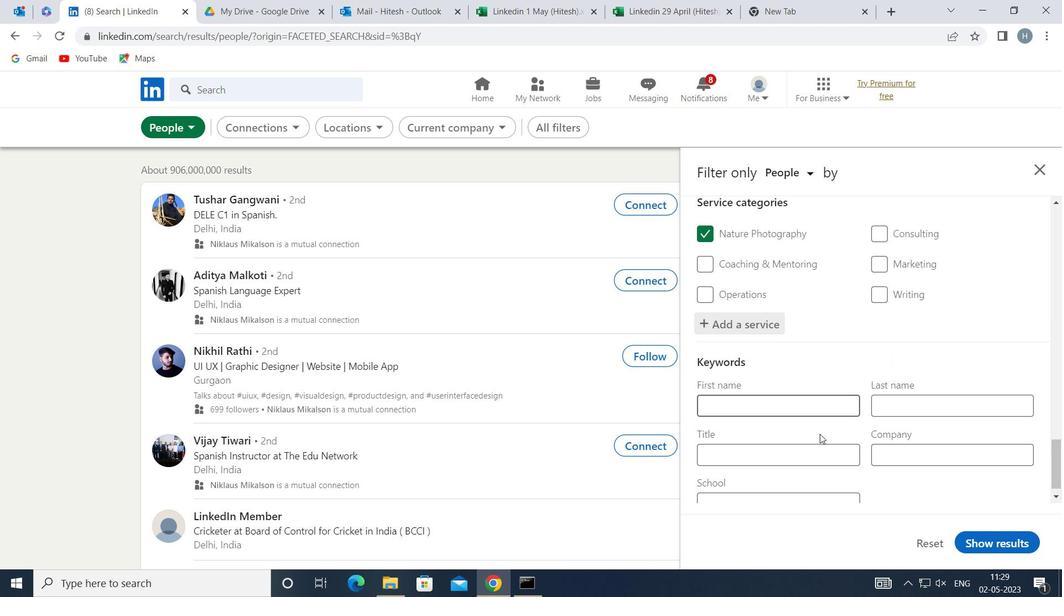 
Action: Mouse scrolled (821, 433) with delta (0, 0)
Screenshot: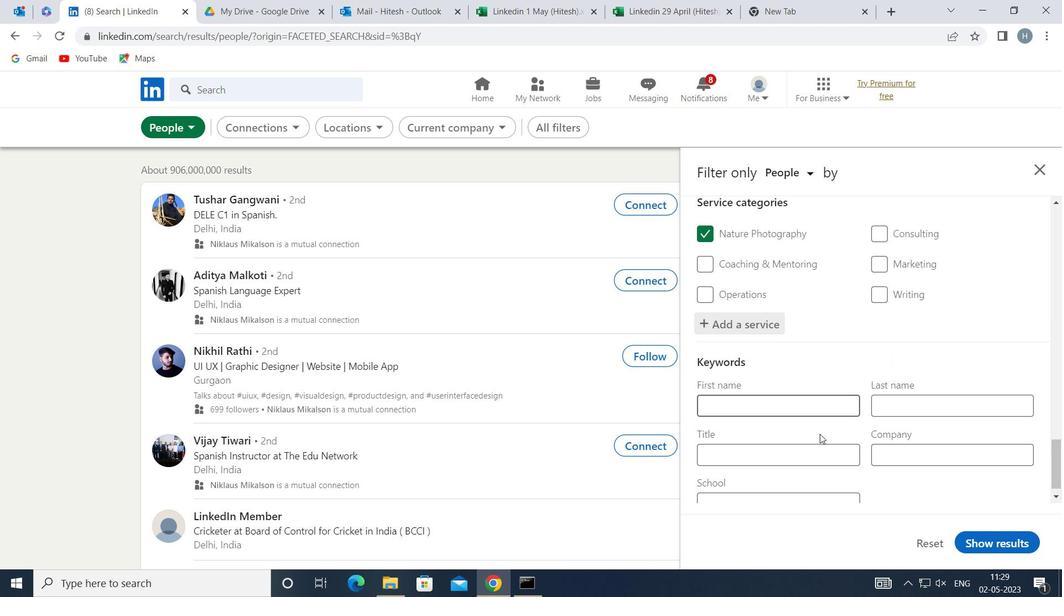 
Action: Mouse scrolled (821, 433) with delta (0, 0)
Screenshot: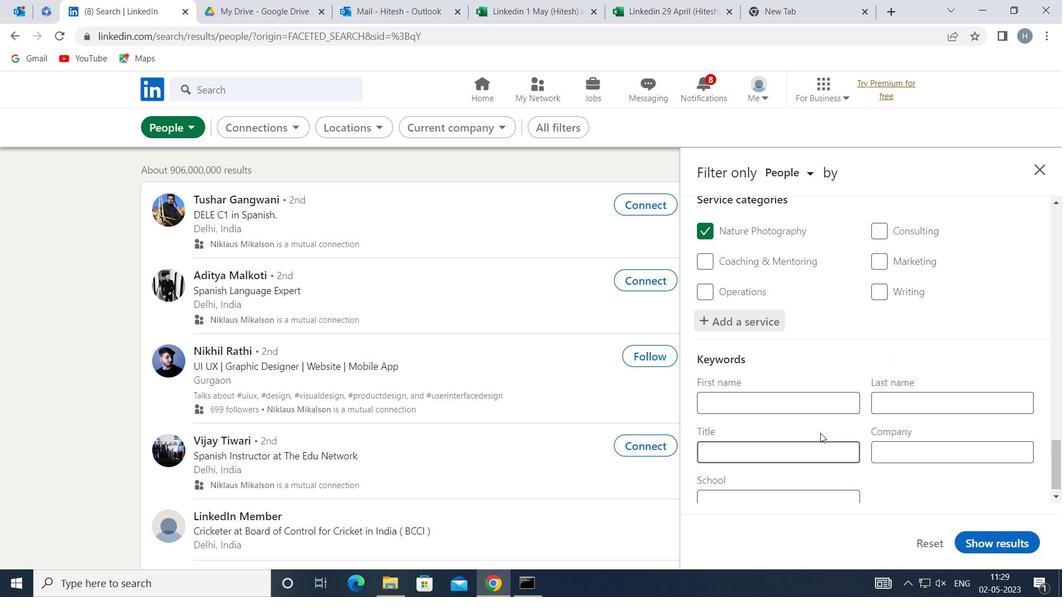 
Action: Mouse moved to (827, 437)
Screenshot: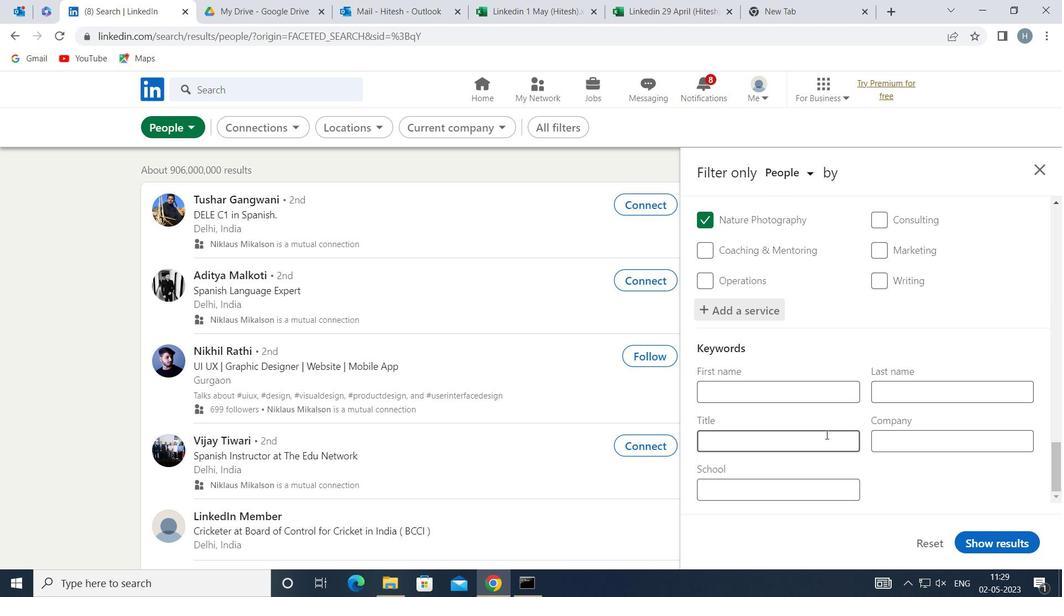 
Action: Mouse pressed left at (827, 437)
Screenshot: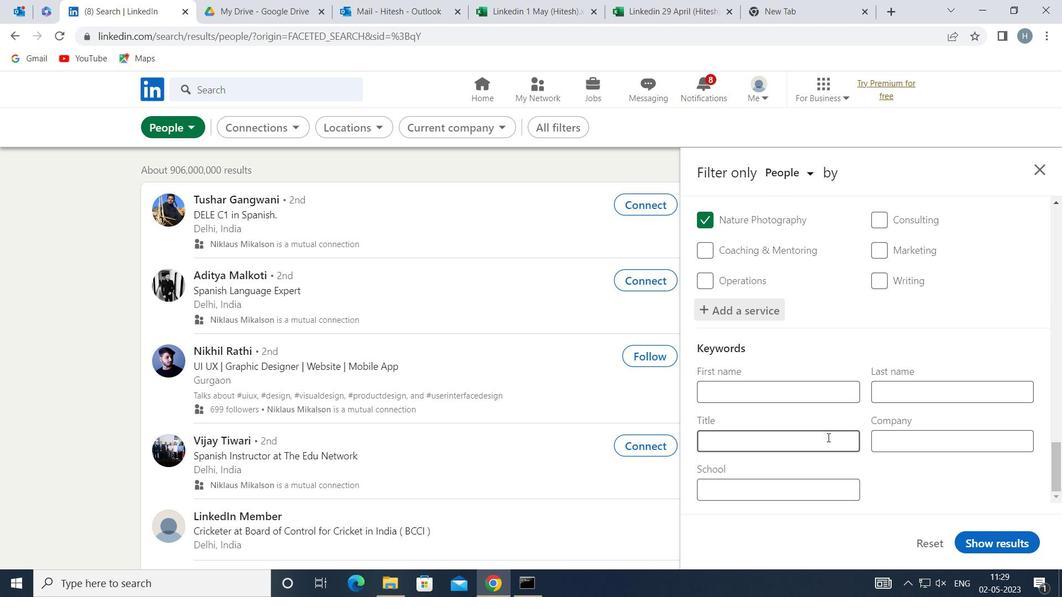 
Action: Key pressed <Key.shift><Key.shift>SALES<Key.space><Key.shift>MA<Key.backspace><Key.backspace><Key.shift>MANAGER
Screenshot: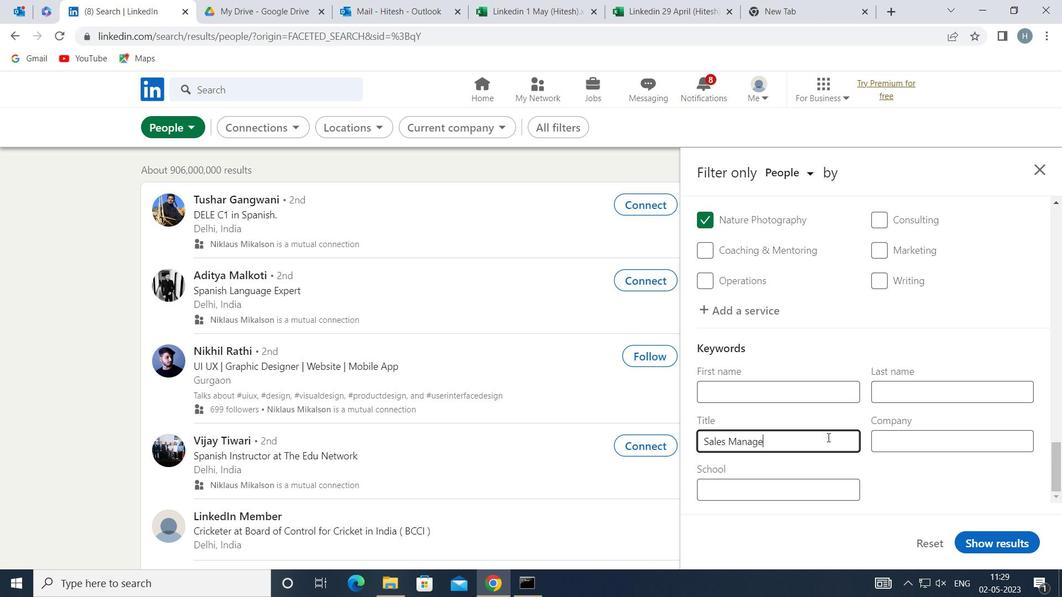 
Action: Mouse moved to (990, 547)
Screenshot: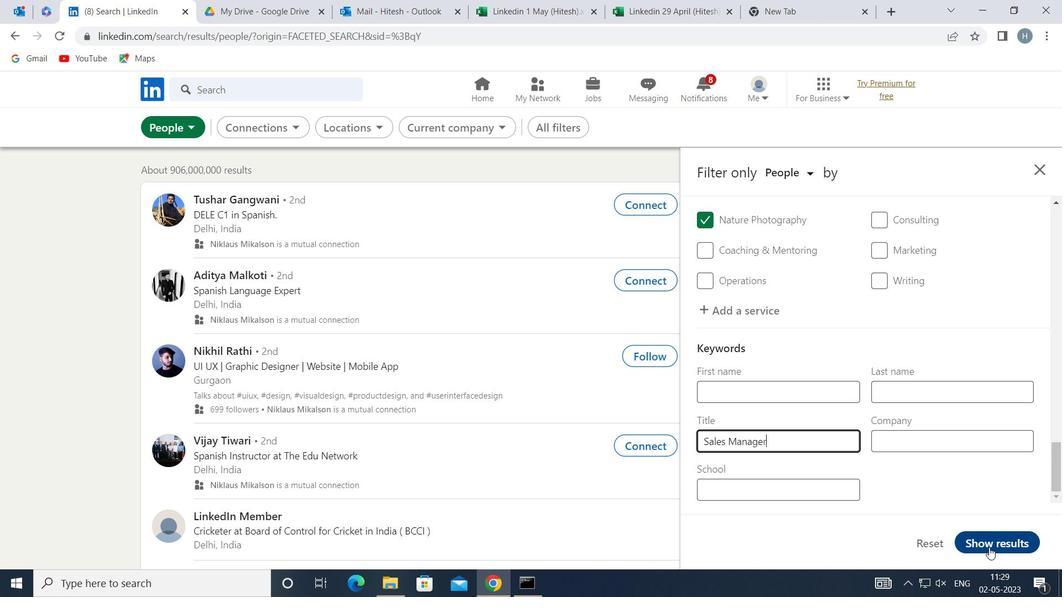 
Action: Mouse pressed left at (990, 547)
Screenshot: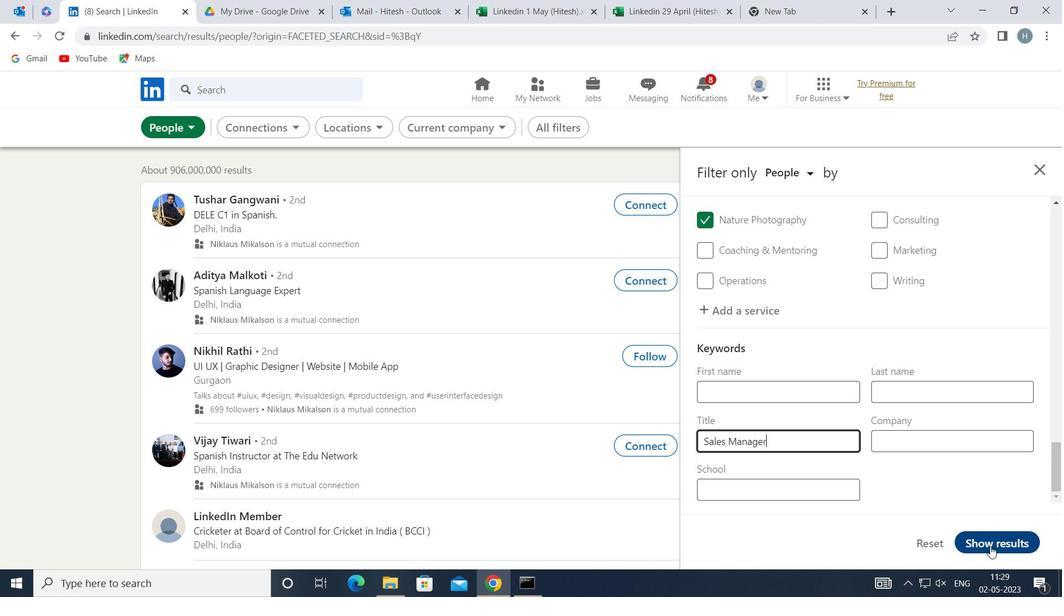 
Action: Mouse moved to (856, 405)
Screenshot: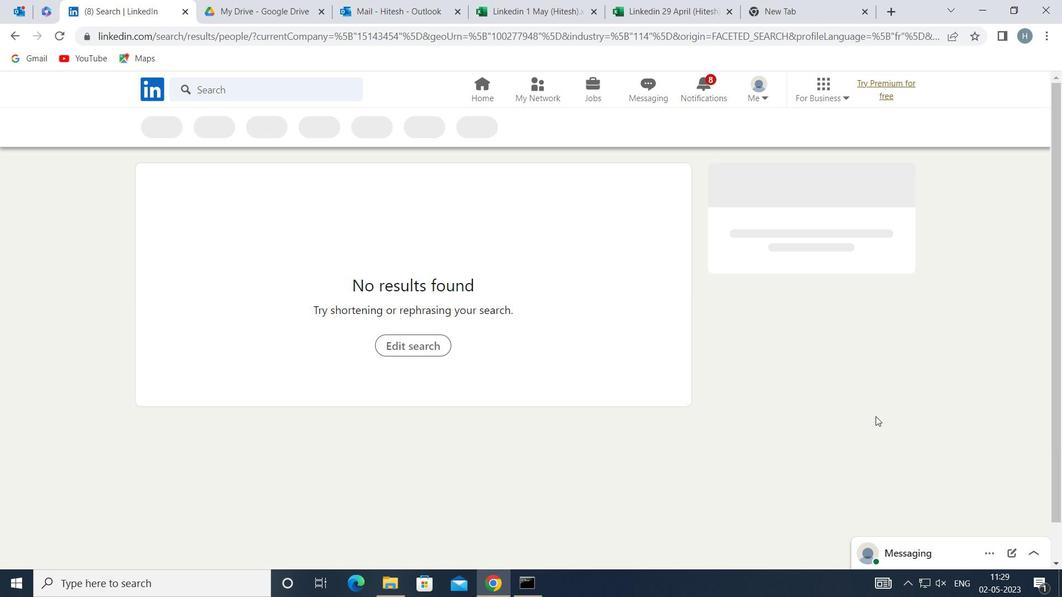 
